 Task: Develop functionality to enroll accepted students in specific academic programs.
Action: Mouse moved to (669, 52)
Screenshot: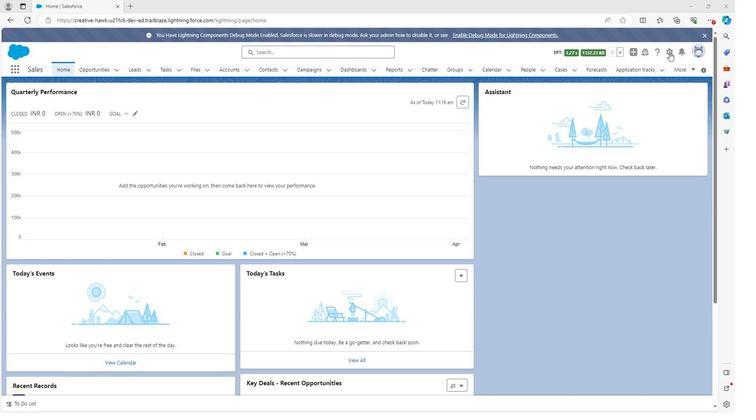 
Action: Mouse pressed left at (669, 52)
Screenshot: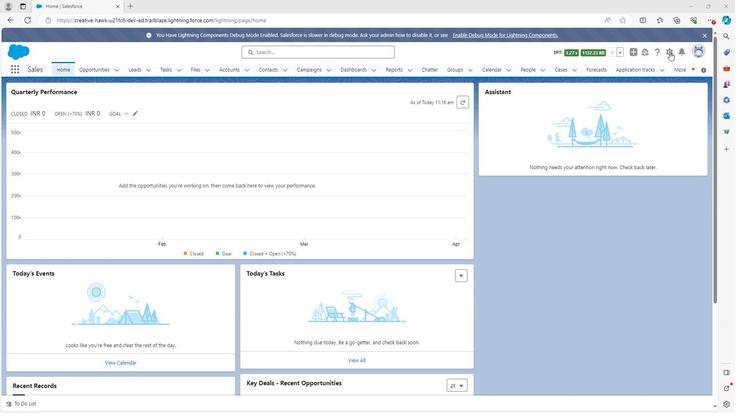 
Action: Mouse moved to (632, 72)
Screenshot: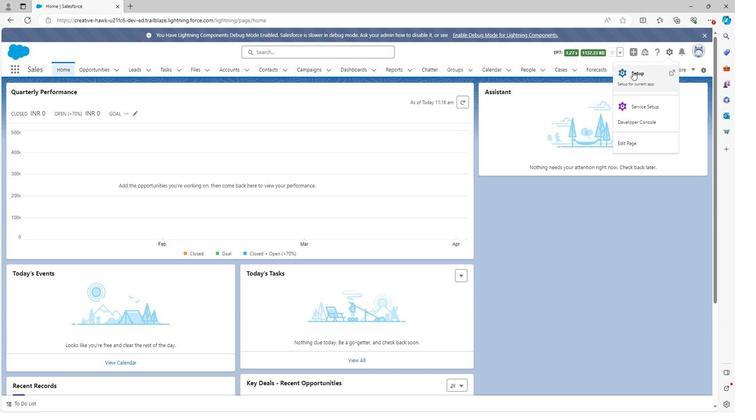 
Action: Mouse pressed left at (632, 72)
Screenshot: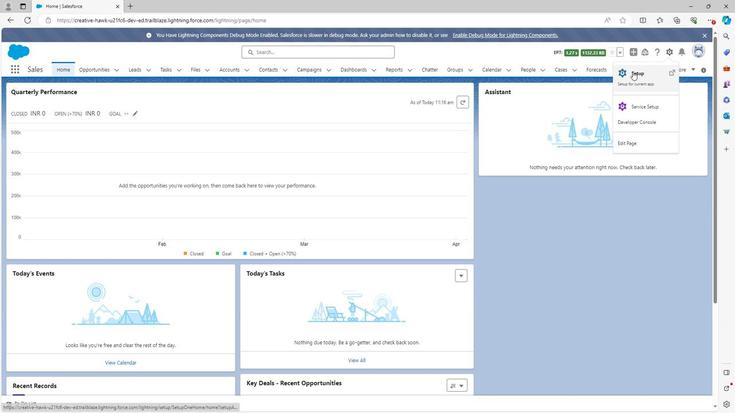 
Action: Mouse moved to (52, 91)
Screenshot: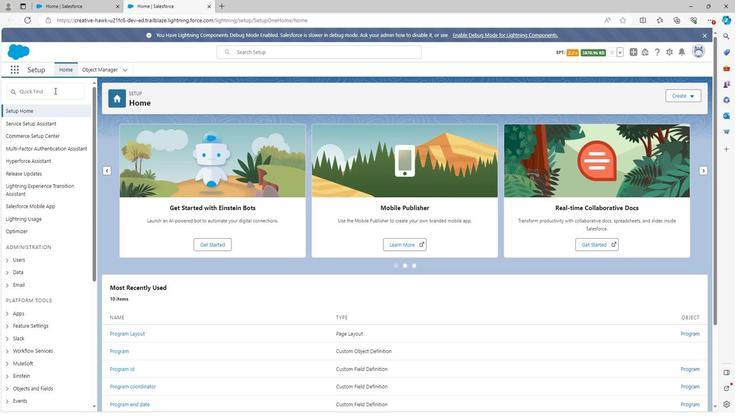 
Action: Mouse pressed left at (52, 91)
Screenshot: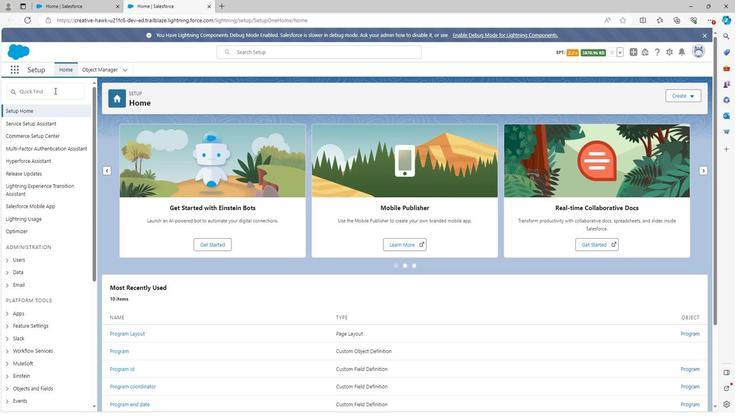 
Action: Mouse moved to (90, 71)
Screenshot: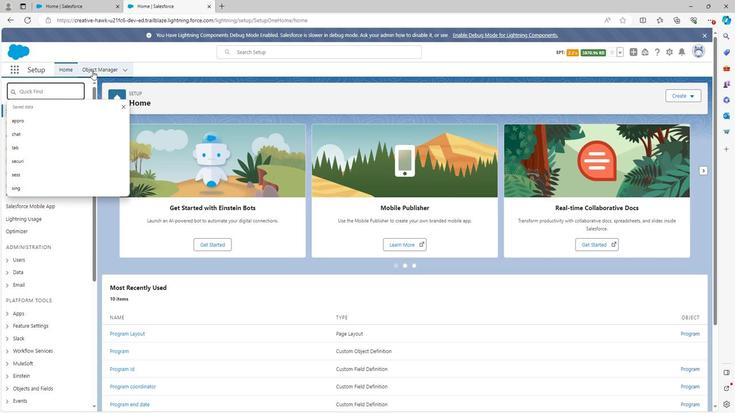 
Action: Mouse pressed left at (90, 71)
Screenshot: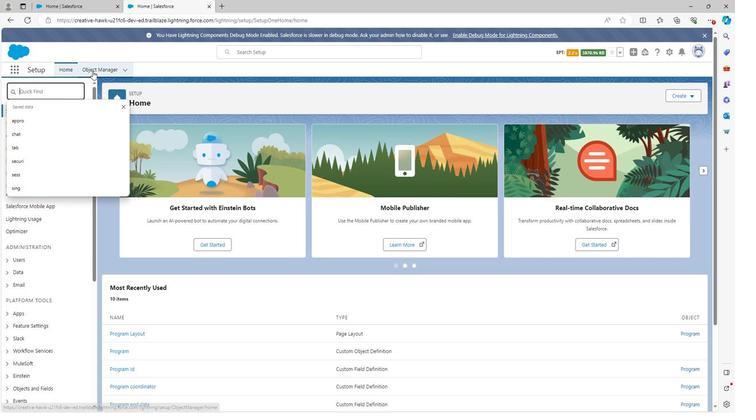 
Action: Mouse moved to (692, 96)
Screenshot: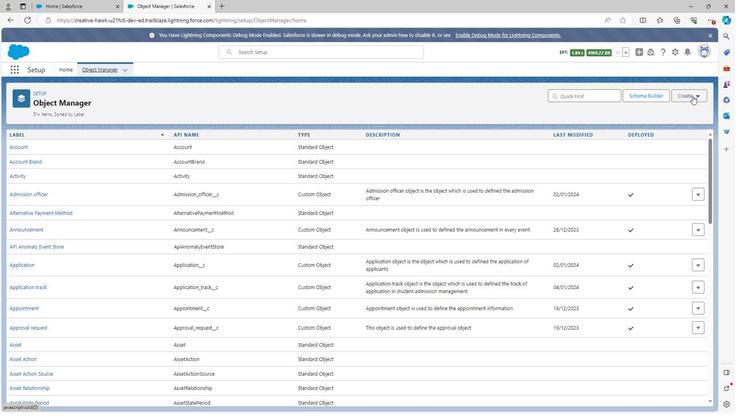 
Action: Mouse pressed left at (692, 96)
Screenshot: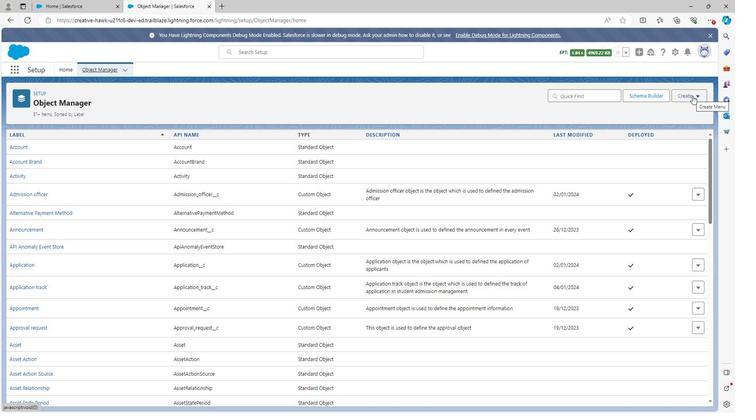 
Action: Mouse moved to (654, 115)
Screenshot: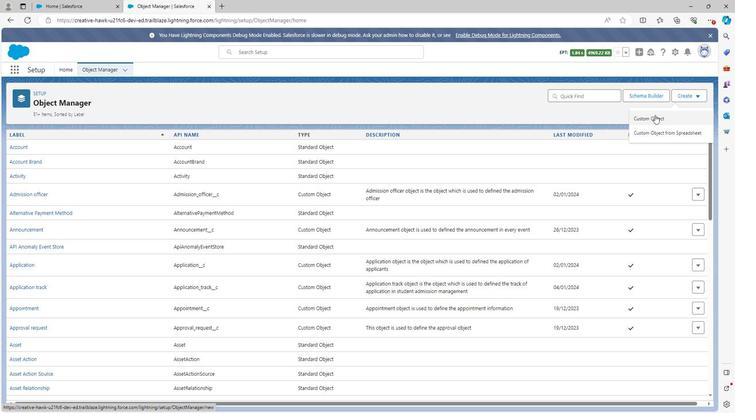 
Action: Mouse pressed left at (654, 115)
Screenshot: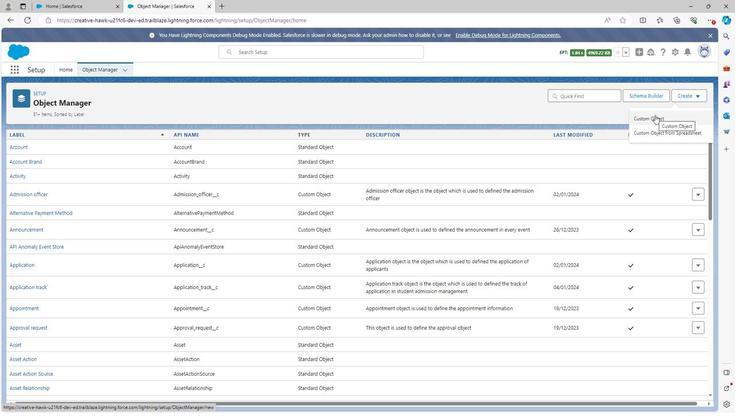 
Action: Mouse moved to (172, 198)
Screenshot: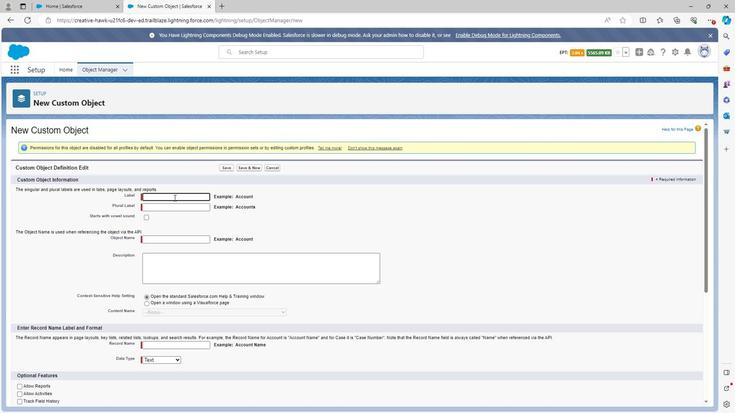 
Action: Key pressed <Key.shift>Enrollment
Screenshot: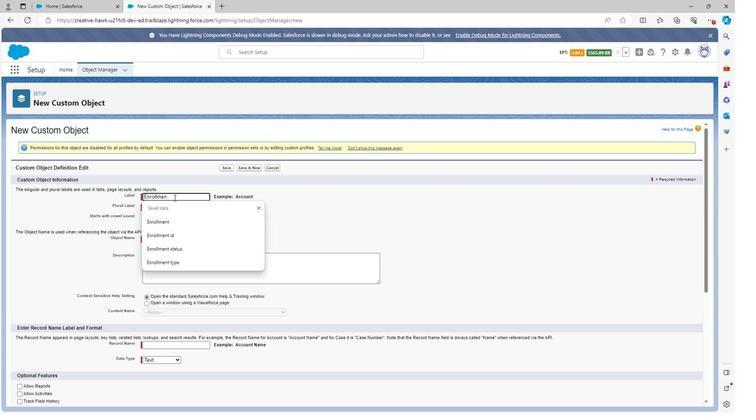 
Action: Mouse moved to (295, 197)
Screenshot: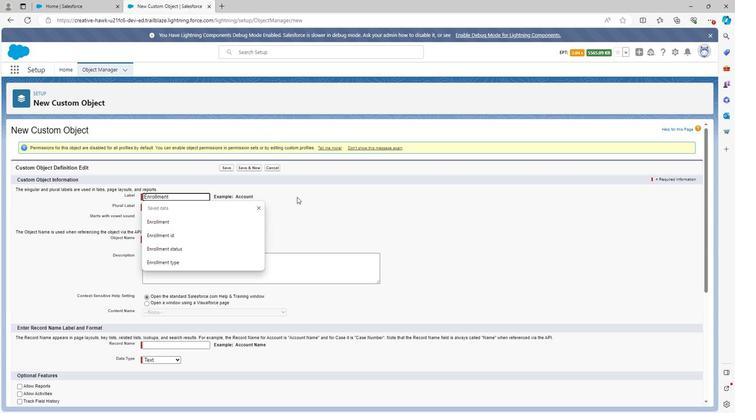 
Action: Mouse pressed left at (295, 197)
Screenshot: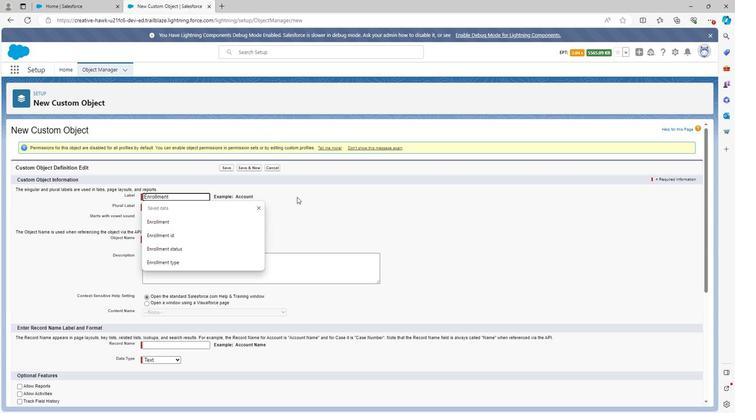 
Action: Mouse moved to (159, 207)
Screenshot: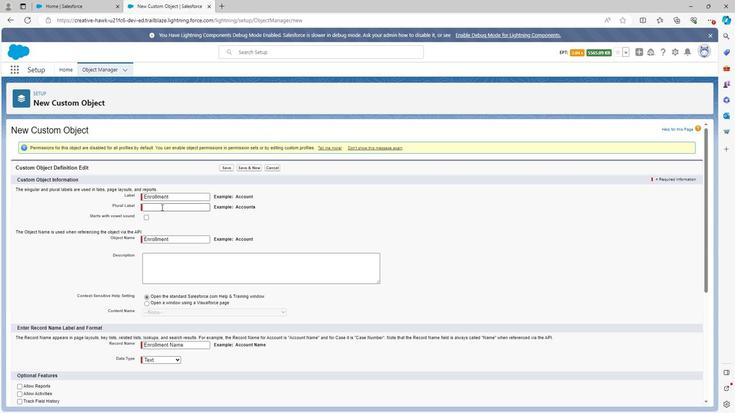 
Action: Mouse pressed left at (159, 207)
Screenshot: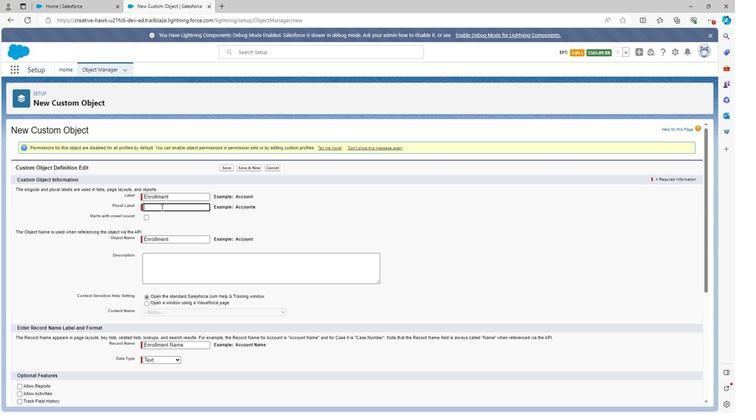 
Action: Mouse moved to (160, 206)
Screenshot: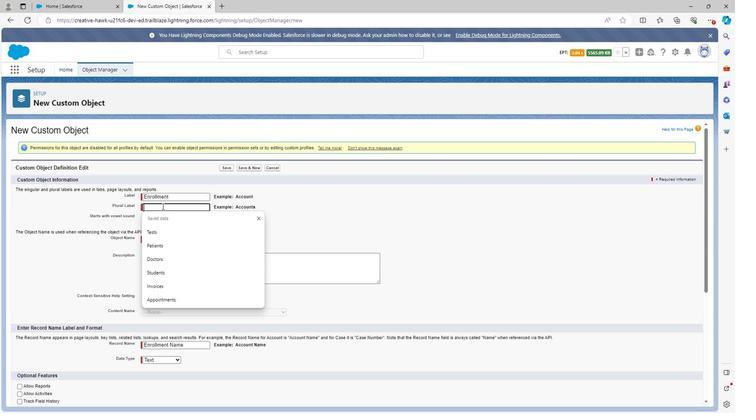 
Action: Key pressed <Key.shift>Enrollments
Screenshot: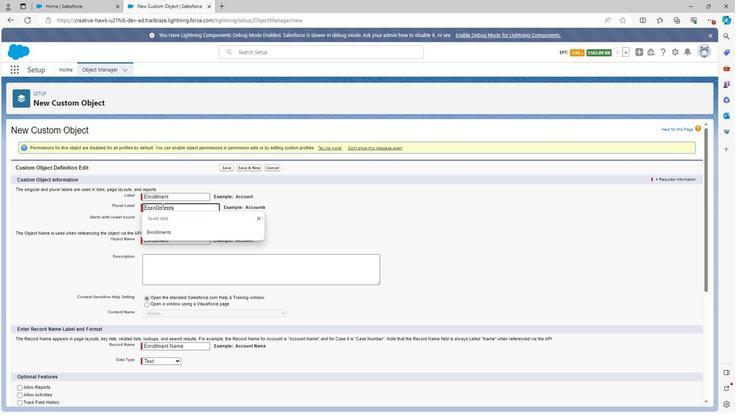 
Action: Mouse moved to (159, 264)
Screenshot: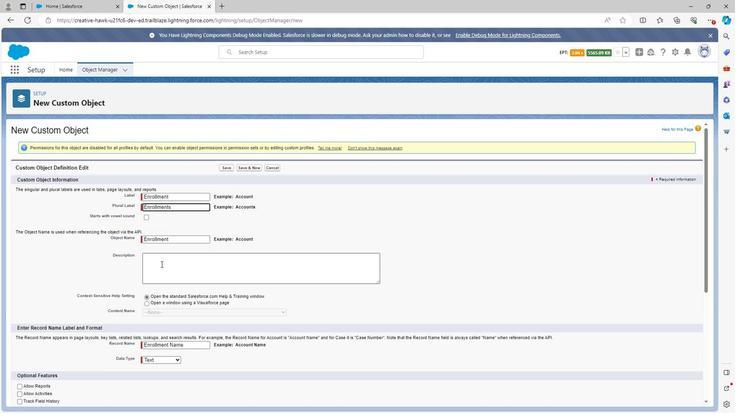 
Action: Mouse pressed left at (159, 264)
Screenshot: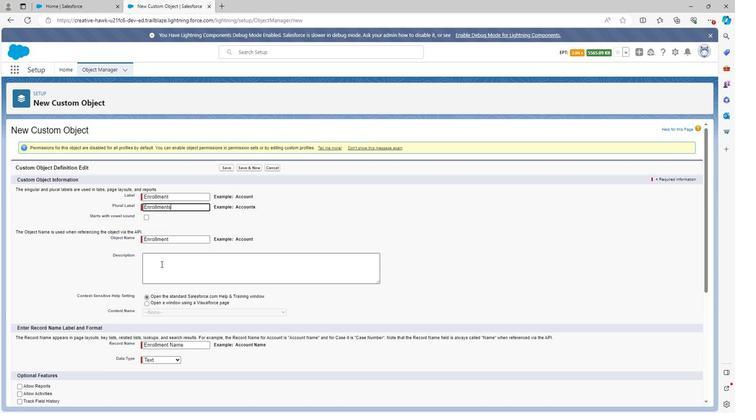 
Action: Mouse moved to (160, 261)
Screenshot: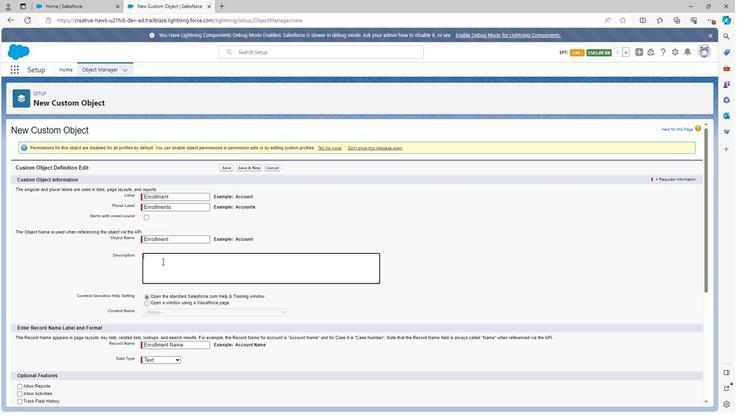 
Action: Key pressed <Key.shift>Enro
Screenshot: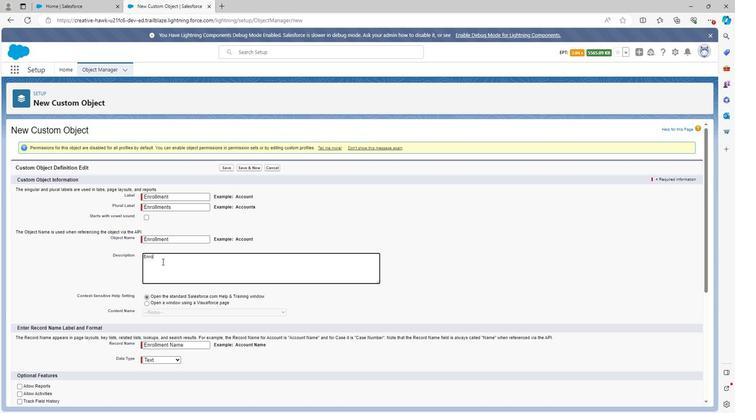 
Action: Mouse moved to (160, 261)
Screenshot: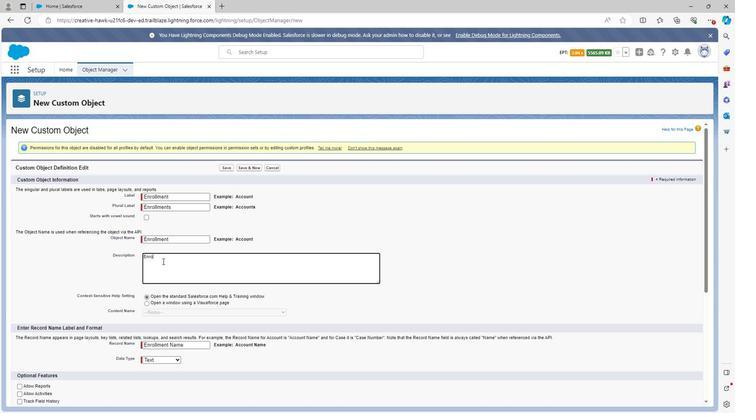 
Action: Key pressed llment<Key.space>object
Screenshot: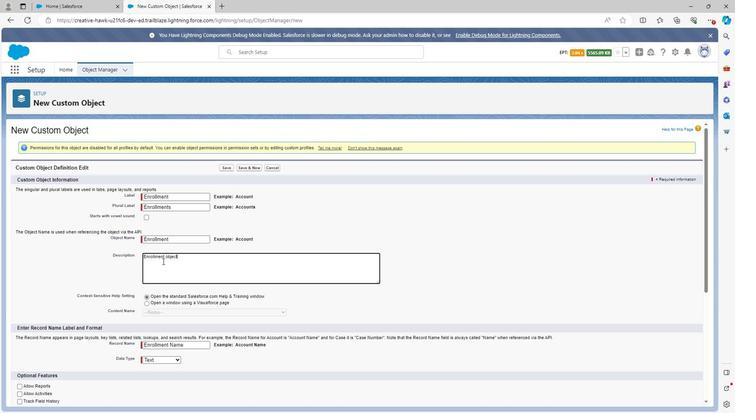 
Action: Mouse moved to (177, 277)
Screenshot: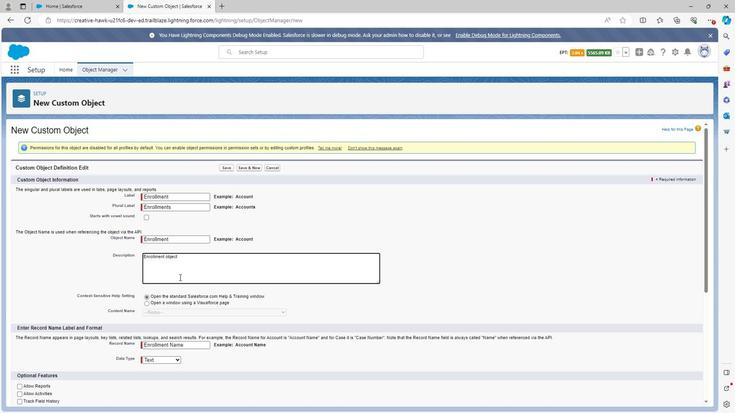 
Action: Key pressed <Key.space>
Screenshot: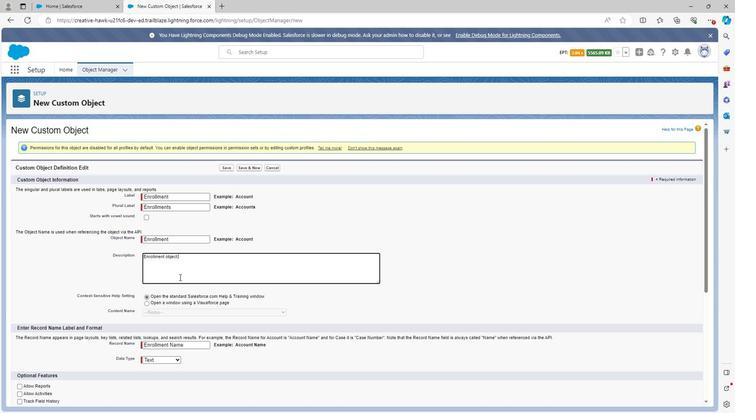 
Action: Mouse moved to (177, 277)
Screenshot: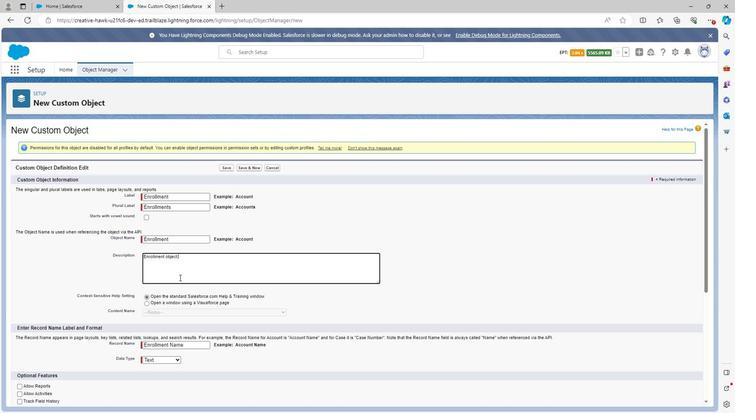 
Action: Key pressed i
Screenshot: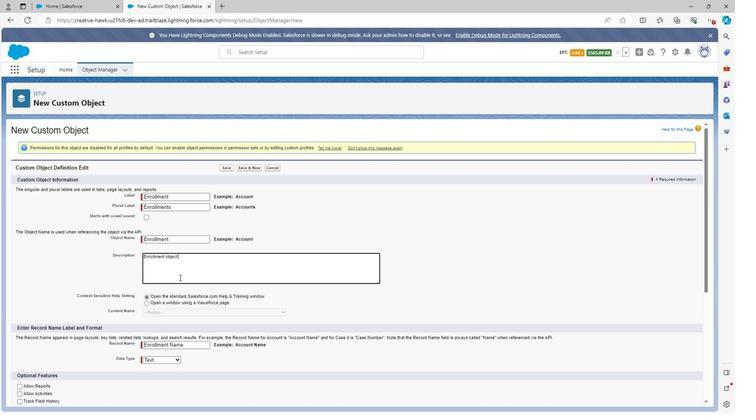 
Action: Mouse moved to (177, 277)
Screenshot: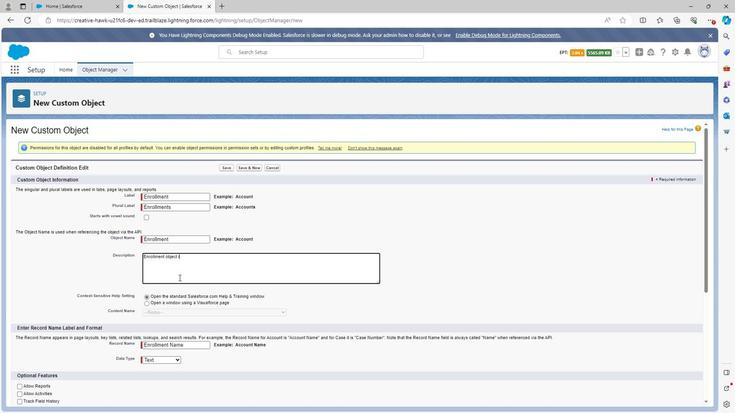 
Action: Key pressed s
Screenshot: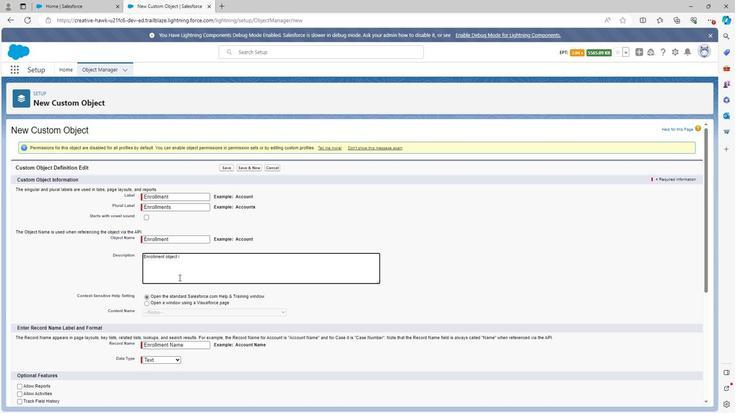 
Action: Mouse moved to (176, 278)
Screenshot: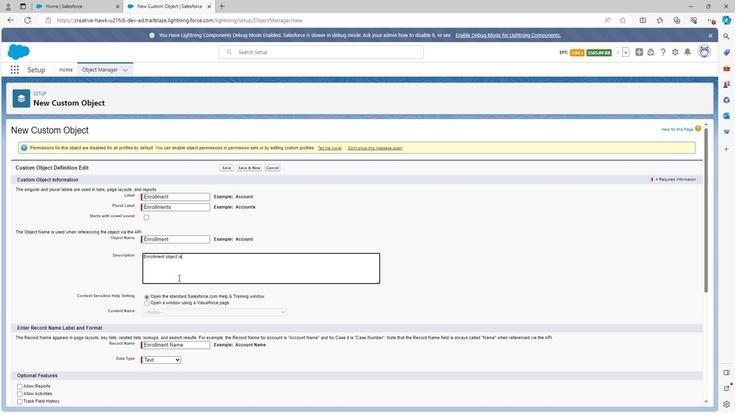 
Action: Key pressed <Key.space>th
Screenshot: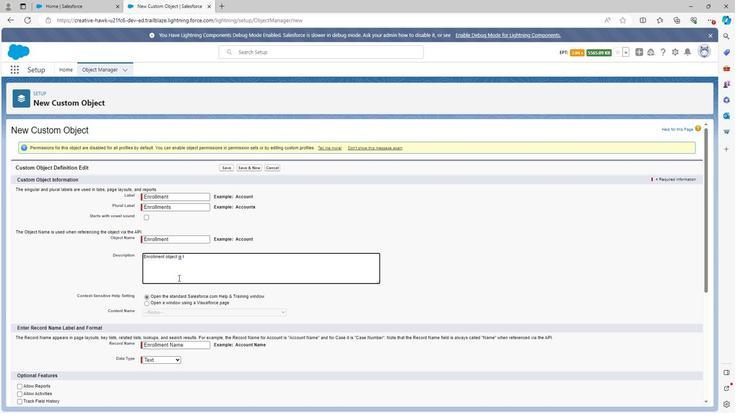 
Action: Mouse moved to (176, 278)
Screenshot: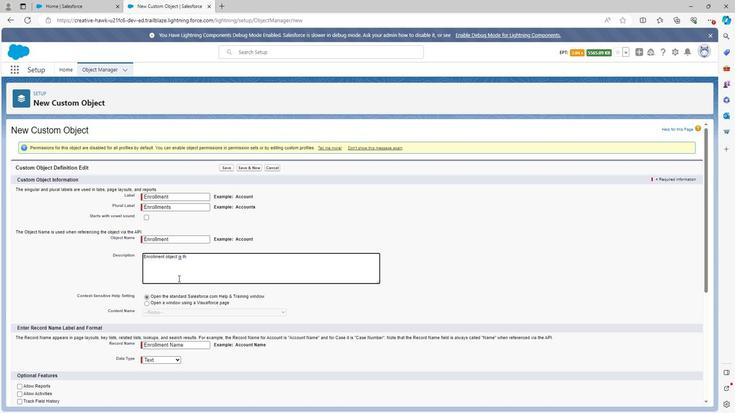 
Action: Key pressed e<Key.space>
Screenshot: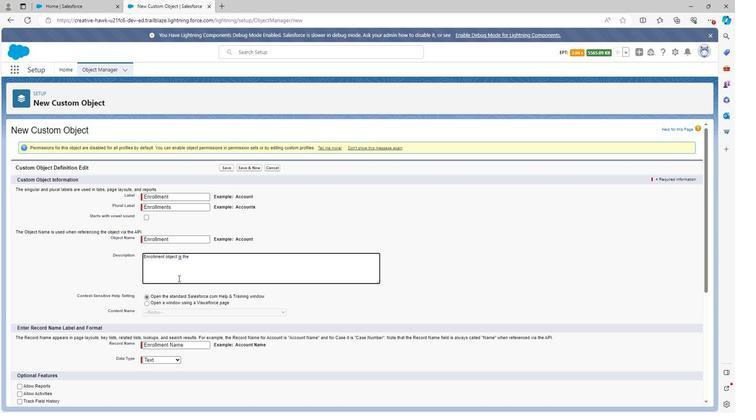 
Action: Mouse moved to (174, 279)
Screenshot: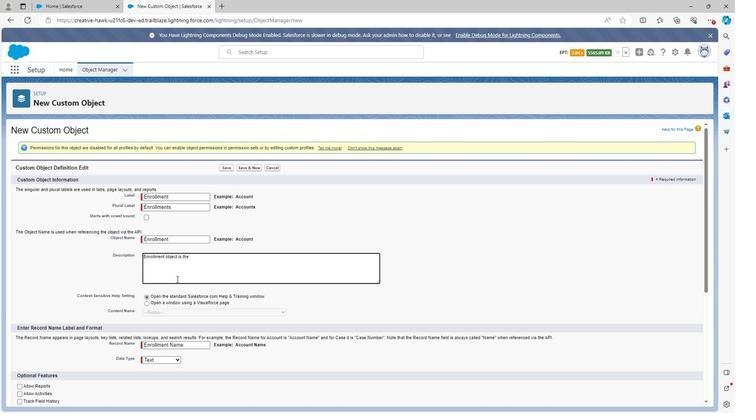 
Action: Key pressed object<Key.space>which<Key.space>is<Key.space>used
Screenshot: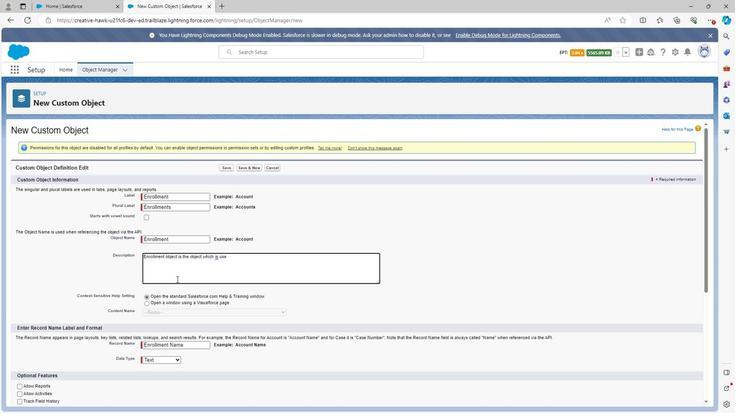 
Action: Mouse moved to (173, 279)
Screenshot: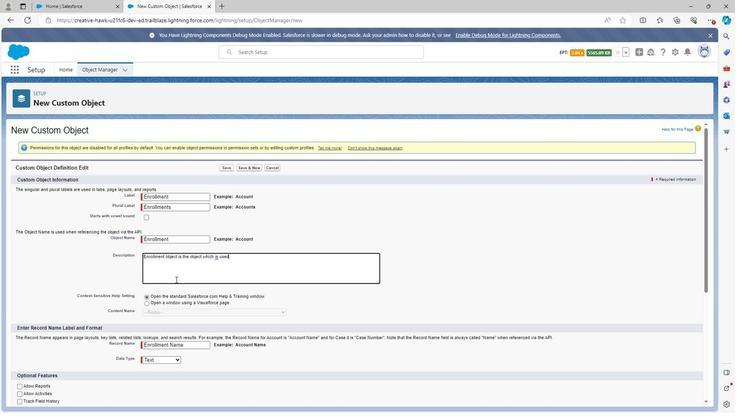 
Action: Key pressed <Key.space>to<Key.space>defined
Screenshot: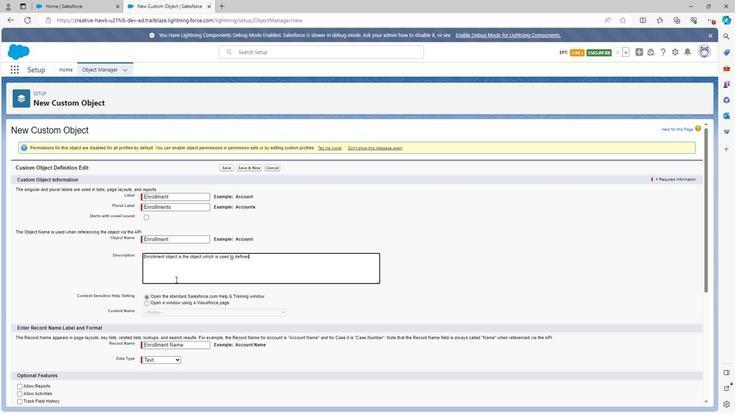 
Action: Mouse moved to (173, 280)
Screenshot: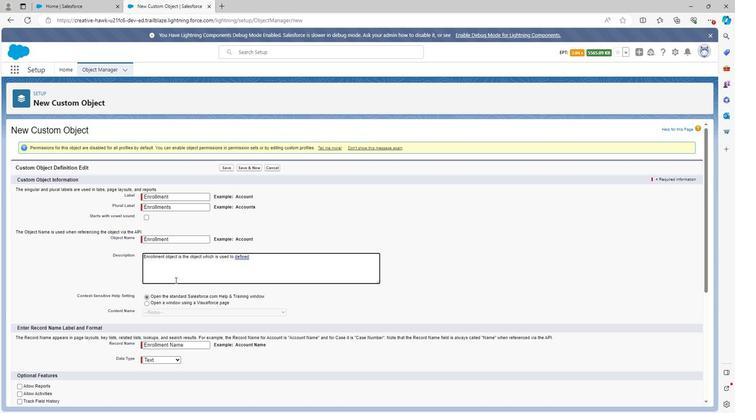 
Action: Key pressed <Key.space>the<Key.space>enrollment<Key.space>in<Key.space>student<Key.space>admission<Key.space>management
Screenshot: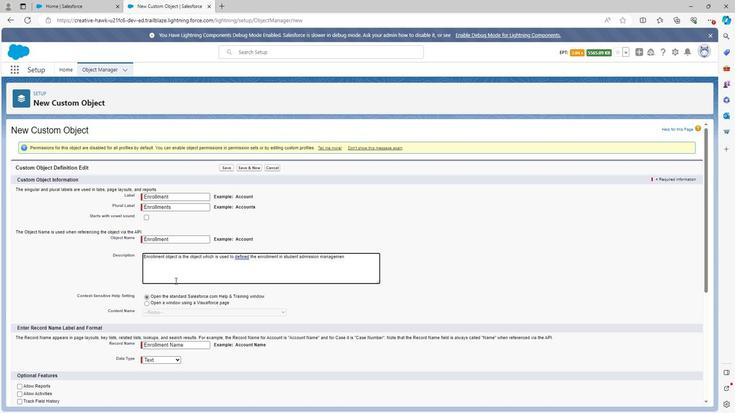 
Action: Mouse scrolled (173, 280) with delta (0, 0)
Screenshot: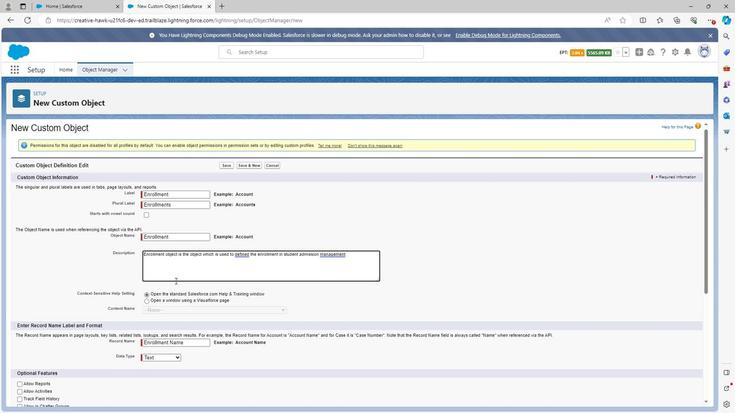 
Action: Mouse scrolled (173, 280) with delta (0, 0)
Screenshot: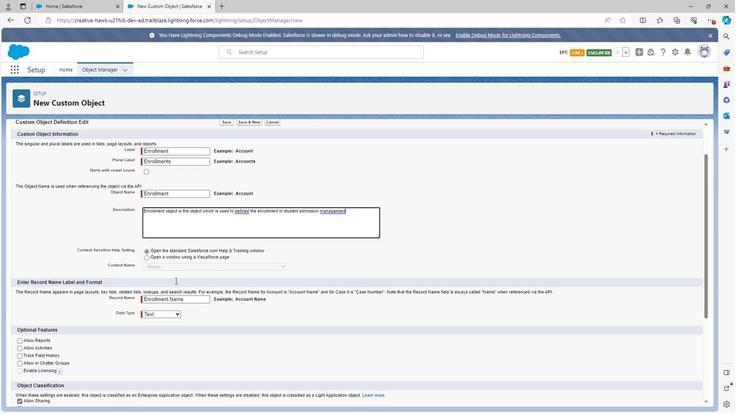 
Action: Mouse scrolled (173, 281) with delta (0, 0)
Screenshot: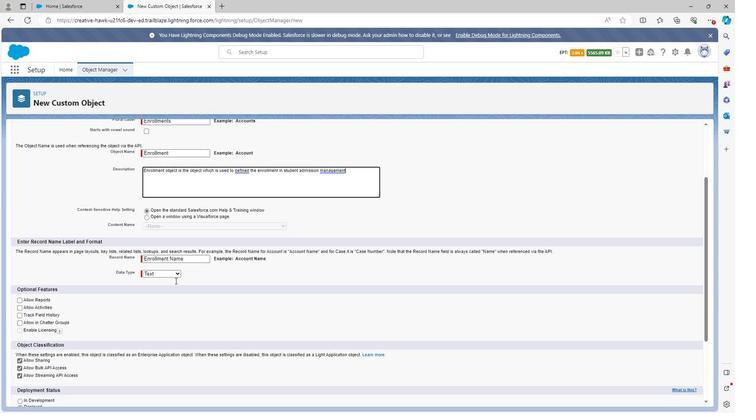 
Action: Mouse scrolled (173, 281) with delta (0, 0)
Screenshot: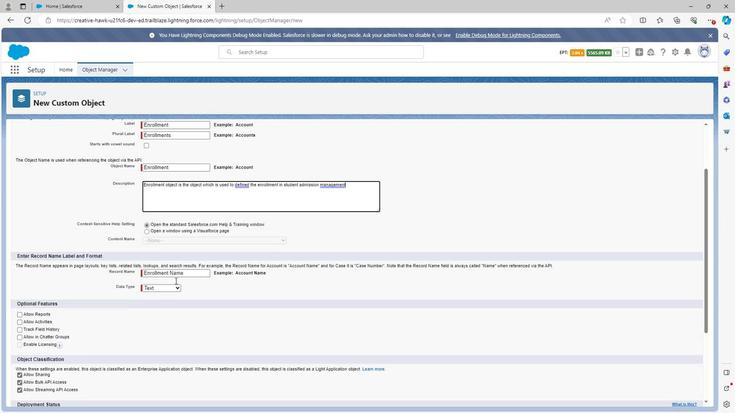 
Action: Mouse scrolled (173, 281) with delta (0, 0)
Screenshot: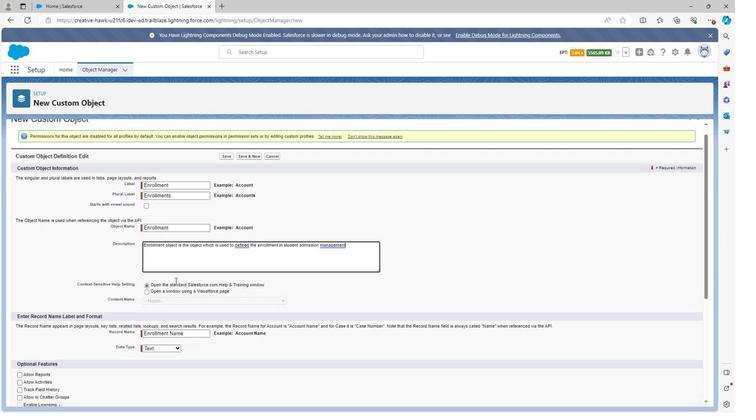 
Action: Mouse scrolled (173, 280) with delta (0, 0)
Screenshot: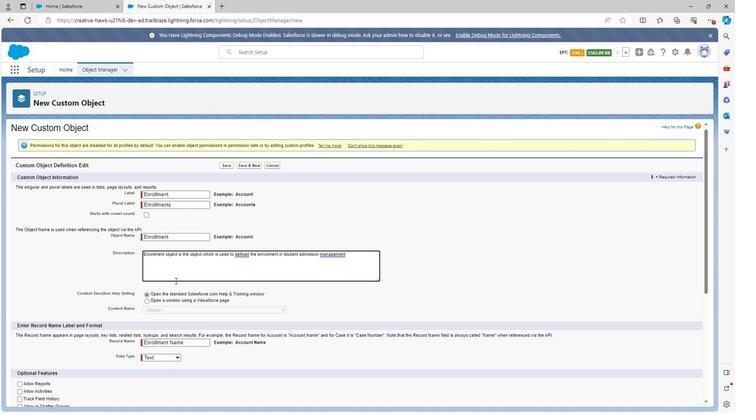 
Action: Mouse scrolled (173, 280) with delta (0, 0)
Screenshot: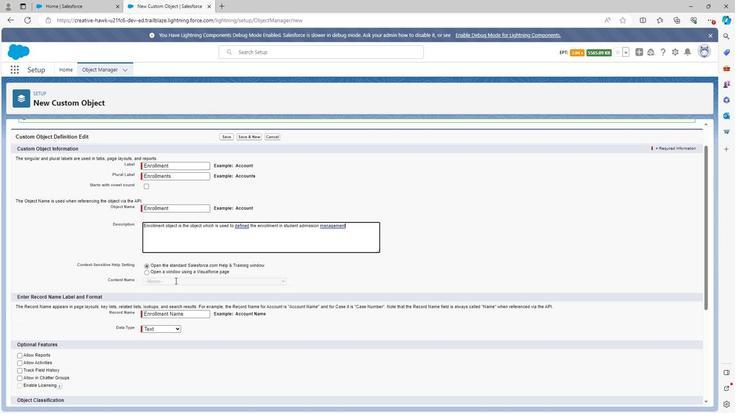
Action: Mouse scrolled (173, 280) with delta (0, 0)
Screenshot: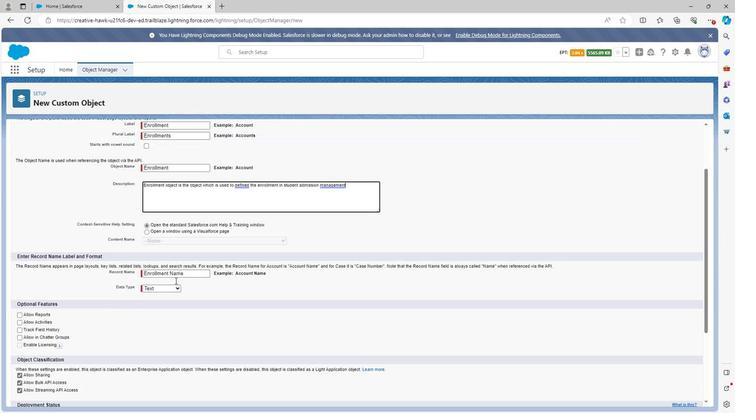 
Action: Mouse moved to (17, 257)
Screenshot: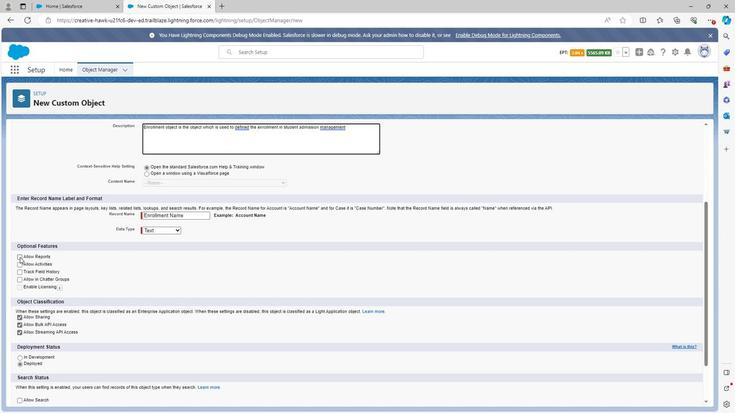 
Action: Mouse pressed left at (17, 257)
Screenshot: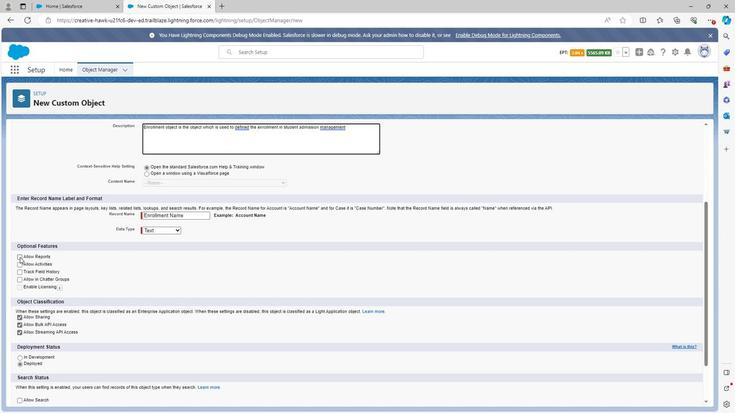 
Action: Mouse moved to (18, 265)
Screenshot: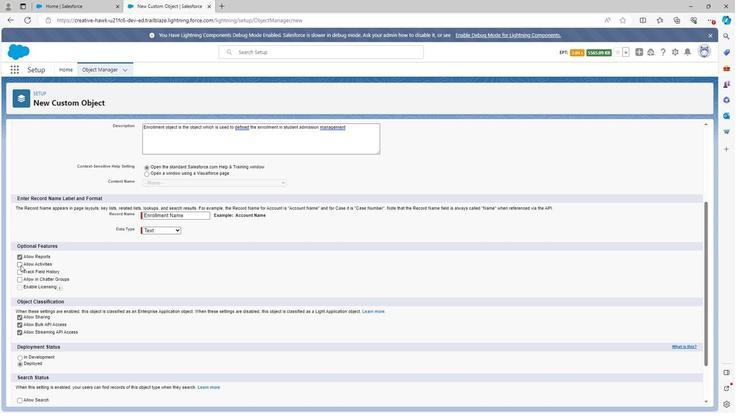 
Action: Mouse pressed left at (18, 265)
Screenshot: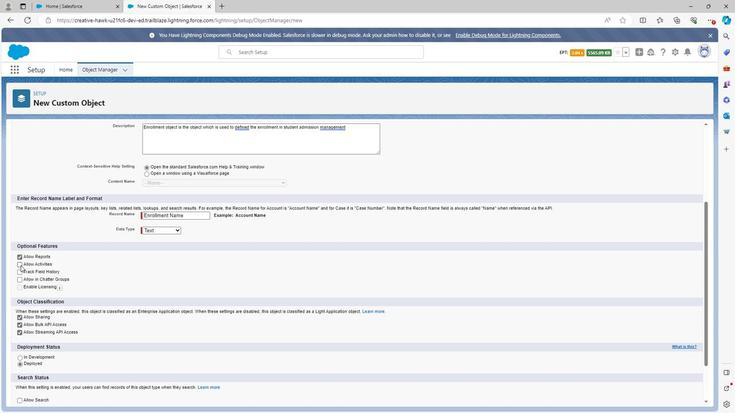 
Action: Mouse moved to (17, 271)
Screenshot: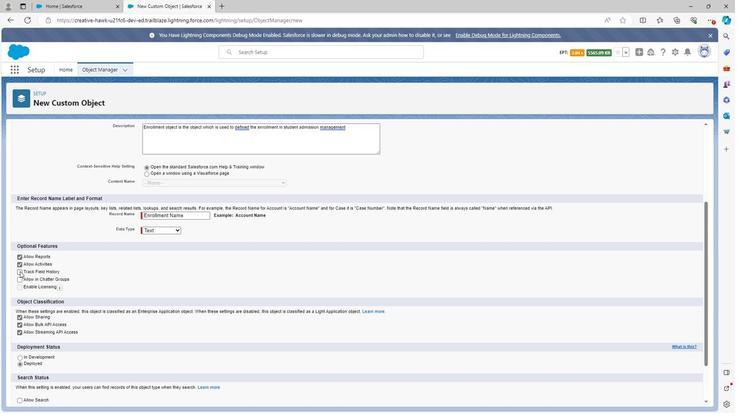 
Action: Mouse pressed left at (17, 271)
Screenshot: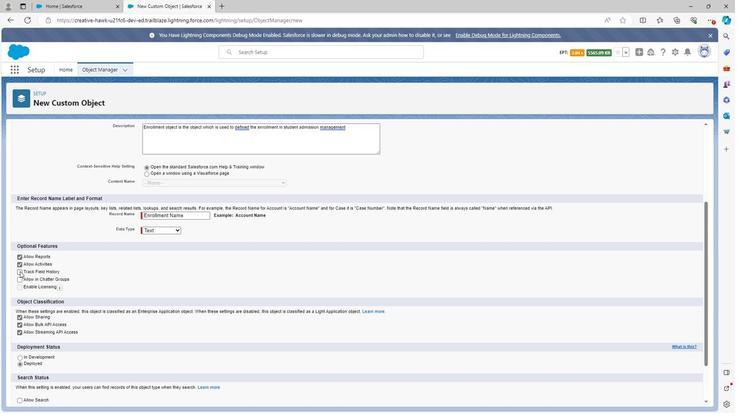 
Action: Mouse moved to (16, 278)
Screenshot: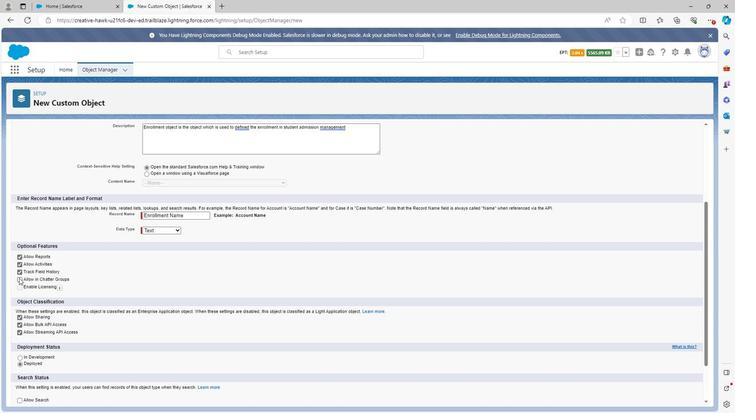 
Action: Mouse pressed left at (16, 278)
Screenshot: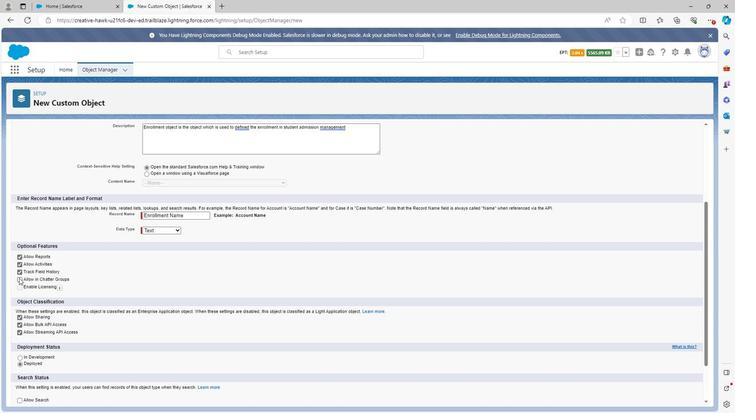 
Action: Mouse moved to (16, 278)
Screenshot: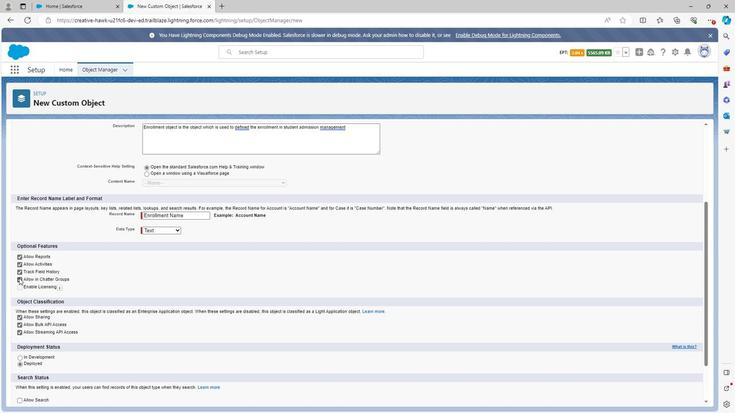 
Action: Mouse scrolled (16, 277) with delta (0, 0)
Screenshot: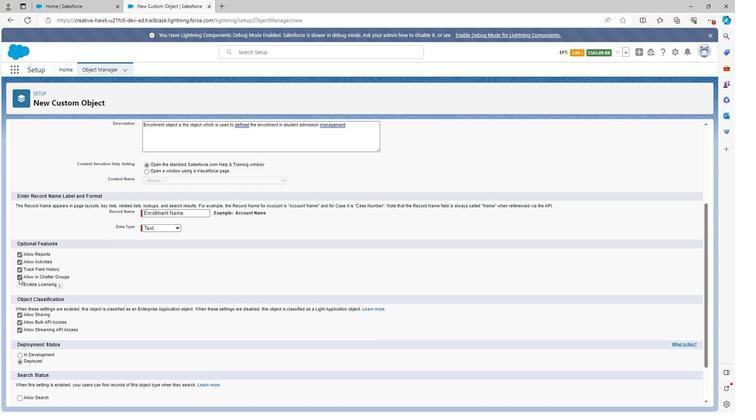 
Action: Mouse scrolled (16, 277) with delta (0, 0)
Screenshot: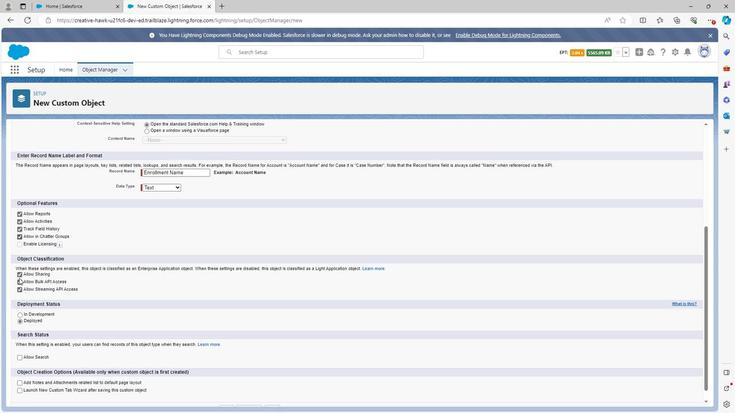 
Action: Mouse moved to (18, 344)
Screenshot: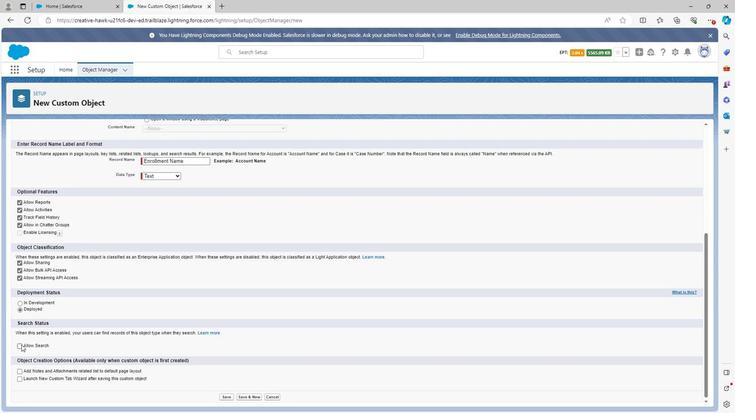 
Action: Mouse pressed left at (18, 344)
Screenshot: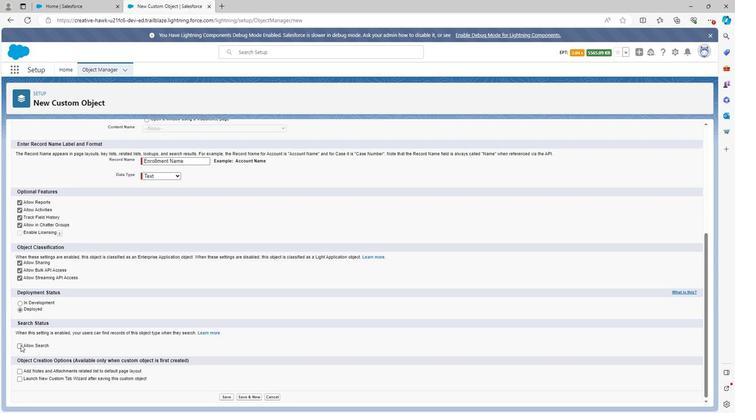 
Action: Mouse moved to (225, 397)
Screenshot: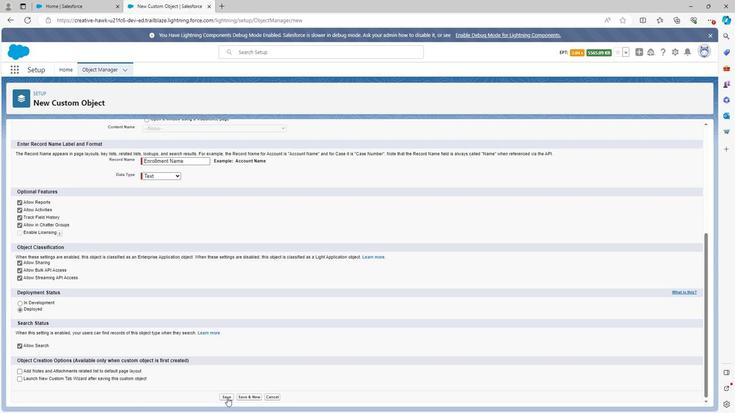 
Action: Mouse pressed left at (225, 397)
Screenshot: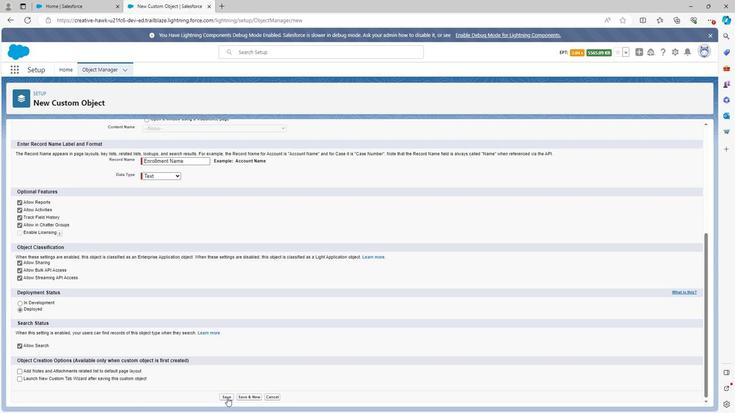 
Action: Mouse moved to (267, 211)
Screenshot: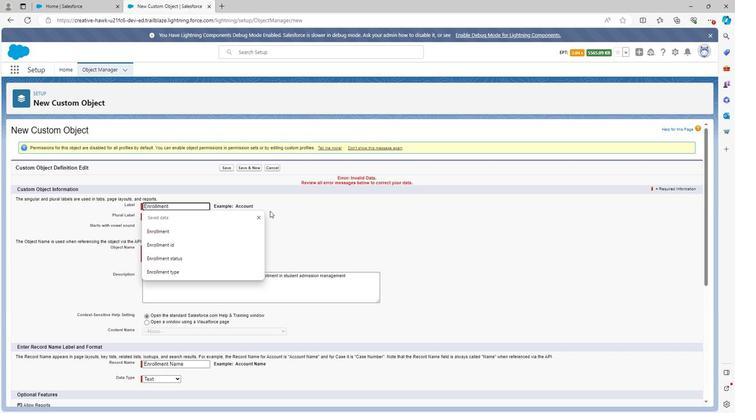 
Action: Mouse pressed left at (267, 211)
Screenshot: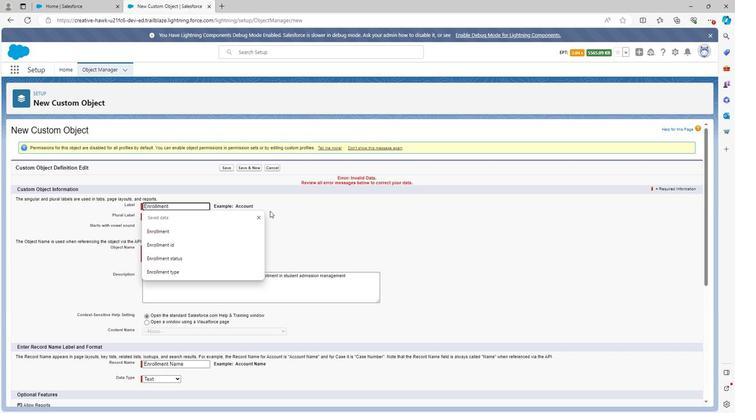 
Action: Mouse moved to (173, 206)
Screenshot: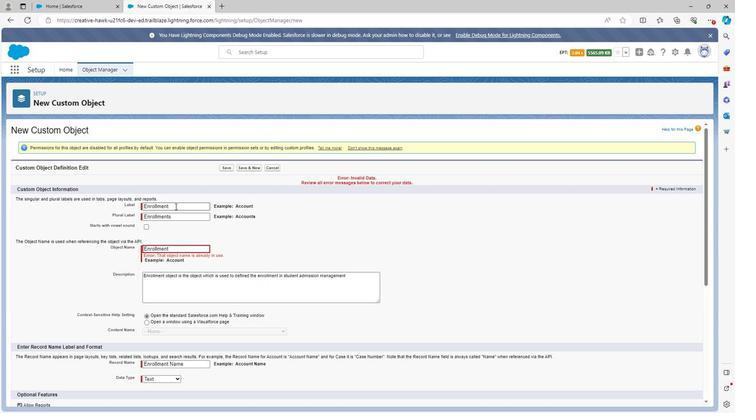 
Action: Mouse pressed left at (173, 206)
Screenshot: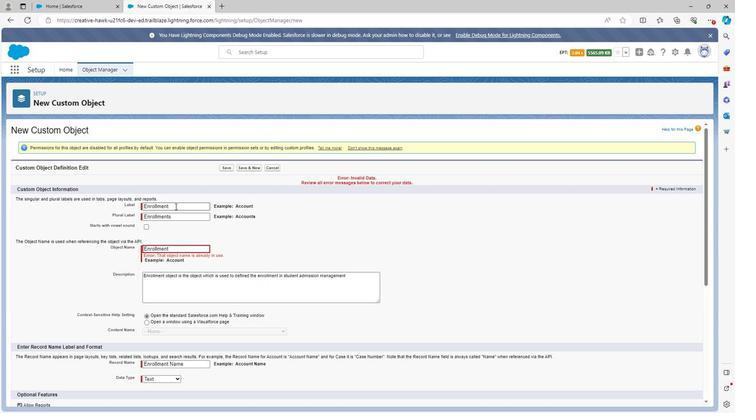 
Action: Mouse moved to (142, 205)
Screenshot: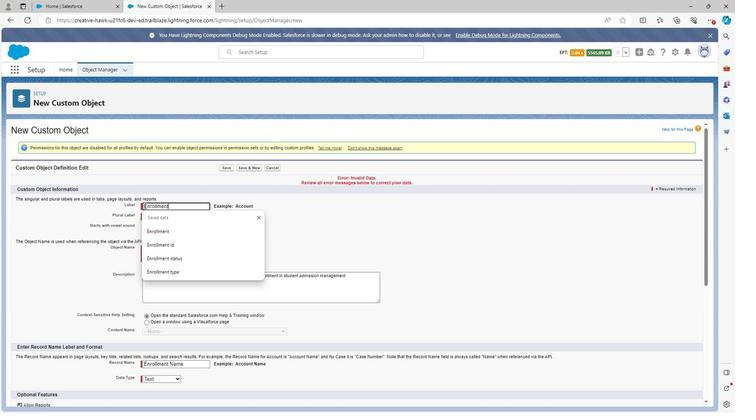 
Action: Mouse pressed left at (142, 205)
Screenshot: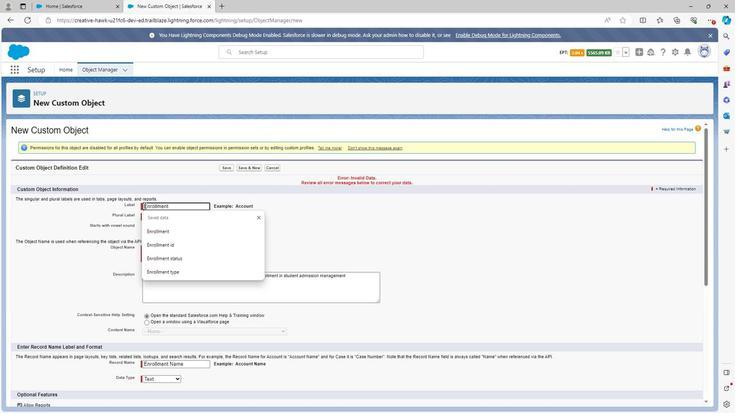 
Action: Mouse moved to (160, 213)
Screenshot: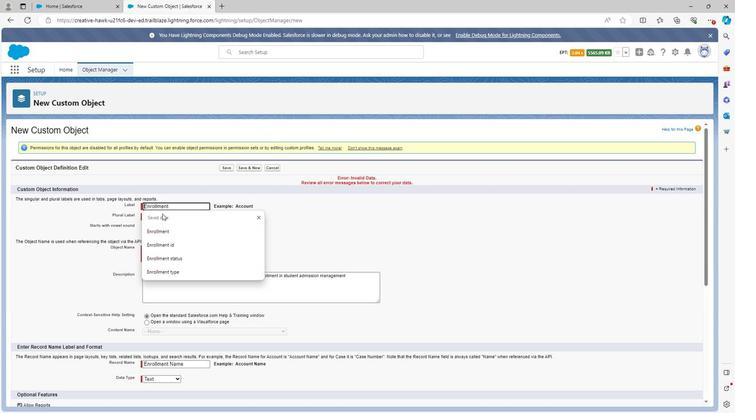 
Action: Key pressed <Key.shift>St
Screenshot: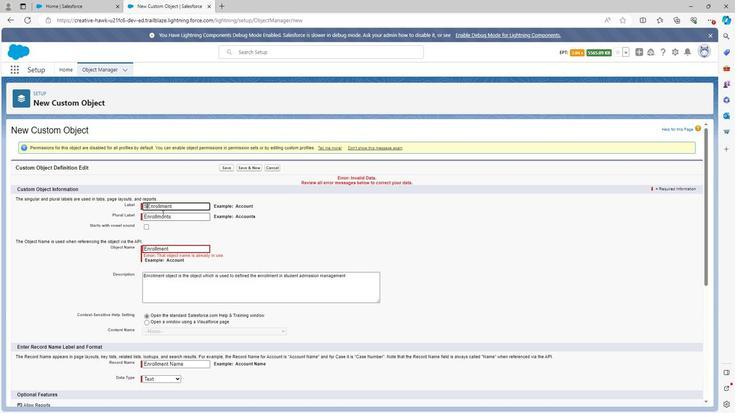 
Action: Mouse moved to (160, 213)
Screenshot: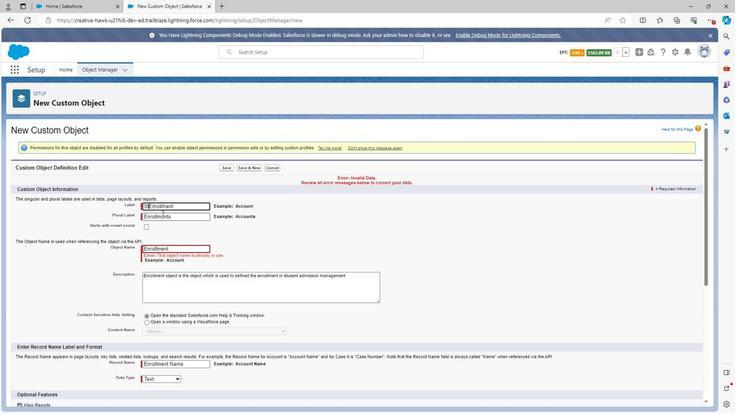 
Action: Key pressed udent
Screenshot: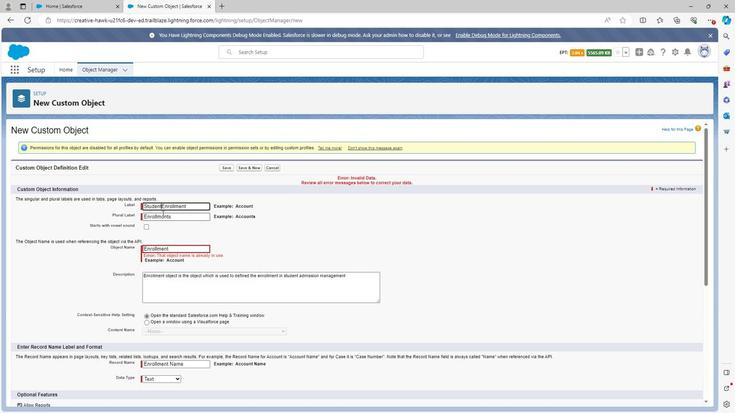 
Action: Mouse moved to (161, 214)
Screenshot: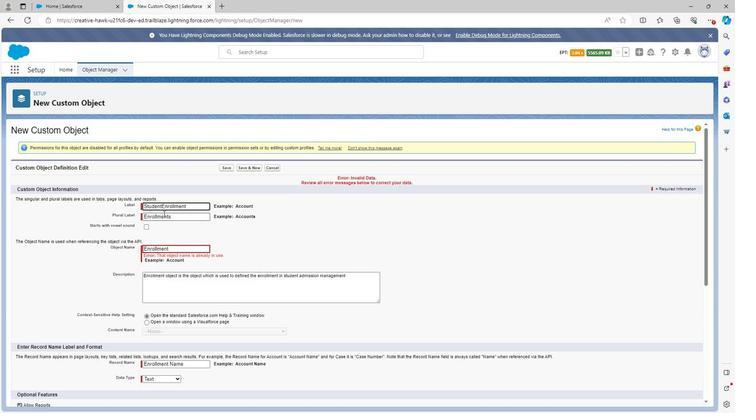 
Action: Key pressed <Key.space>
Screenshot: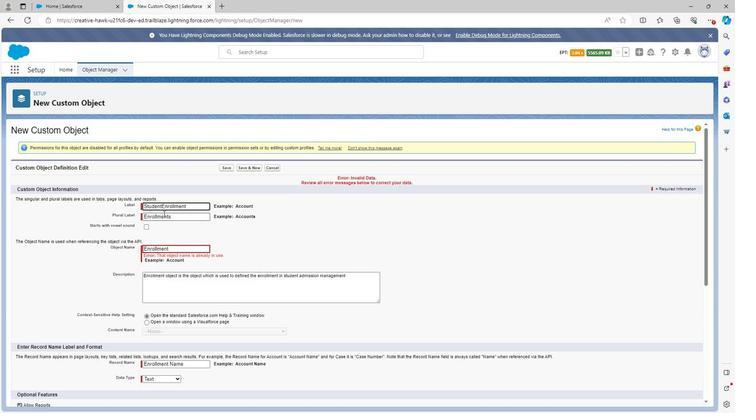 
Action: Mouse moved to (142, 248)
Screenshot: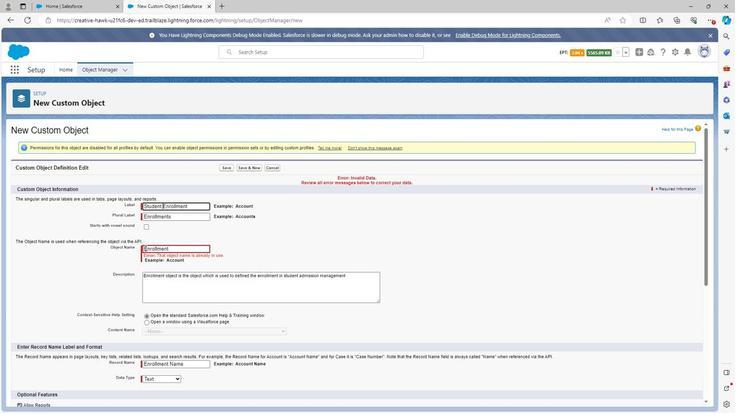 
Action: Mouse pressed left at (142, 248)
Screenshot: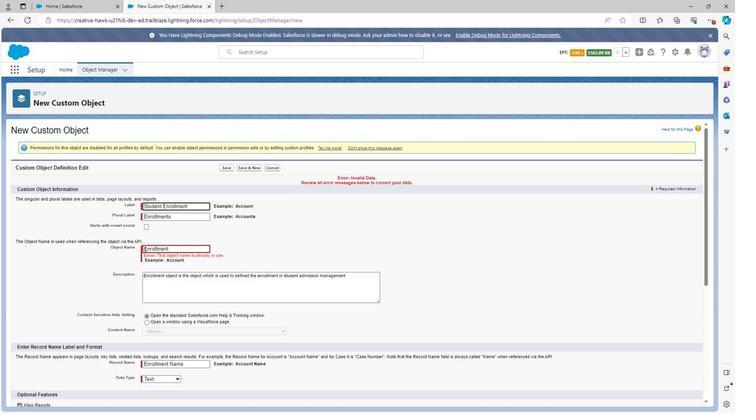 
Action: Key pressed <Key.shift>St
Screenshot: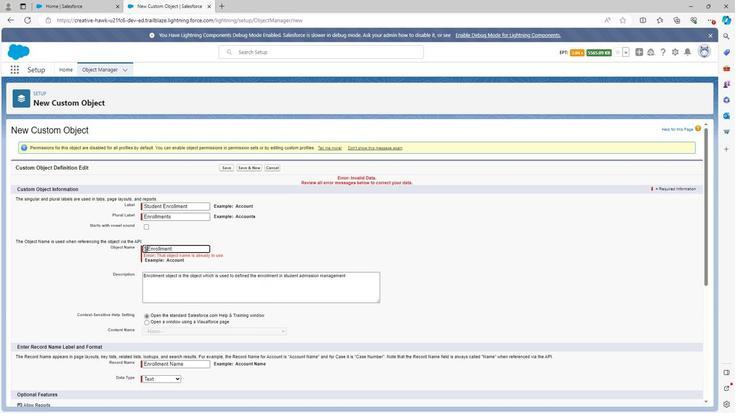 
Action: Mouse moved to (142, 248)
Screenshot: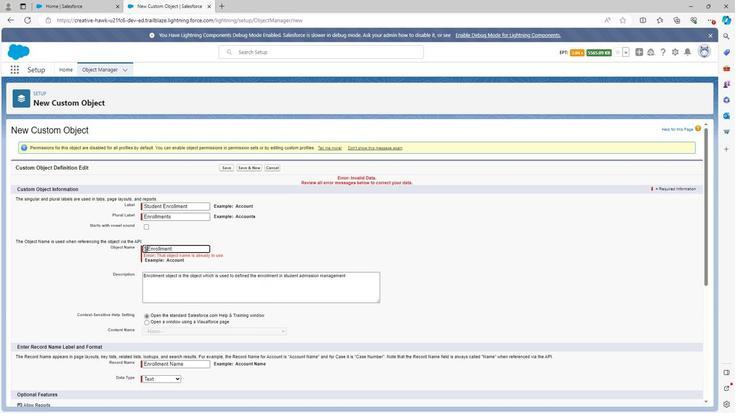 
Action: Key pressed u
Screenshot: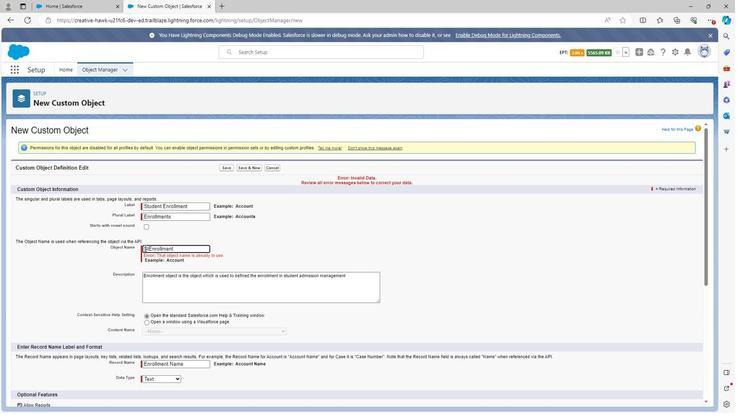 
Action: Mouse moved to (143, 246)
Screenshot: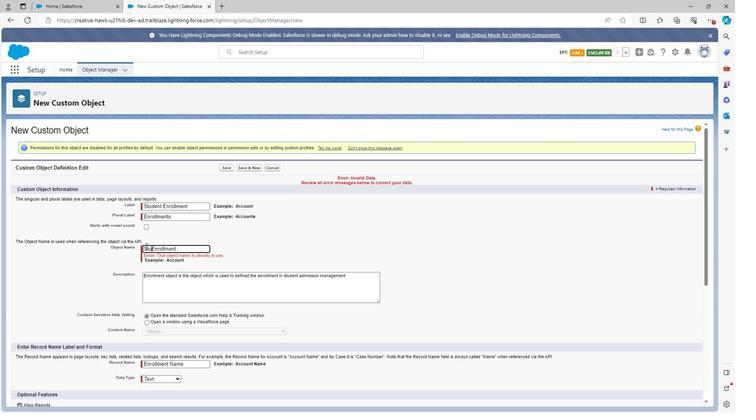 
Action: Key pressed dent<Key.space>
Screenshot: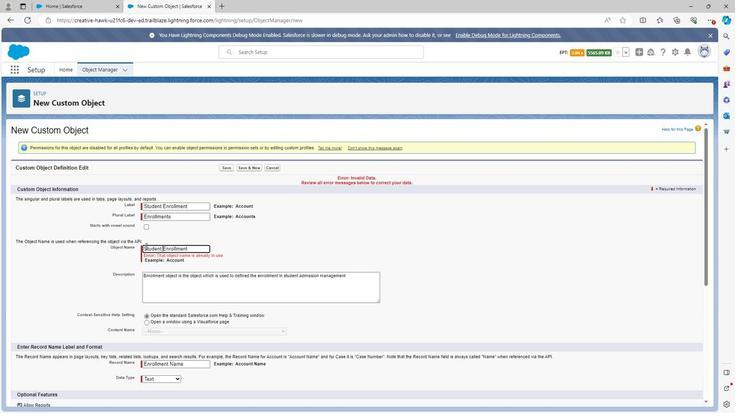 
Action: Mouse moved to (148, 362)
Screenshot: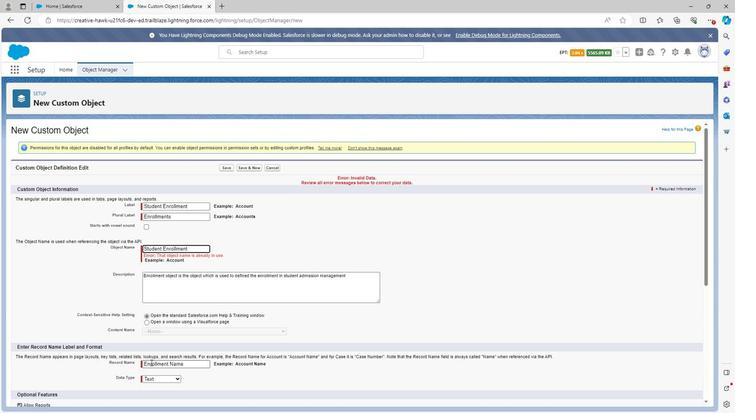 
Action: Mouse scrolled (148, 362) with delta (0, 0)
Screenshot: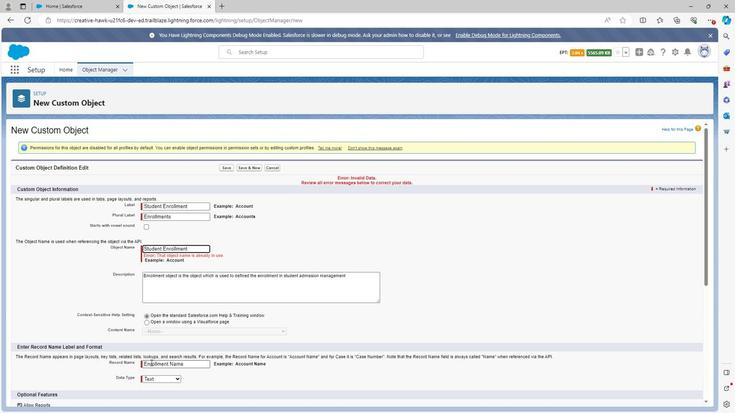 
Action: Mouse scrolled (148, 362) with delta (0, 0)
Screenshot: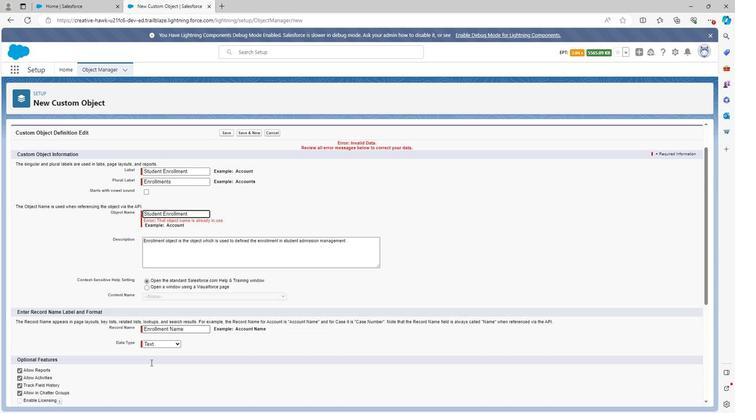 
Action: Mouse moved to (153, 378)
Screenshot: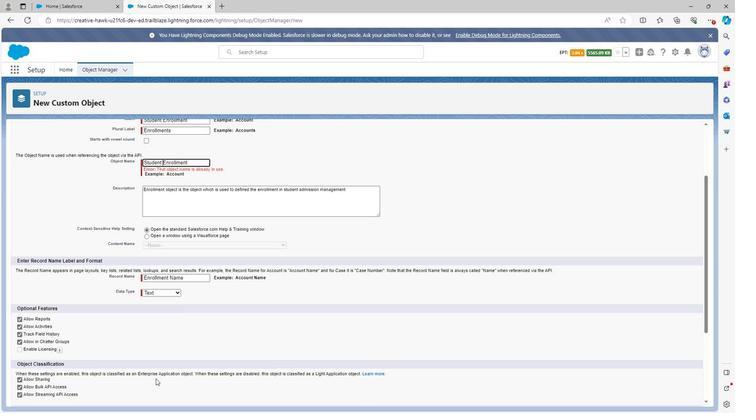
Action: Mouse scrolled (153, 377) with delta (0, 0)
Screenshot: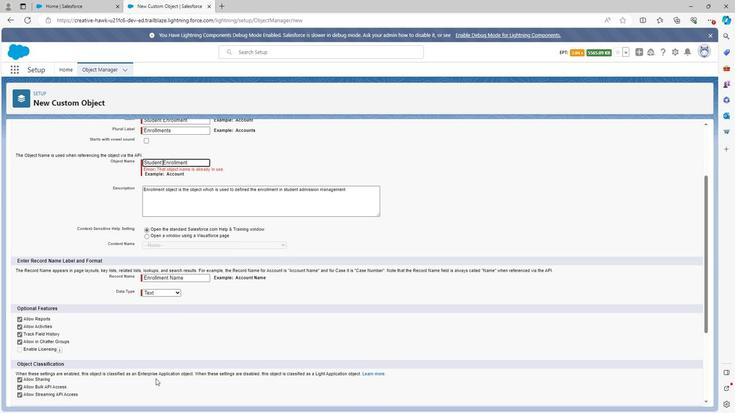 
Action: Mouse scrolled (153, 377) with delta (0, 0)
Screenshot: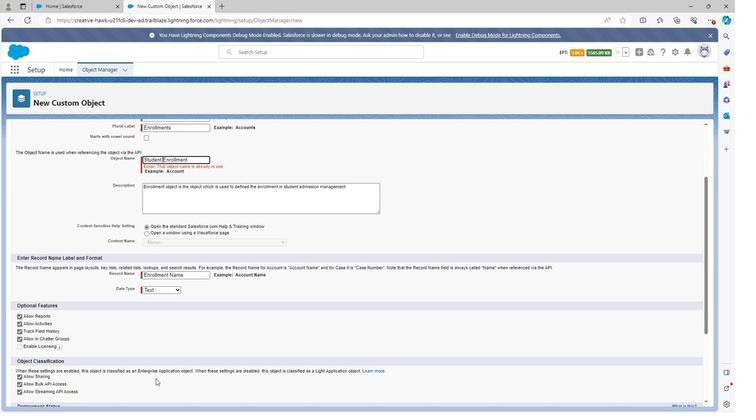 
Action: Mouse moved to (163, 381)
Screenshot: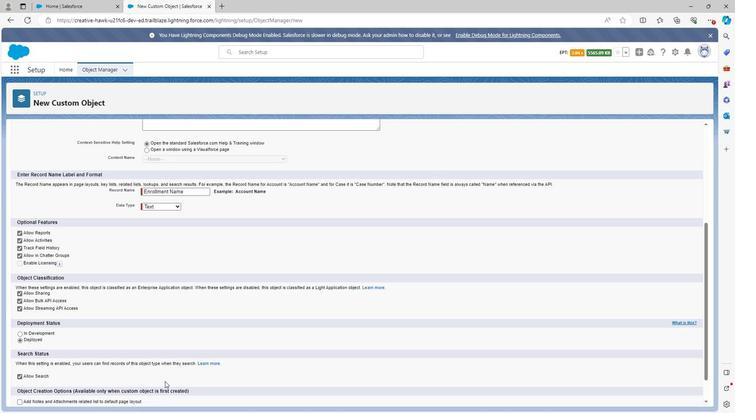 
Action: Mouse scrolled (163, 380) with delta (0, 0)
Screenshot: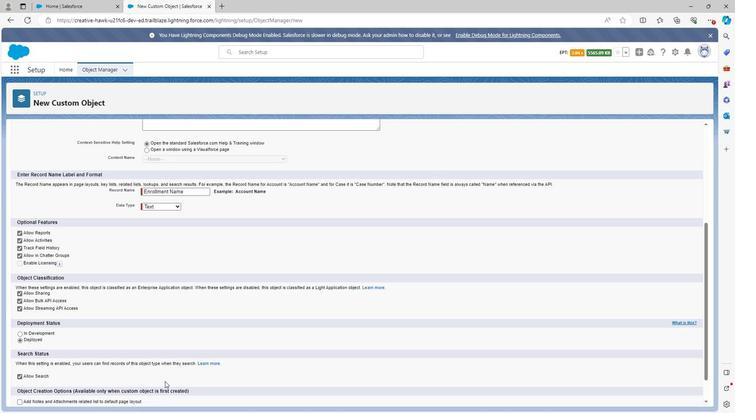 
Action: Mouse moved to (163, 381)
Screenshot: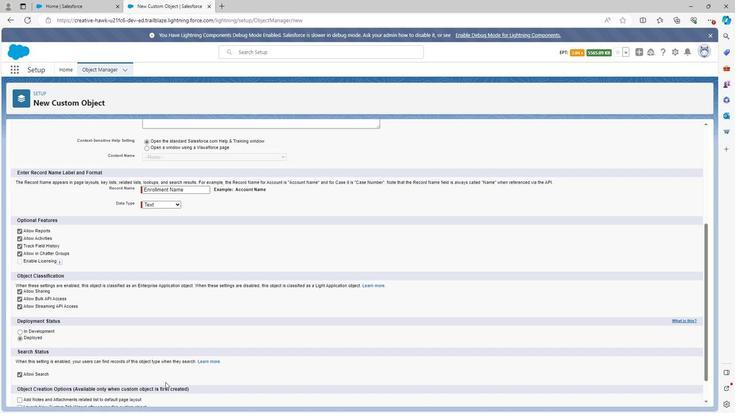 
Action: Mouse scrolled (163, 381) with delta (0, 0)
Screenshot: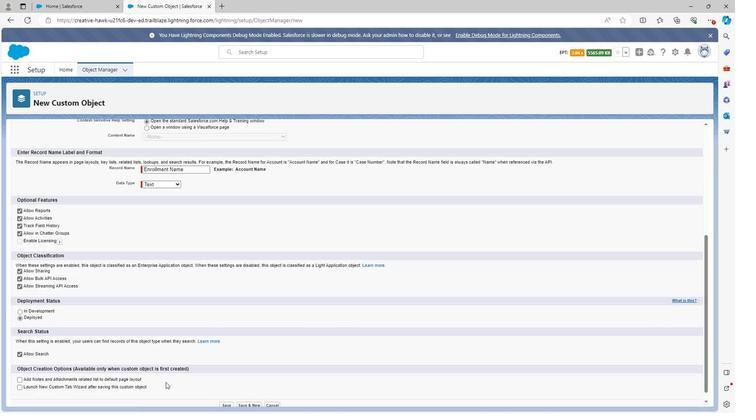 
Action: Mouse moved to (163, 381)
Screenshot: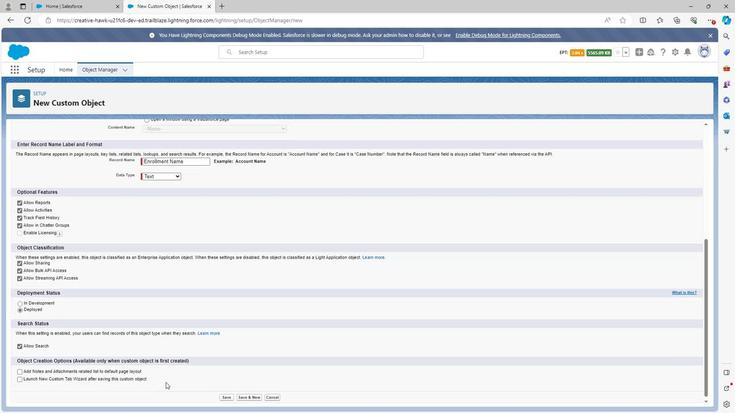 
Action: Mouse scrolled (163, 381) with delta (0, 0)
Screenshot: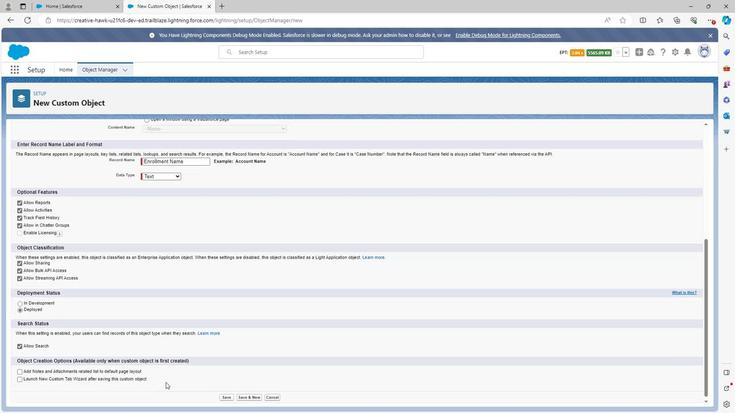 
Action: Mouse scrolled (163, 381) with delta (0, 0)
Screenshot: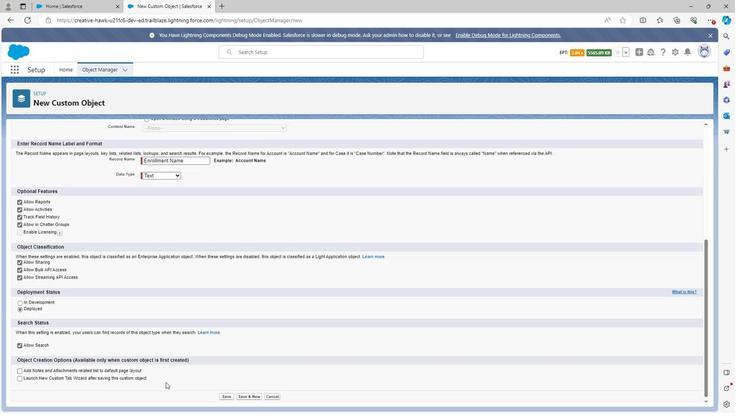
Action: Mouse moved to (223, 397)
Screenshot: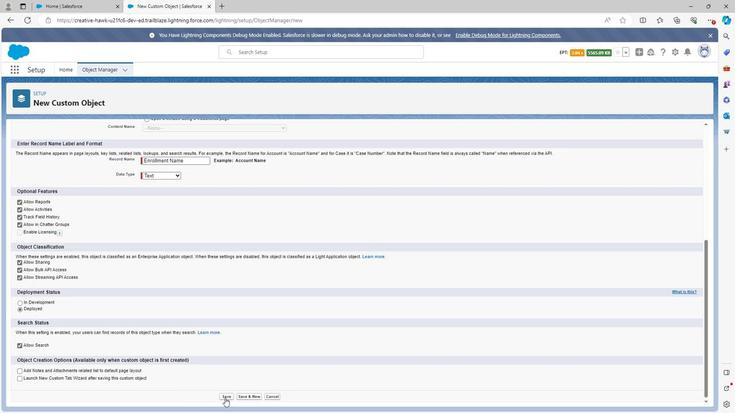 
Action: Mouse pressed left at (223, 397)
Screenshot: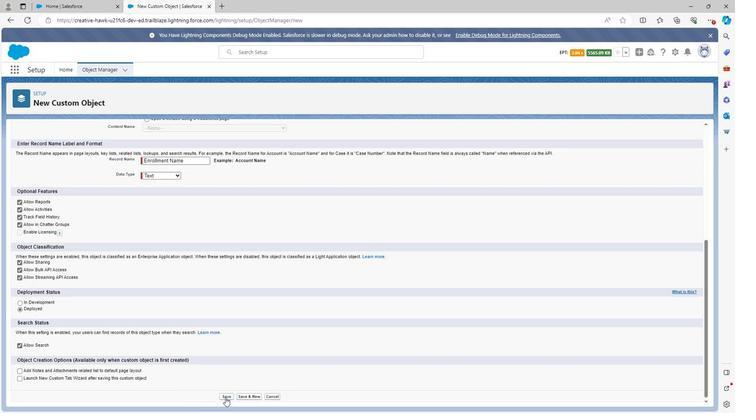 
Action: Mouse moved to (193, 262)
Screenshot: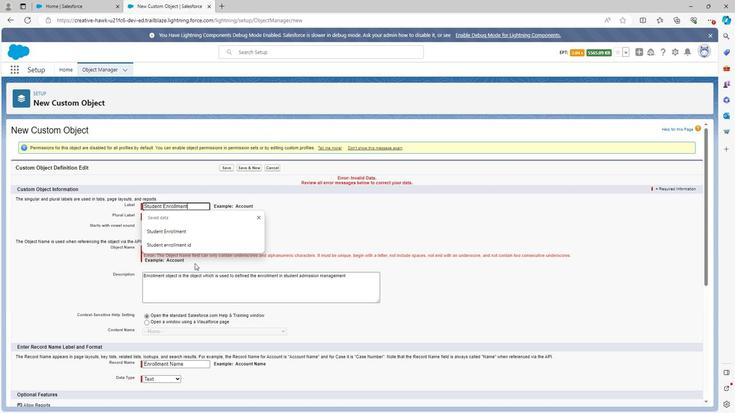 
Action: Mouse pressed left at (193, 262)
Screenshot: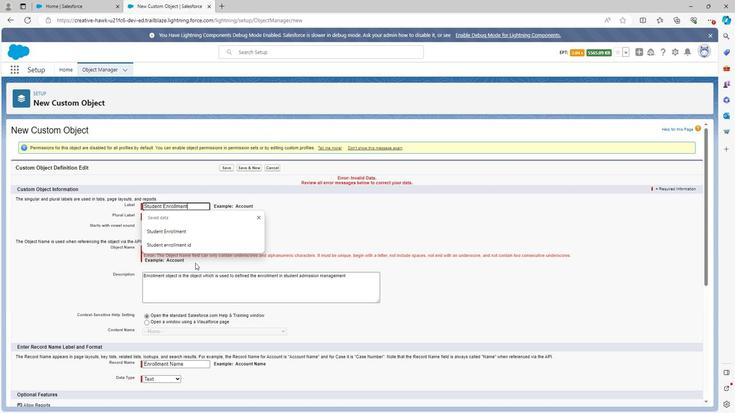
Action: Mouse moved to (162, 205)
Screenshot: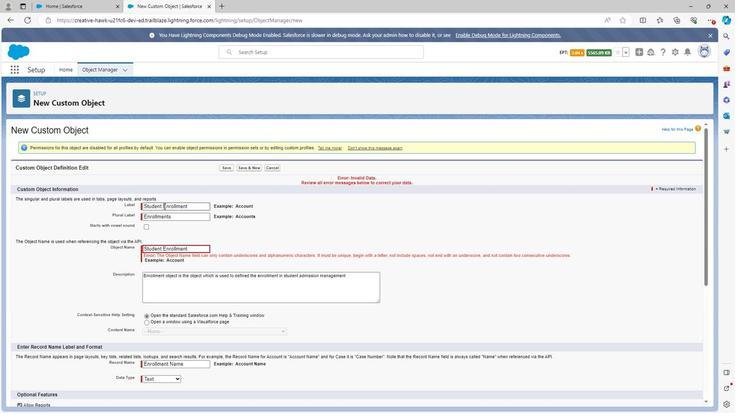 
Action: Mouse pressed left at (162, 205)
Screenshot: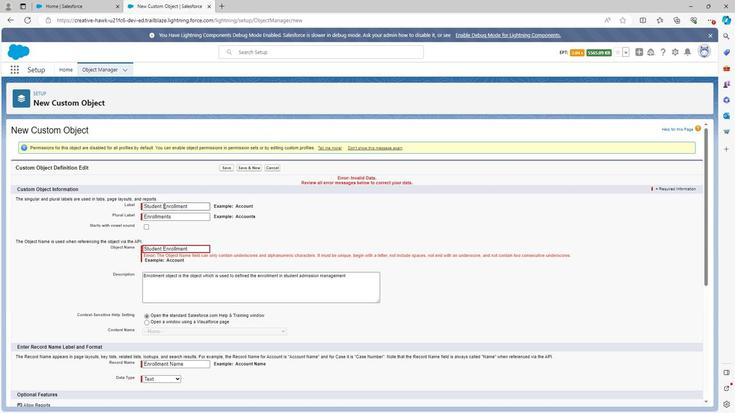 
Action: Mouse moved to (160, 205)
Screenshot: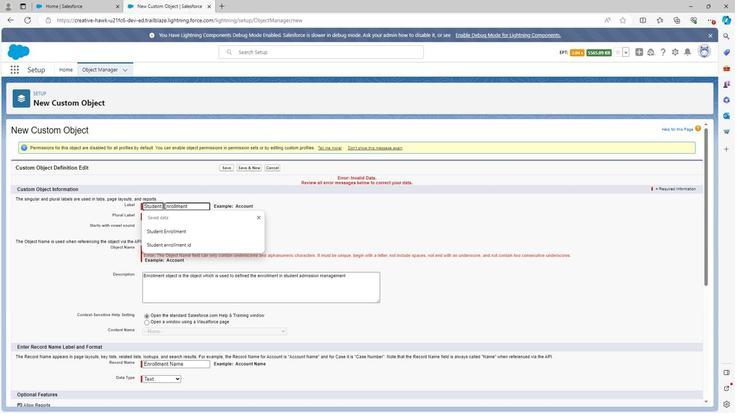 
Action: Key pressed <Key.backspace><Key.shift>_
Screenshot: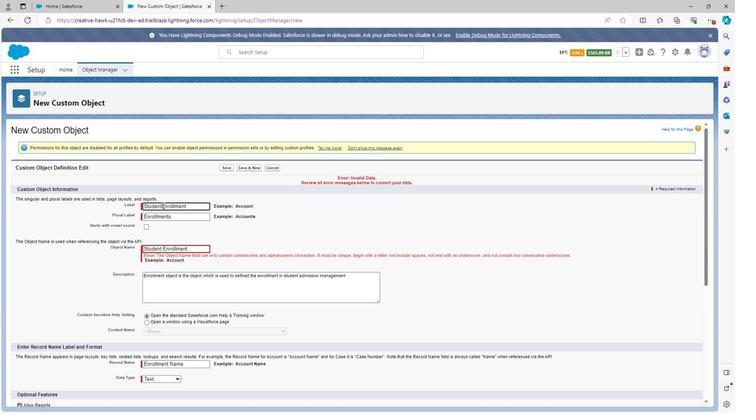 
Action: Mouse moved to (161, 248)
Screenshot: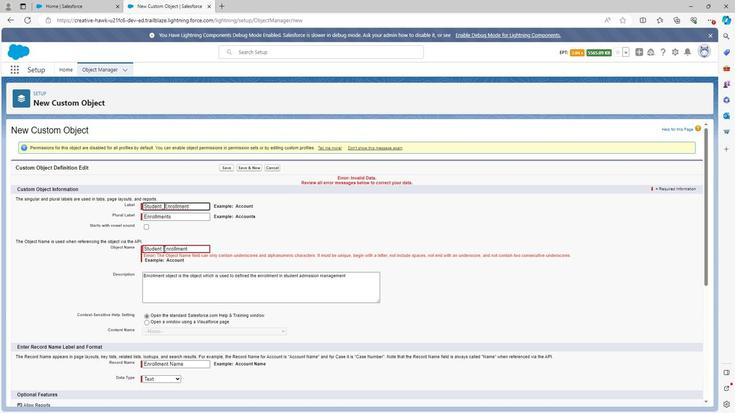 
Action: Mouse pressed left at (161, 248)
Screenshot: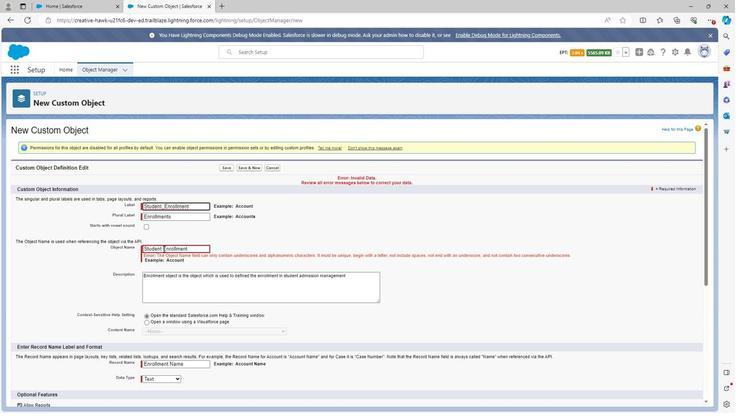 
Action: Mouse moved to (174, 273)
Screenshot: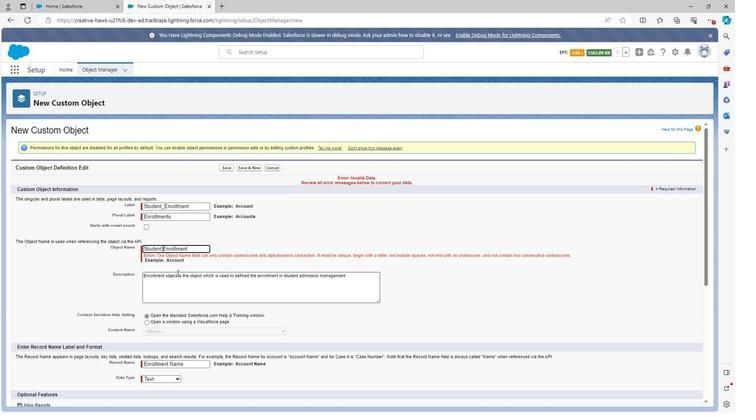 
Action: Key pressed <Key.backspace><Key.shift>_
Screenshot: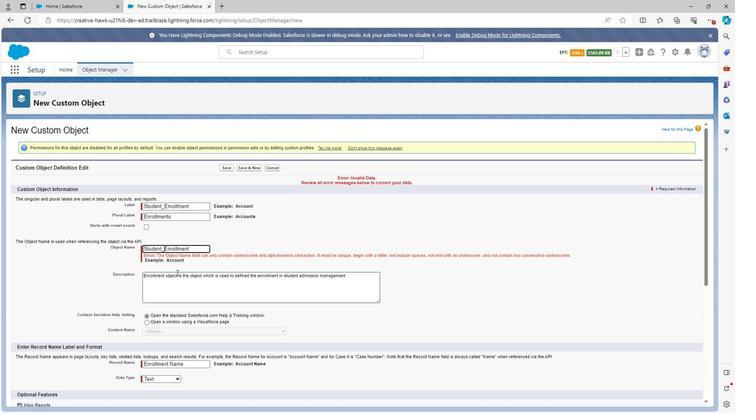 
Action: Mouse moved to (178, 403)
Screenshot: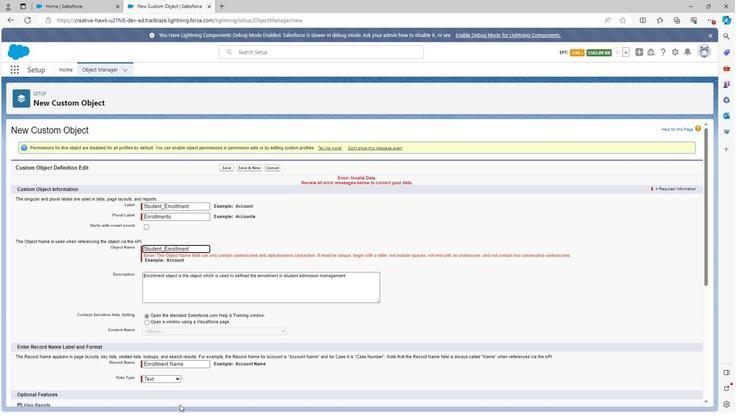 
Action: Mouse scrolled (178, 403) with delta (0, 0)
Screenshot: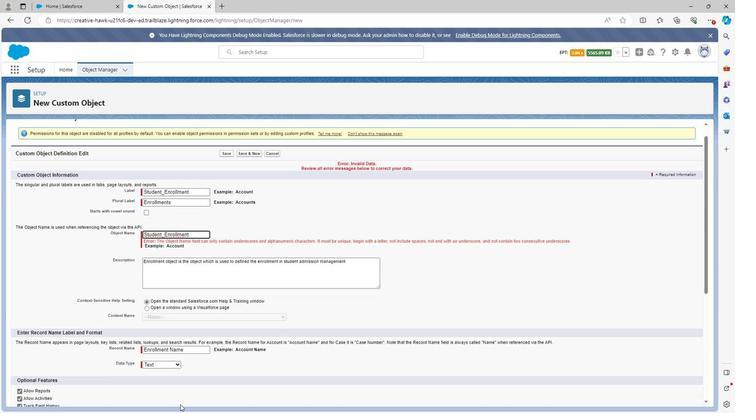 
Action: Mouse scrolled (178, 403) with delta (0, 0)
Screenshot: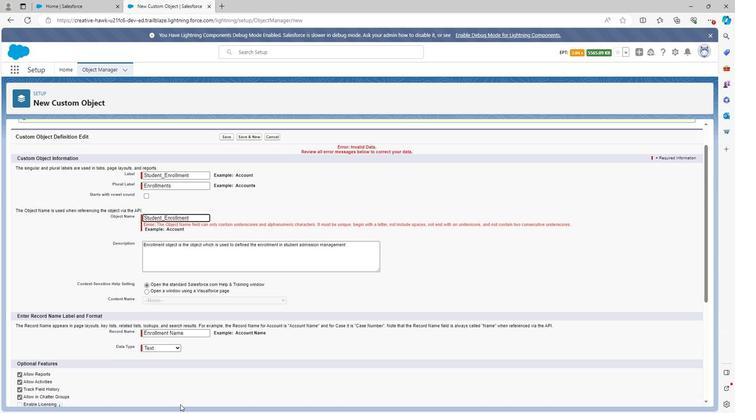 
Action: Mouse scrolled (178, 403) with delta (0, 0)
Screenshot: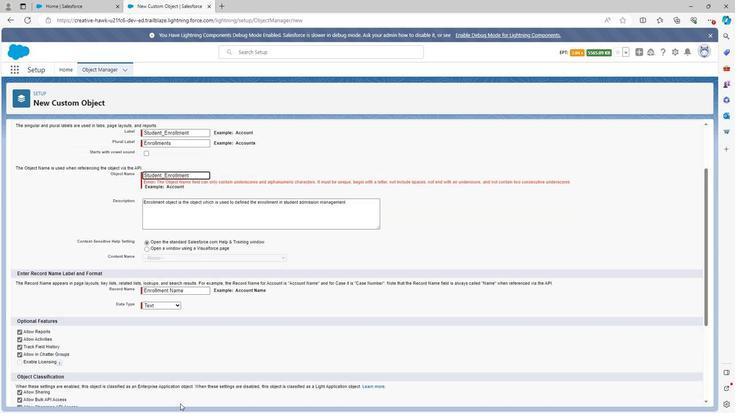 
Action: Mouse moved to (169, 390)
Screenshot: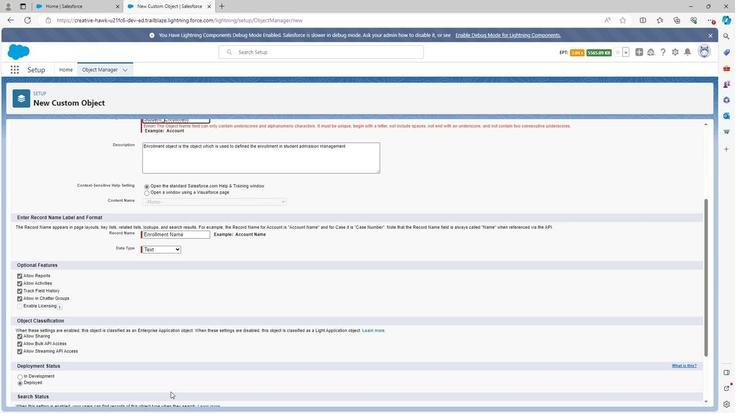 
Action: Mouse scrolled (169, 390) with delta (0, 0)
Screenshot: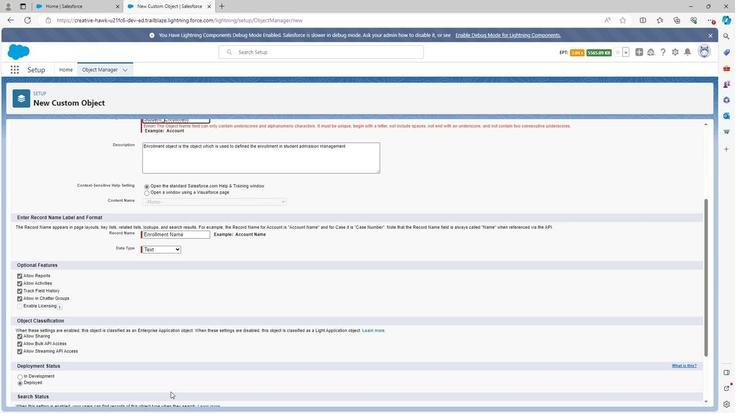 
Action: Mouse scrolled (169, 390) with delta (0, 0)
Screenshot: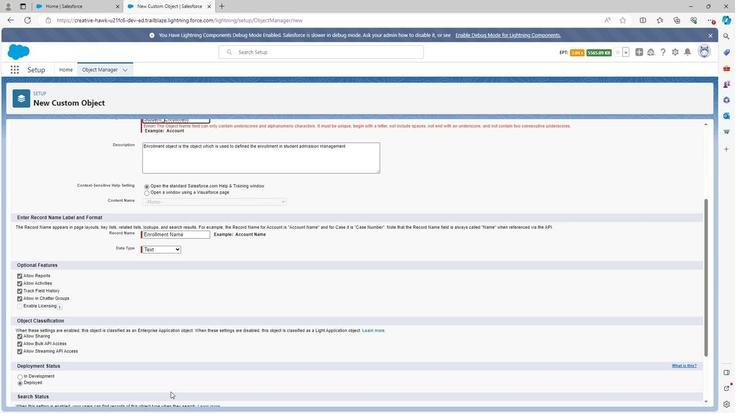 
Action: Mouse scrolled (169, 390) with delta (0, 0)
Screenshot: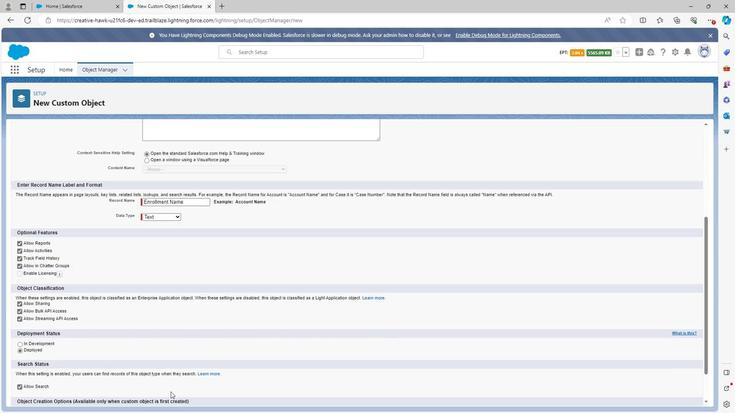 
Action: Mouse moved to (224, 397)
Screenshot: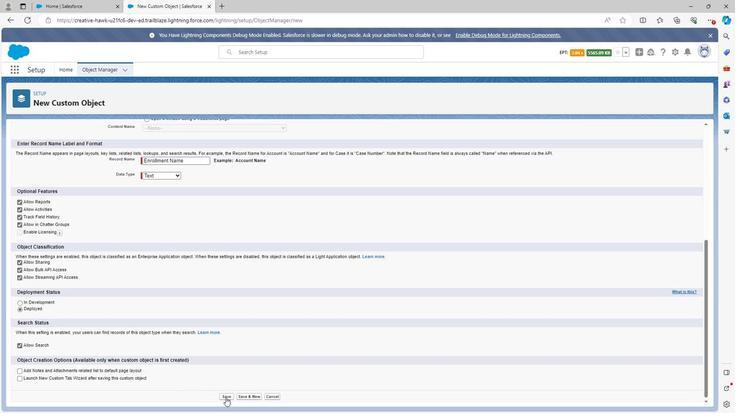 
Action: Mouse pressed left at (224, 397)
Screenshot: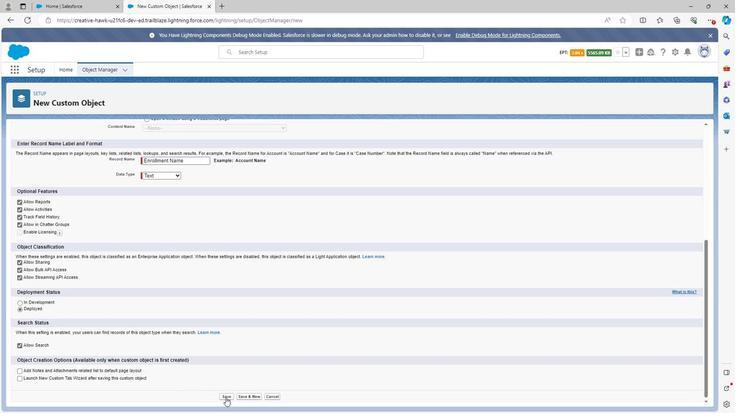 
Action: Mouse moved to (48, 152)
Screenshot: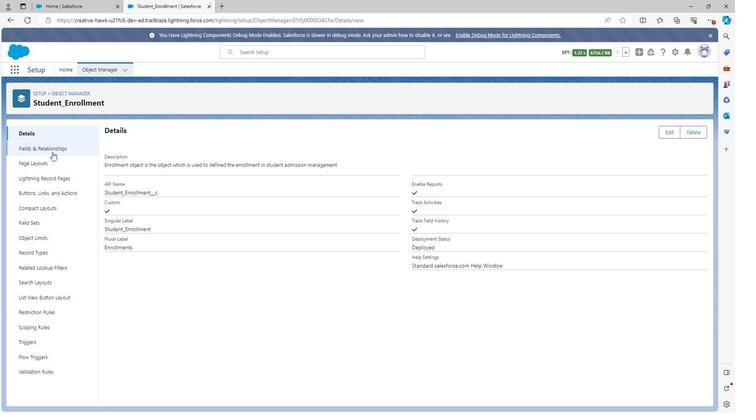 
Action: Mouse pressed left at (48, 152)
Screenshot: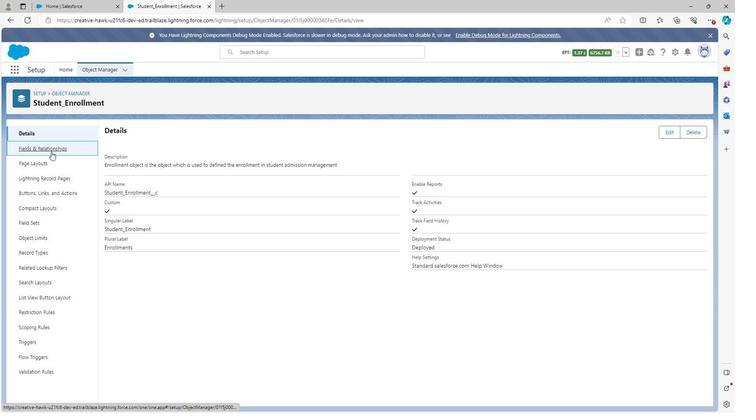 
Action: Mouse moved to (535, 133)
Screenshot: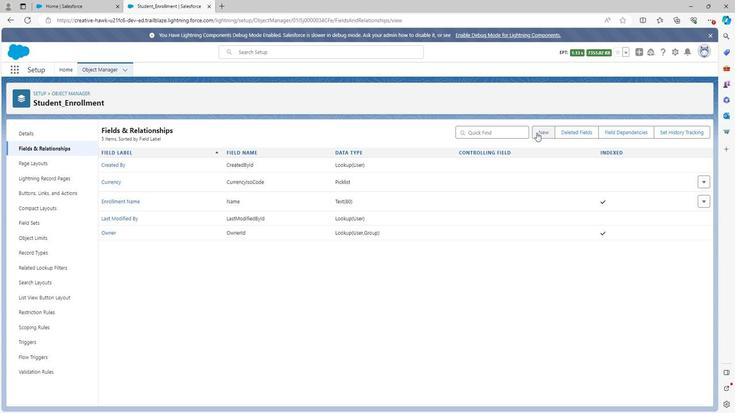 
Action: Mouse pressed left at (535, 133)
Screenshot: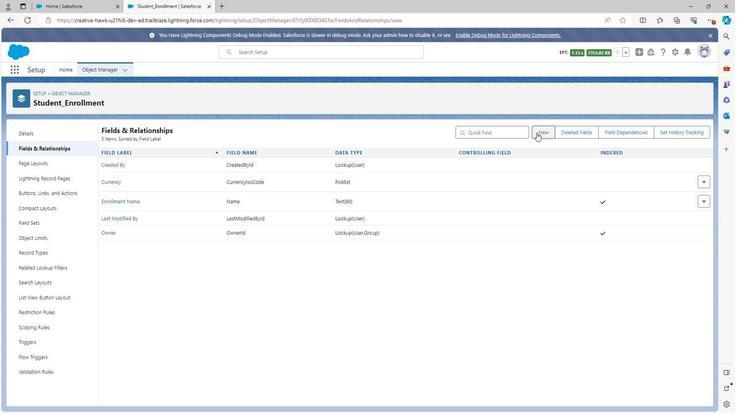 
Action: Mouse moved to (109, 273)
Screenshot: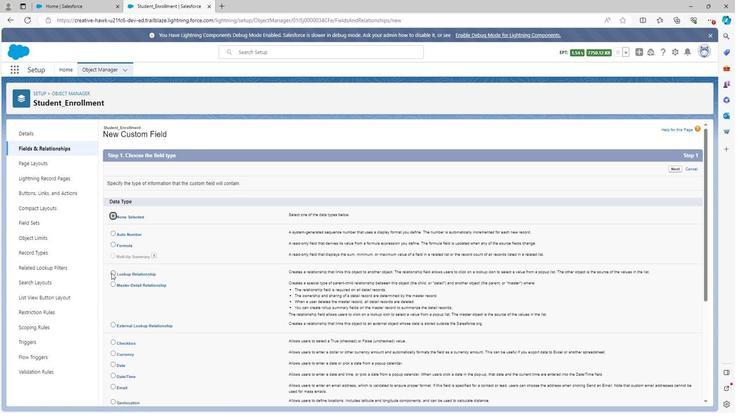 
Action: Mouse pressed left at (109, 273)
Screenshot: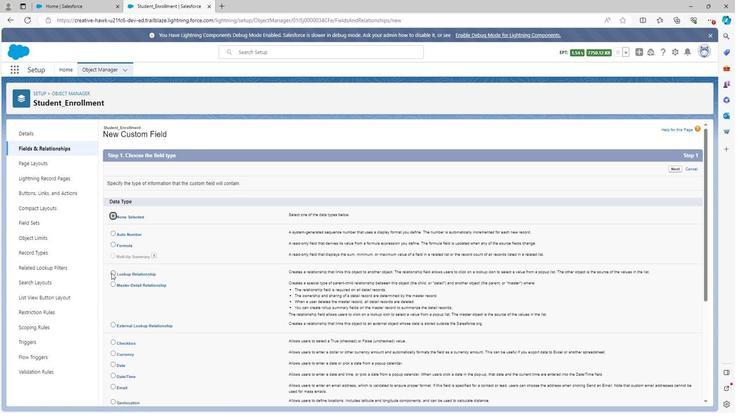 
Action: Mouse moved to (561, 367)
Screenshot: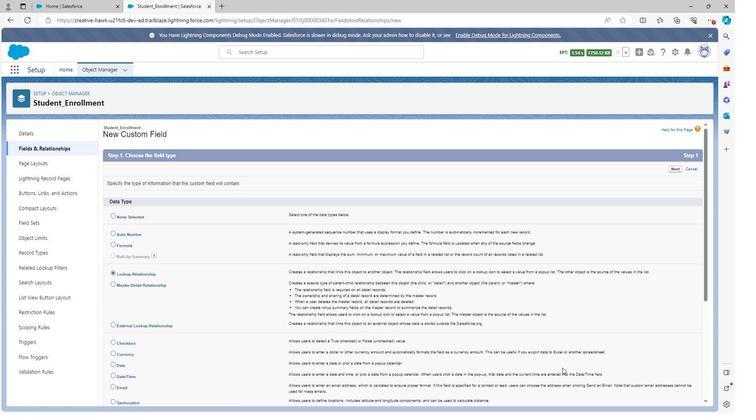
Action: Mouse scrolled (561, 366) with delta (0, 0)
Screenshot: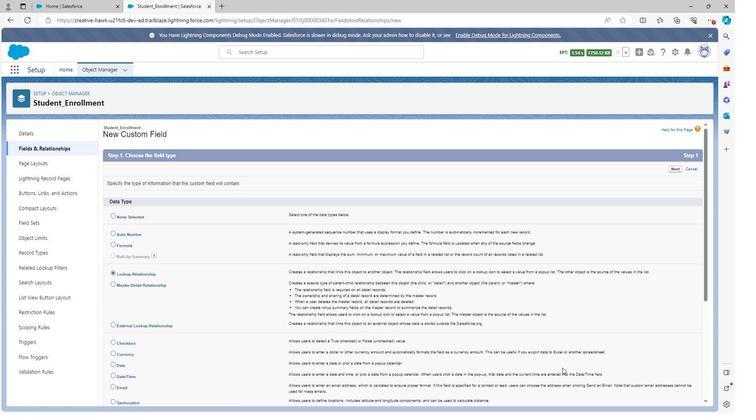 
Action: Mouse scrolled (561, 366) with delta (0, 0)
Screenshot: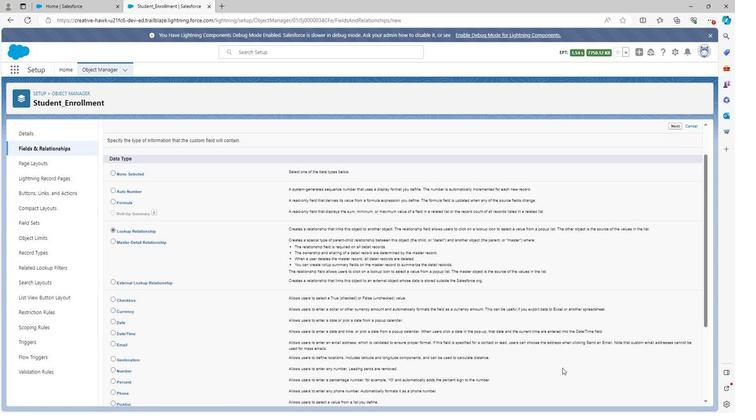 
Action: Mouse scrolled (561, 366) with delta (0, 0)
Screenshot: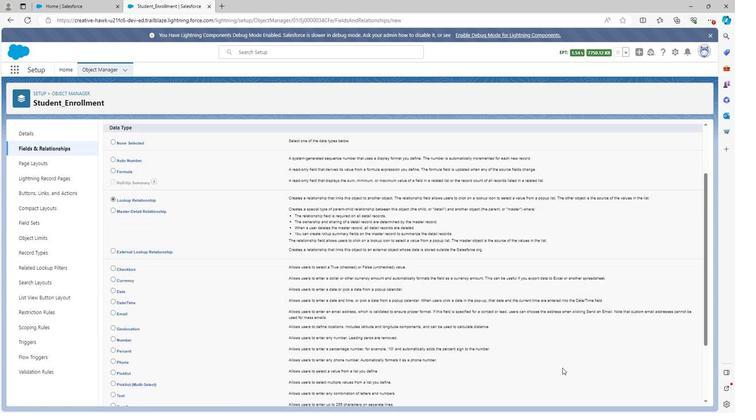 
Action: Mouse scrolled (561, 366) with delta (0, 0)
Screenshot: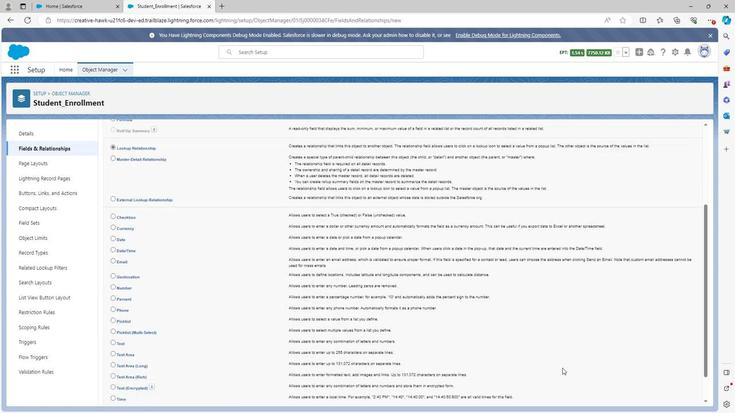 
Action: Mouse moved to (669, 393)
Screenshot: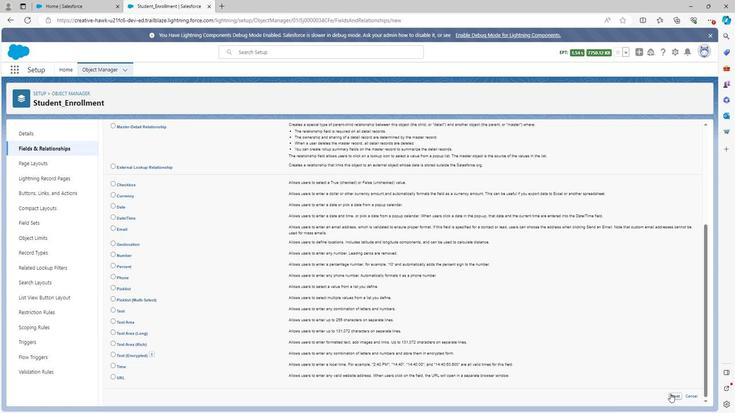 
Action: Mouse pressed left at (669, 393)
Screenshot: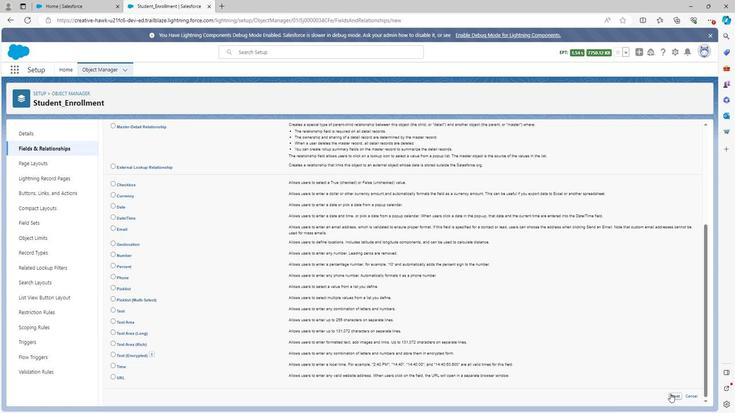 
Action: Mouse moved to (256, 198)
Screenshot: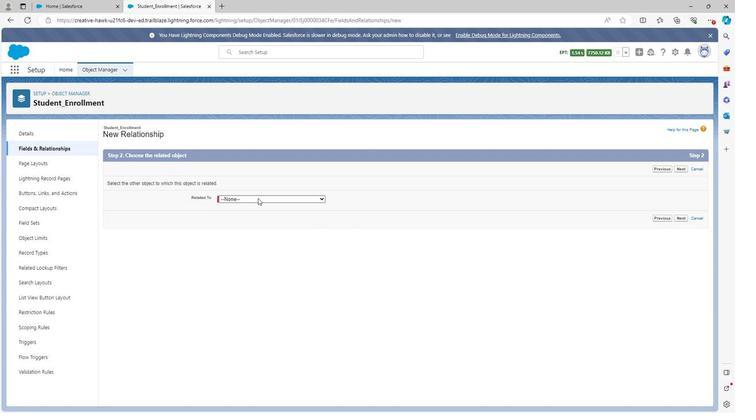 
Action: Mouse pressed left at (256, 198)
Screenshot: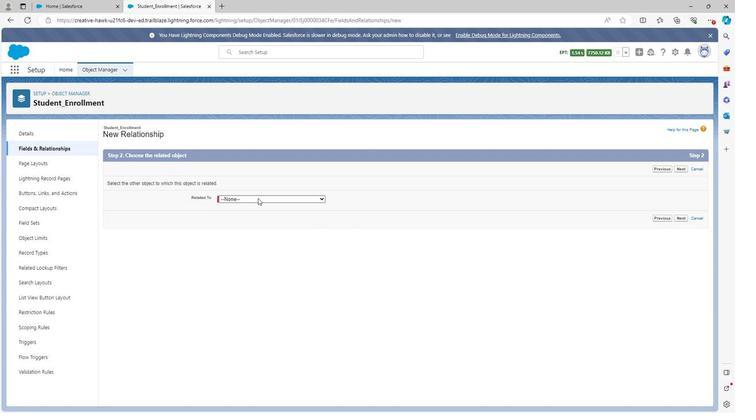 
Action: Mouse moved to (239, 281)
Screenshot: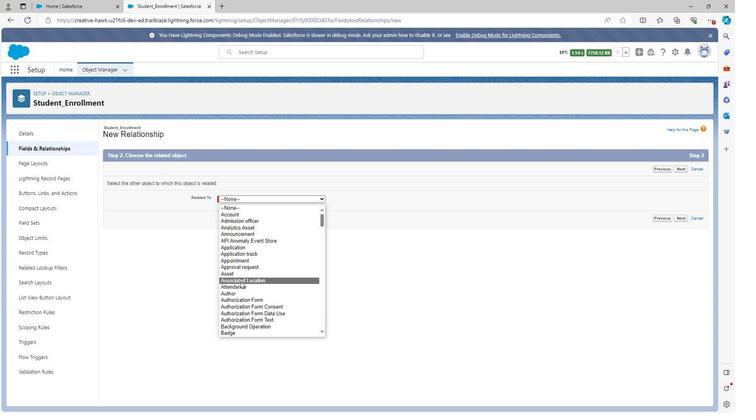 
Action: Mouse scrolled (239, 281) with delta (0, 0)
Screenshot: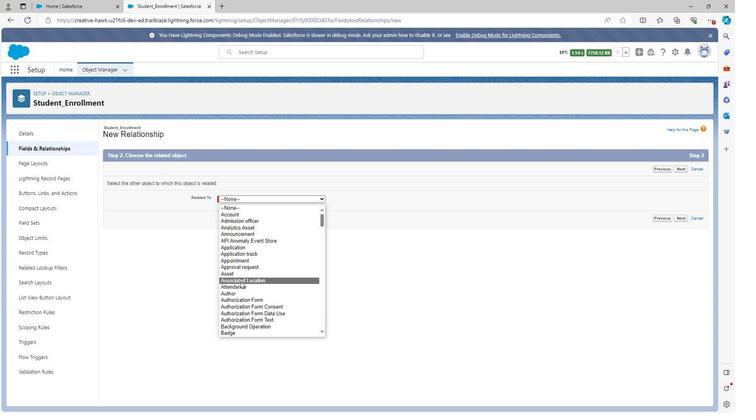 
Action: Mouse scrolled (239, 281) with delta (0, 0)
Screenshot: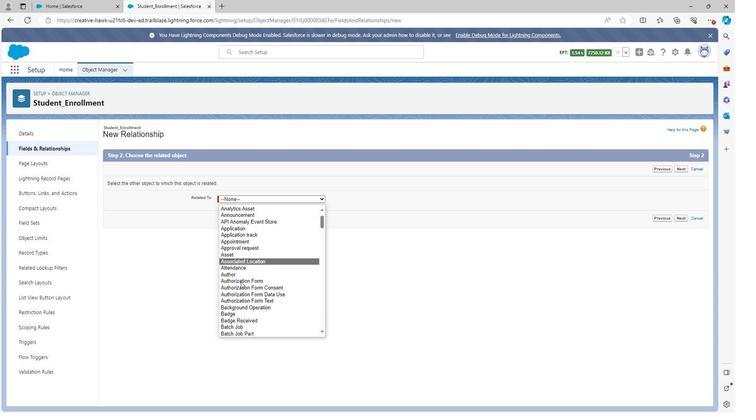 
Action: Mouse scrolled (239, 281) with delta (0, 0)
Screenshot: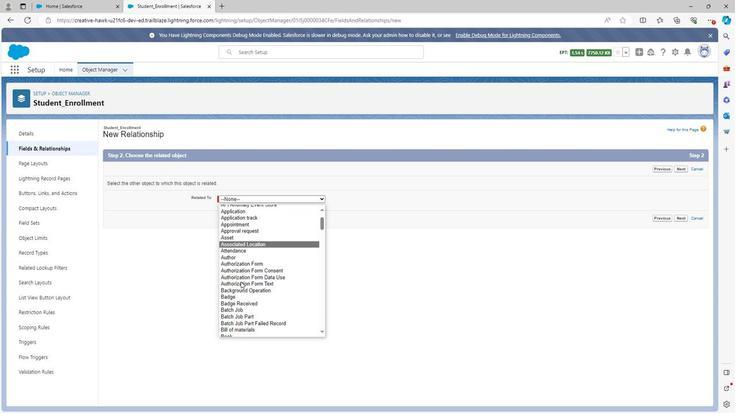 
Action: Mouse scrolled (239, 281) with delta (0, 0)
Screenshot: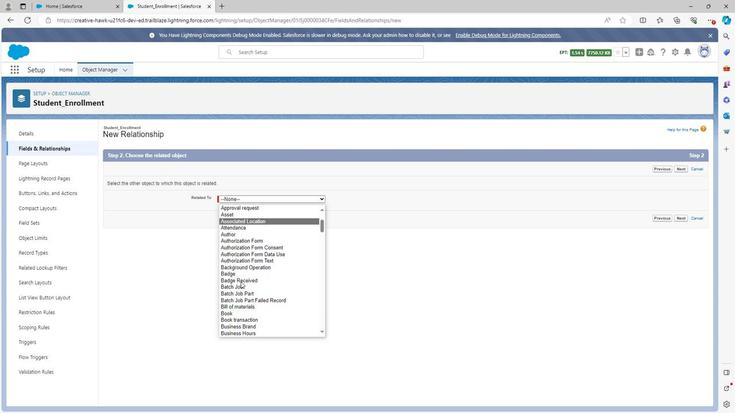 
Action: Mouse scrolled (239, 281) with delta (0, 0)
Screenshot: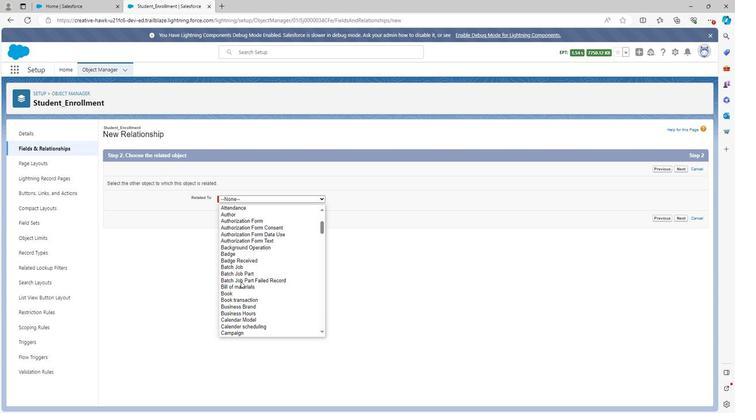 
Action: Mouse scrolled (239, 281) with delta (0, 0)
Screenshot: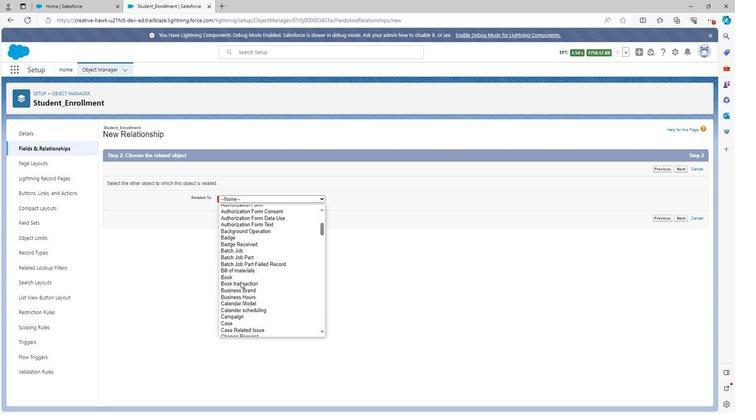 
Action: Mouse scrolled (239, 281) with delta (0, 0)
Screenshot: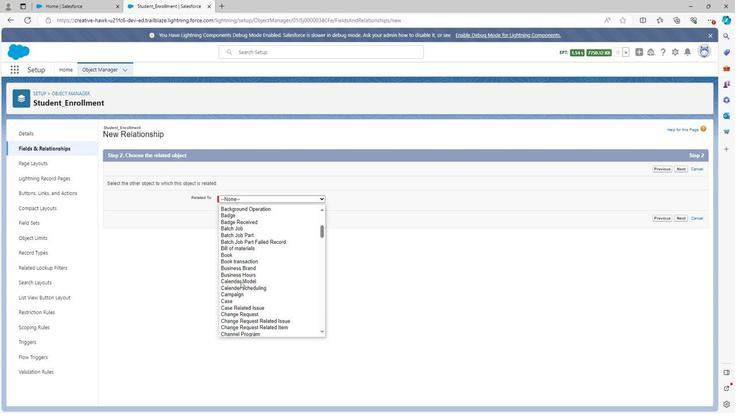 
Action: Mouse scrolled (239, 281) with delta (0, 0)
Screenshot: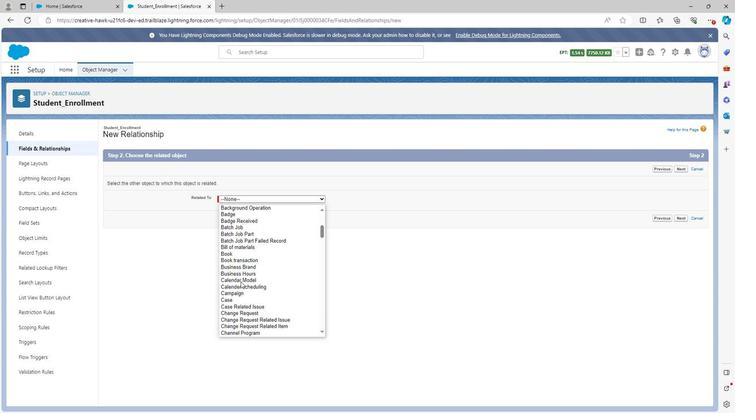 
Action: Mouse scrolled (239, 281) with delta (0, 0)
Screenshot: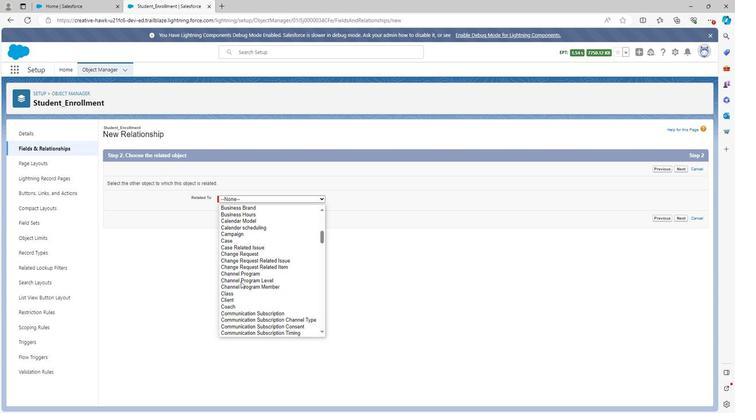 
Action: Mouse scrolled (239, 281) with delta (0, 0)
Screenshot: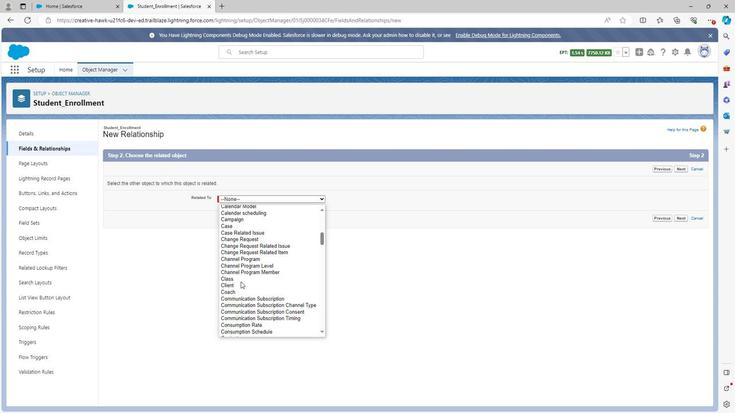 
Action: Mouse scrolled (239, 281) with delta (0, 0)
Screenshot: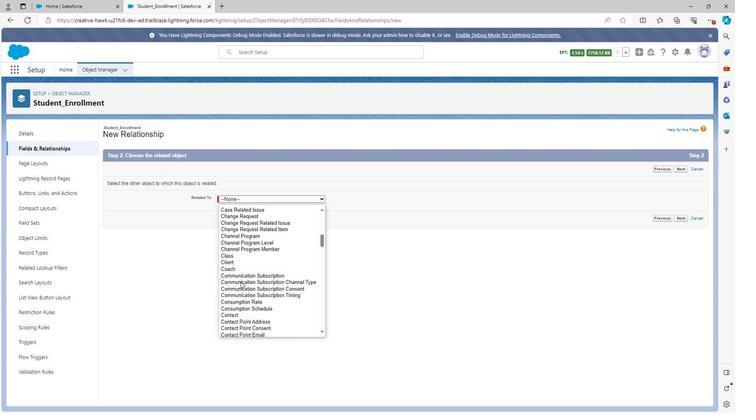 
Action: Mouse scrolled (239, 281) with delta (0, 0)
Screenshot: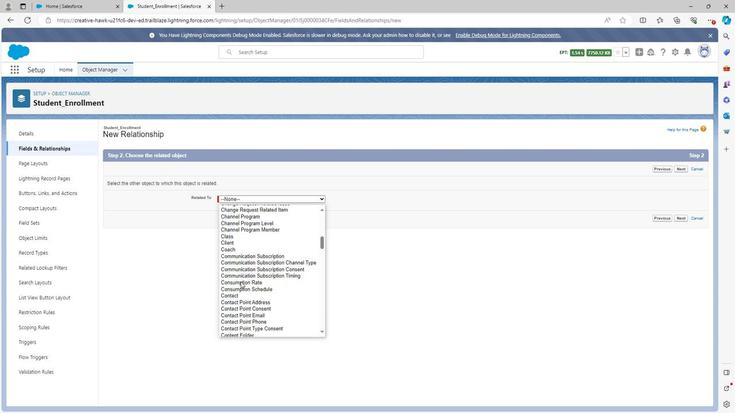 
Action: Mouse scrolled (239, 281) with delta (0, 0)
Screenshot: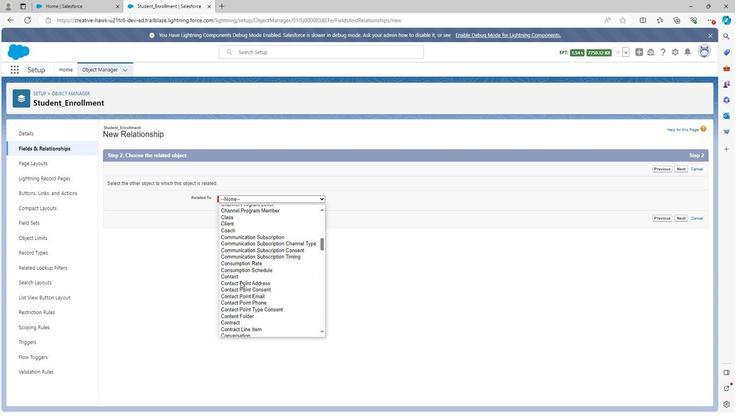 
Action: Mouse scrolled (239, 281) with delta (0, 0)
Screenshot: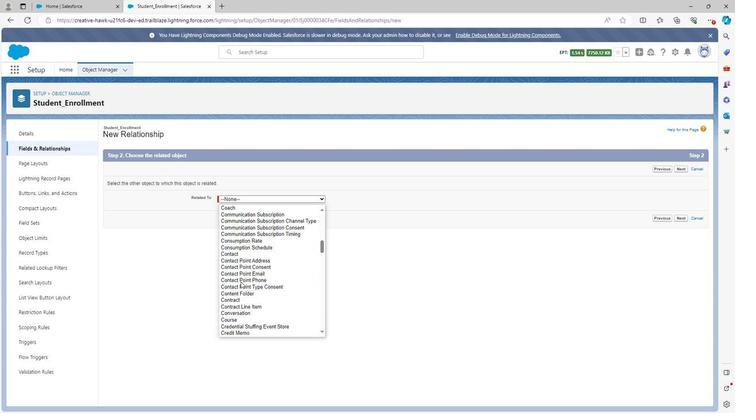 
Action: Mouse scrolled (239, 281) with delta (0, 0)
Screenshot: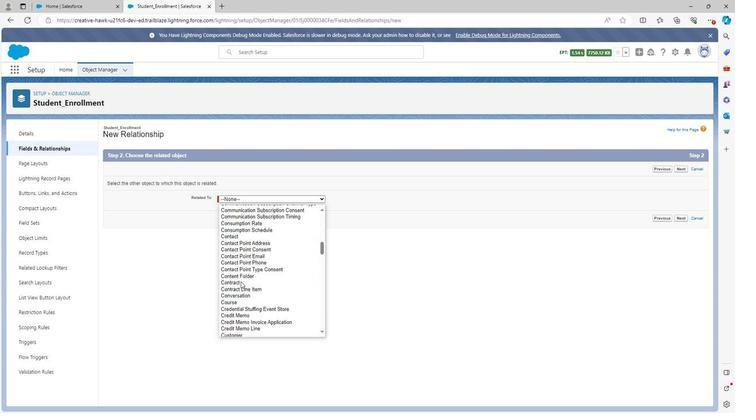 
Action: Mouse scrolled (239, 281) with delta (0, 0)
Screenshot: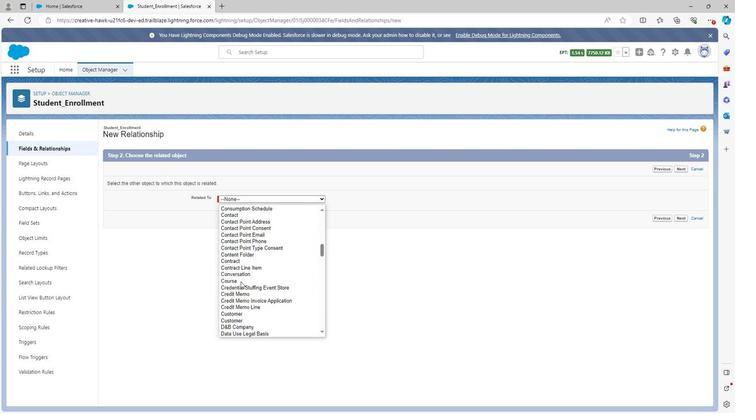 
Action: Mouse scrolled (239, 281) with delta (0, 0)
Screenshot: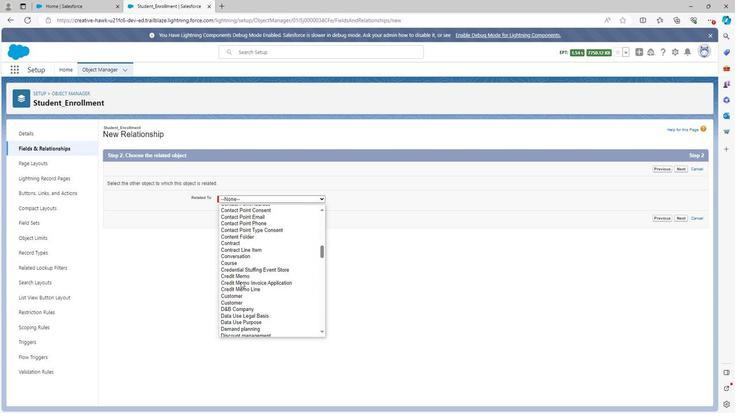 
Action: Mouse scrolled (239, 281) with delta (0, 0)
Screenshot: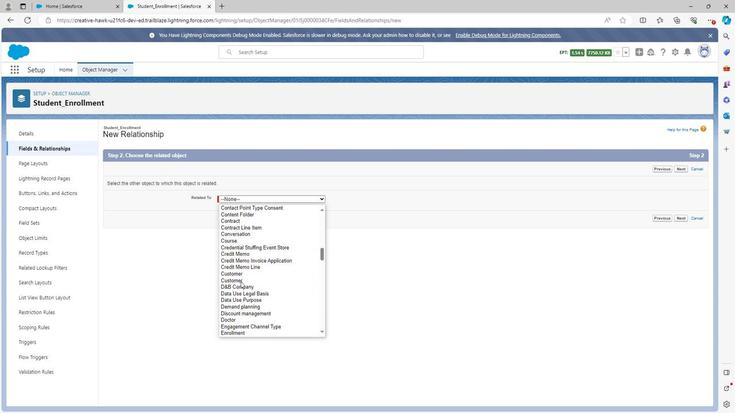 
Action: Mouse scrolled (239, 281) with delta (0, 0)
Screenshot: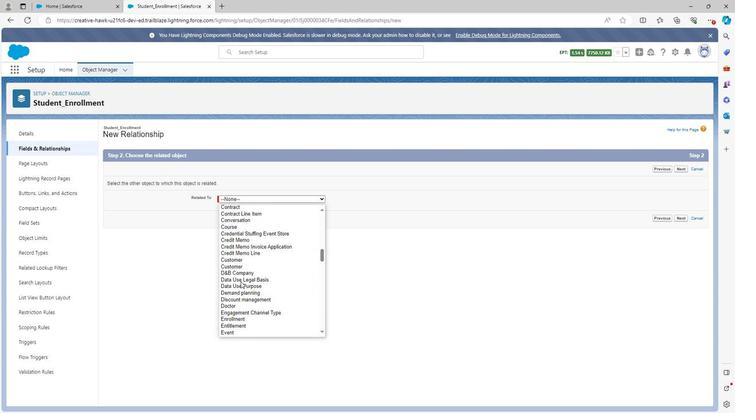 
Action: Mouse scrolled (239, 281) with delta (0, 0)
Screenshot: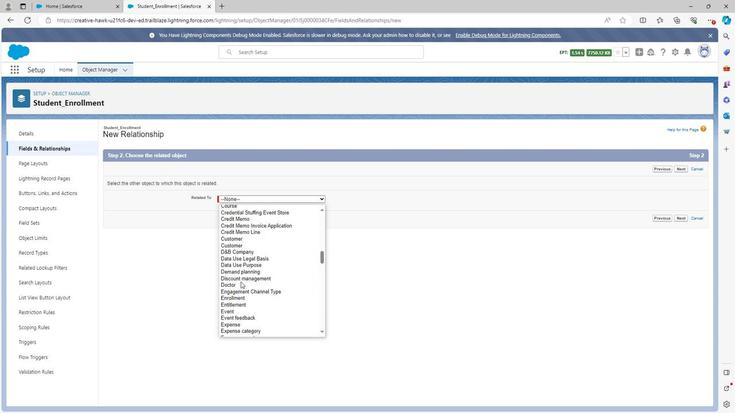 
Action: Mouse scrolled (239, 281) with delta (0, 0)
Screenshot: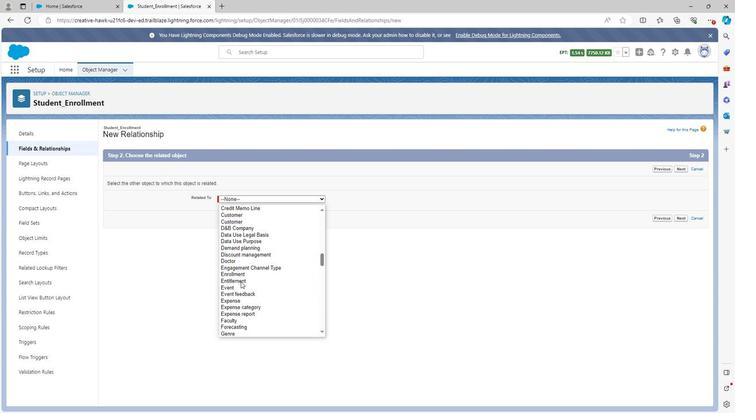 
Action: Mouse scrolled (239, 281) with delta (0, 0)
Screenshot: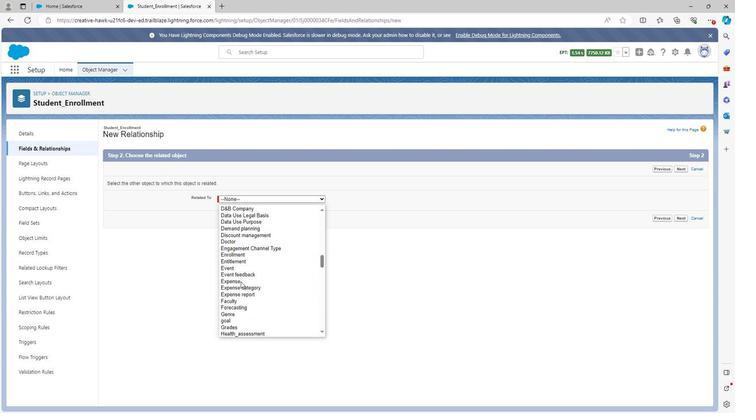 
Action: Mouse scrolled (239, 281) with delta (0, 0)
Screenshot: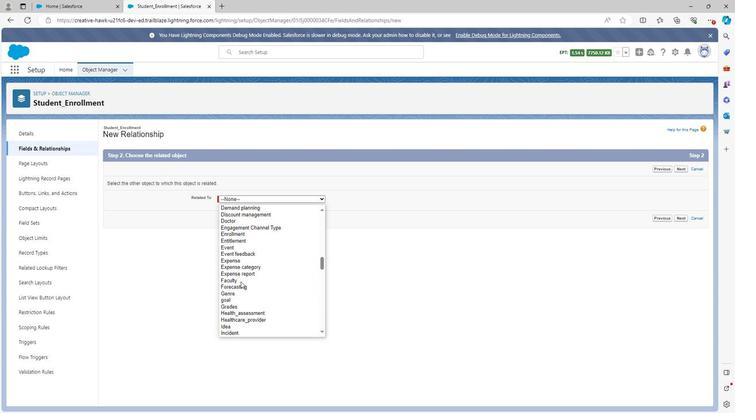 
Action: Mouse scrolled (239, 281) with delta (0, 0)
Screenshot: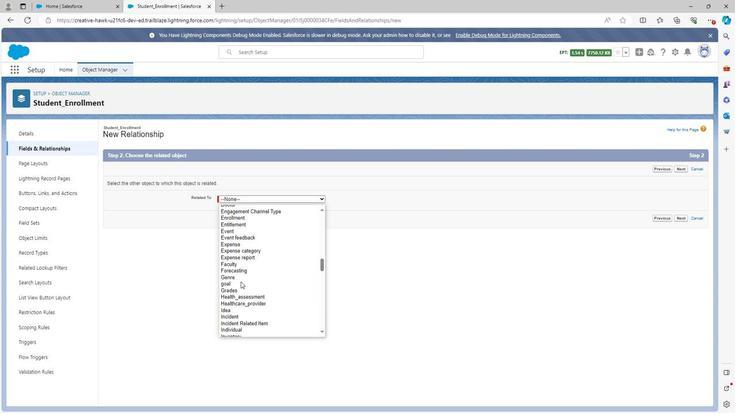 
Action: Mouse scrolled (239, 281) with delta (0, 0)
Screenshot: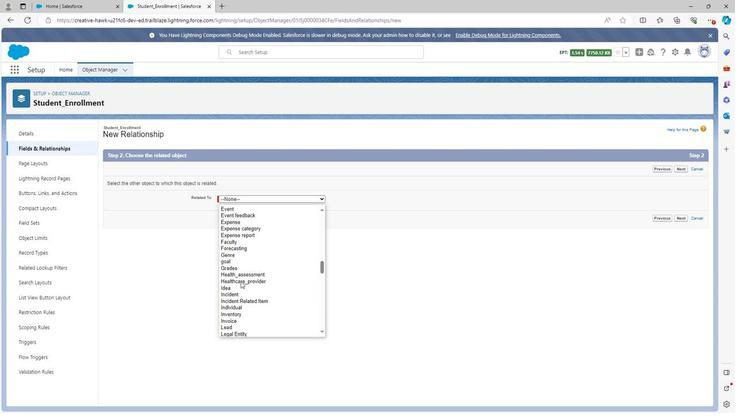 
Action: Mouse scrolled (239, 281) with delta (0, 0)
Screenshot: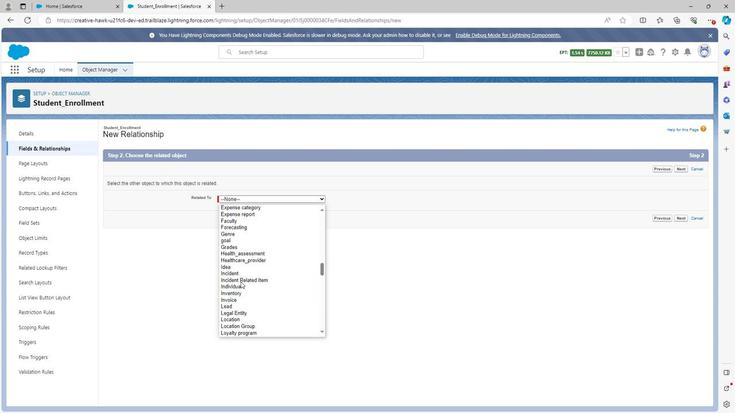 
Action: Mouse scrolled (239, 281) with delta (0, 0)
Screenshot: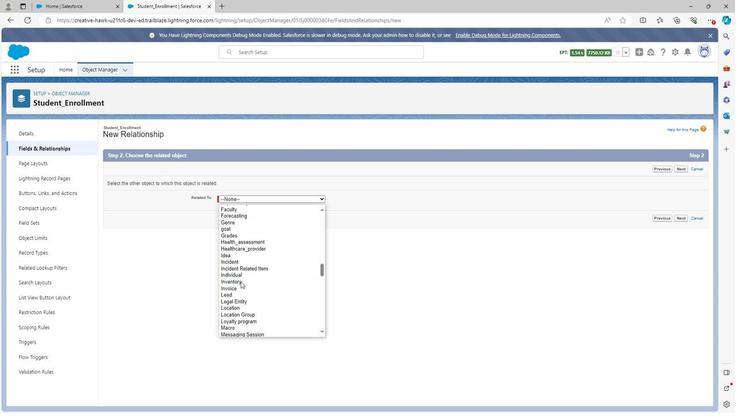 
Action: Mouse scrolled (239, 281) with delta (0, 0)
Screenshot: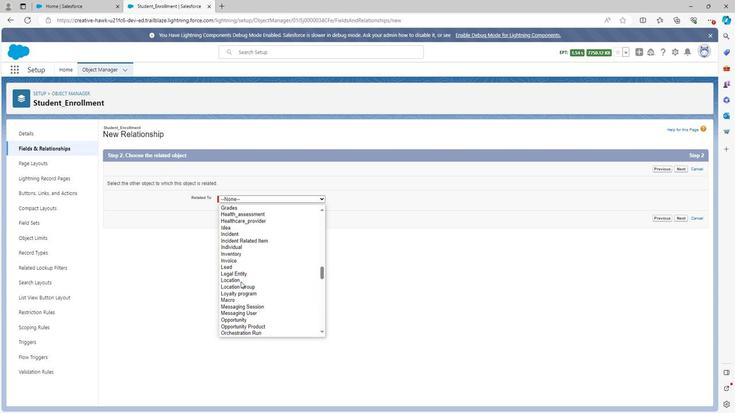 
Action: Mouse scrolled (239, 281) with delta (0, 0)
Screenshot: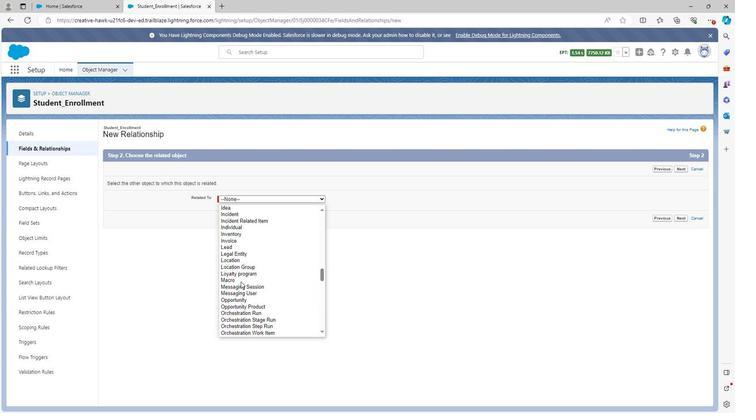 
Action: Mouse scrolled (239, 281) with delta (0, 0)
Screenshot: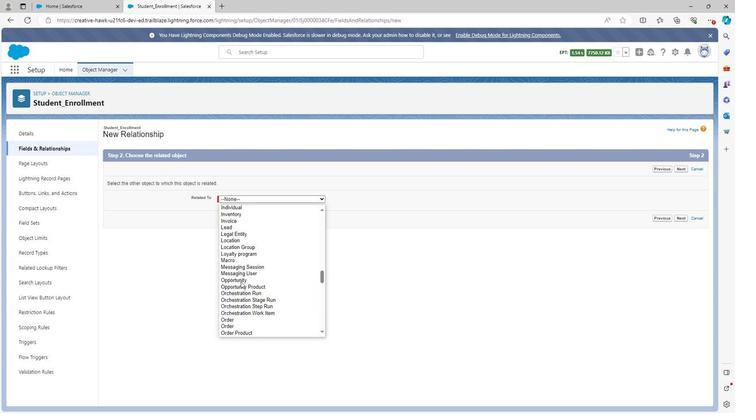 
Action: Mouse scrolled (239, 281) with delta (0, 0)
Screenshot: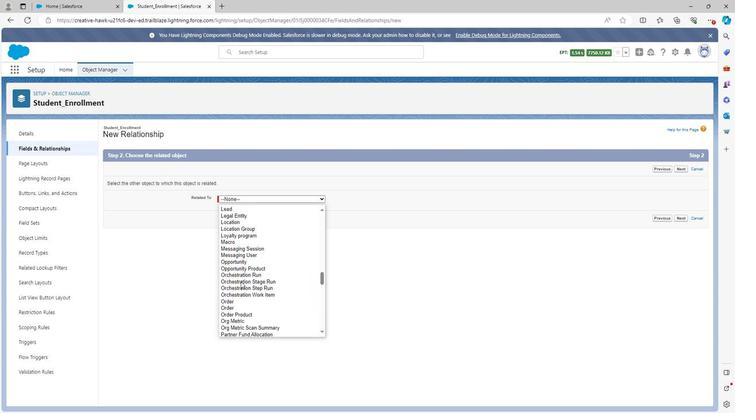 
Action: Mouse scrolled (239, 281) with delta (0, 0)
Screenshot: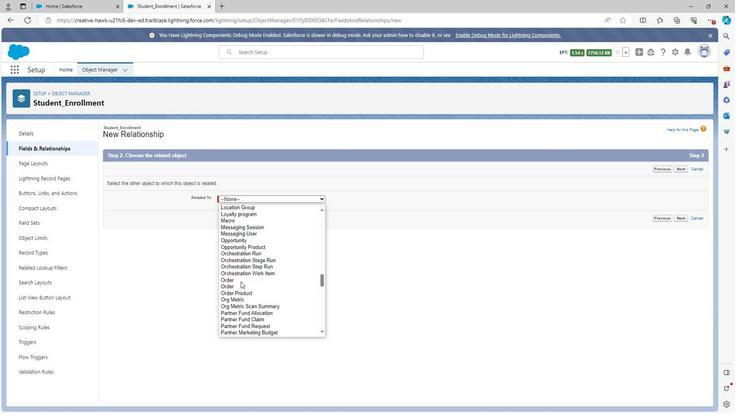 
Action: Mouse scrolled (239, 281) with delta (0, 0)
Screenshot: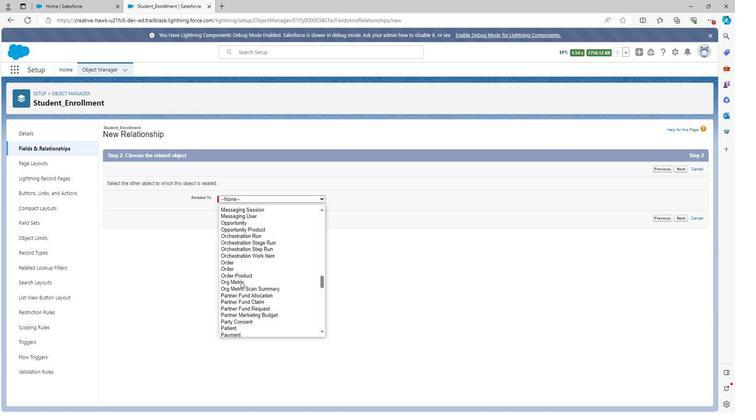 
Action: Mouse scrolled (239, 281) with delta (0, 0)
Screenshot: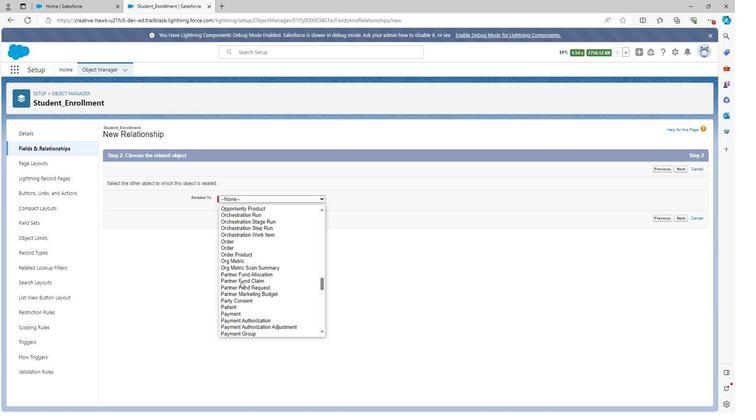 
Action: Mouse scrolled (239, 281) with delta (0, 0)
Screenshot: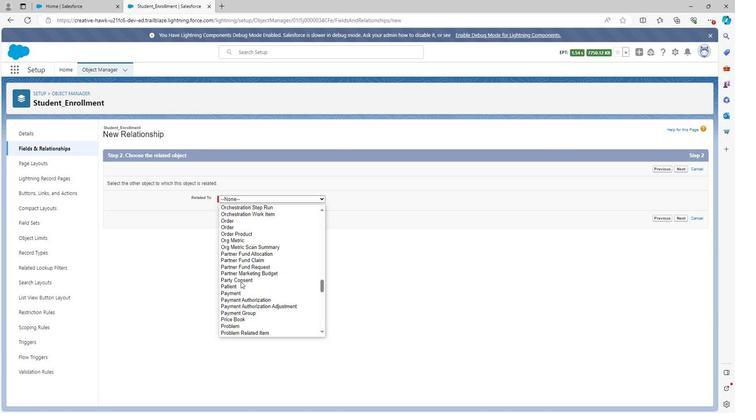 
Action: Mouse scrolled (239, 281) with delta (0, 0)
Screenshot: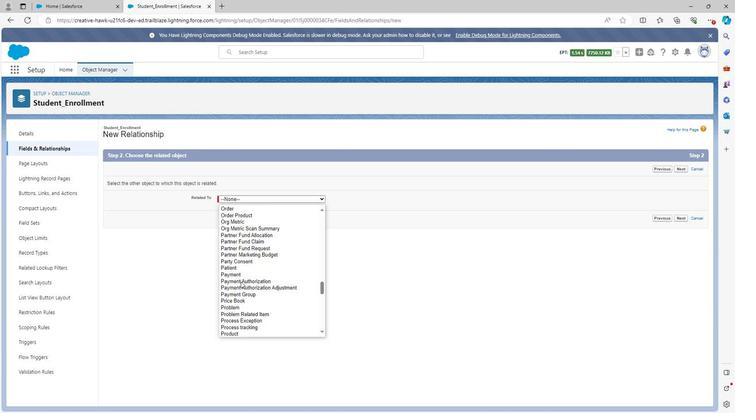 
Action: Mouse scrolled (239, 281) with delta (0, 0)
Screenshot: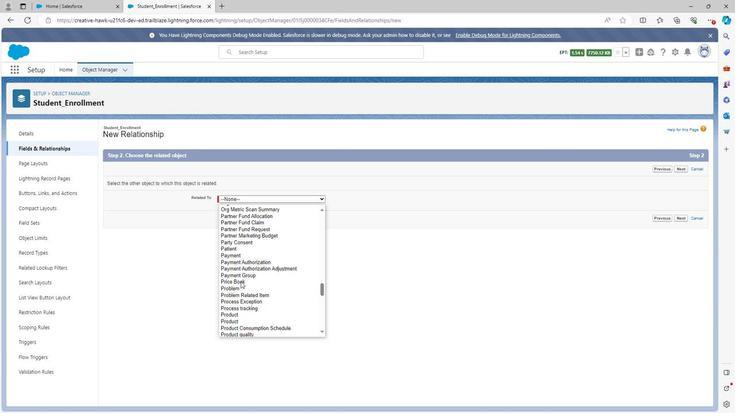 
Action: Mouse scrolled (239, 281) with delta (0, 0)
Screenshot: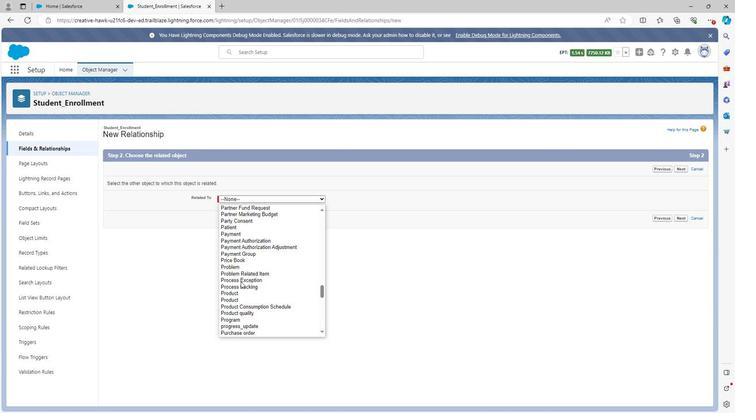 
Action: Mouse scrolled (239, 281) with delta (0, 0)
Screenshot: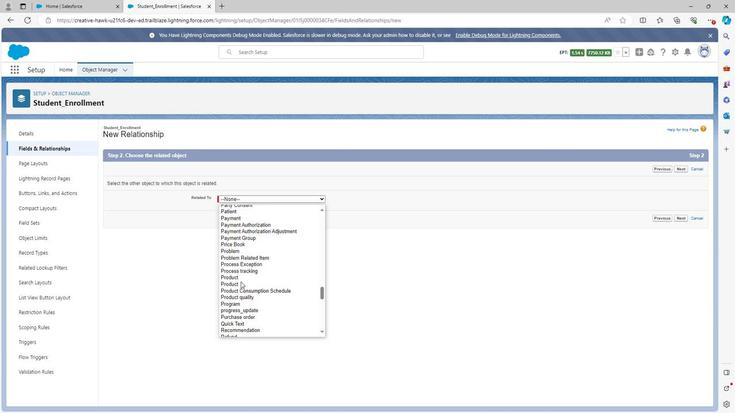 
Action: Mouse scrolled (239, 281) with delta (0, 0)
Screenshot: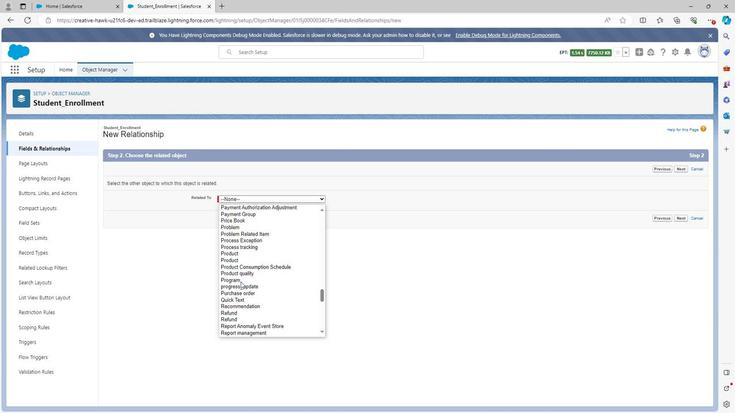 
Action: Mouse scrolled (239, 281) with delta (0, 0)
Screenshot: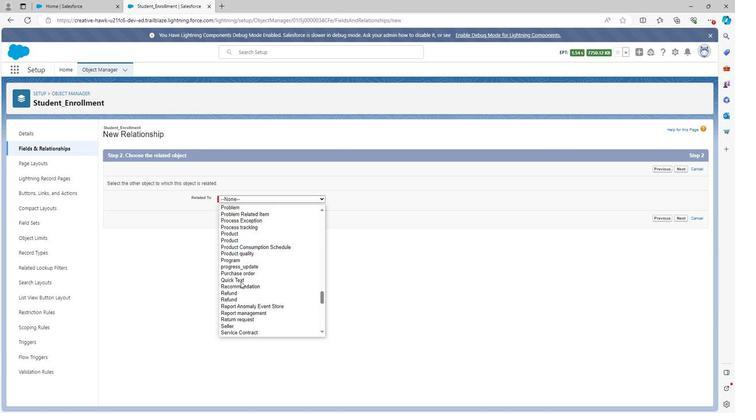 
Action: Mouse scrolled (239, 281) with delta (0, 0)
Screenshot: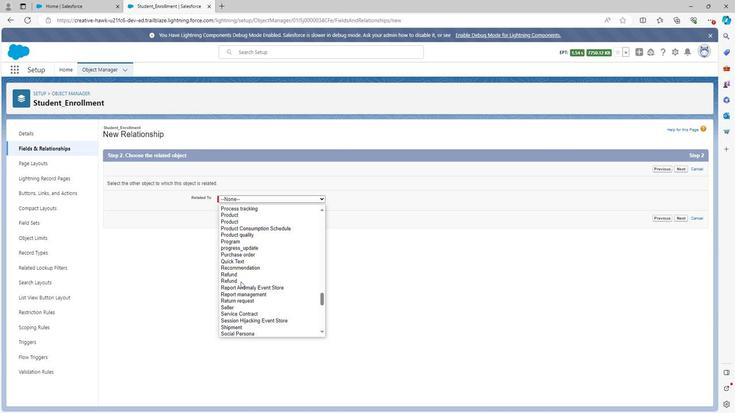 
Action: Mouse scrolled (239, 281) with delta (0, 0)
Screenshot: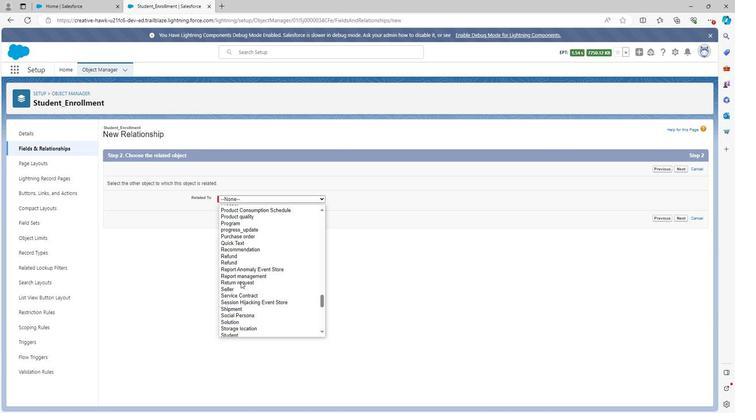 
Action: Mouse scrolled (239, 281) with delta (0, 0)
Screenshot: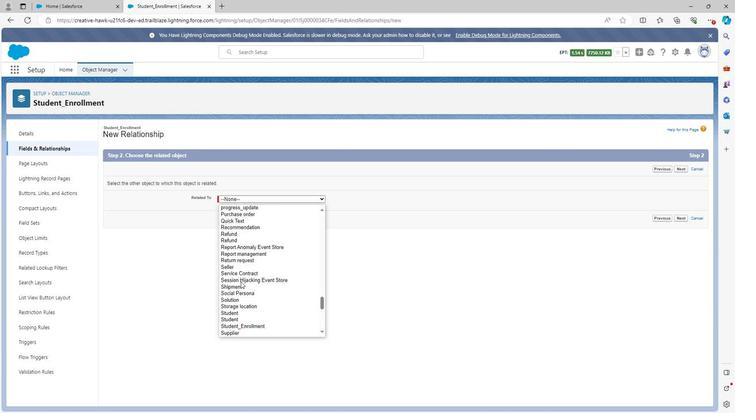 
Action: Mouse moved to (233, 291)
Screenshot: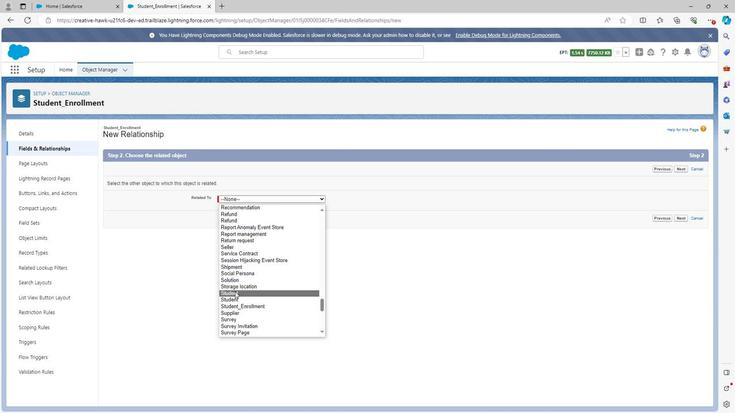 
Action: Mouse pressed left at (233, 291)
Screenshot: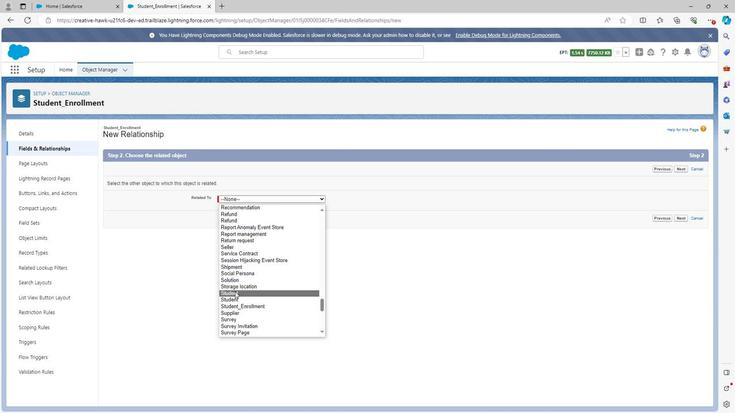 
Action: Mouse moved to (677, 218)
Screenshot: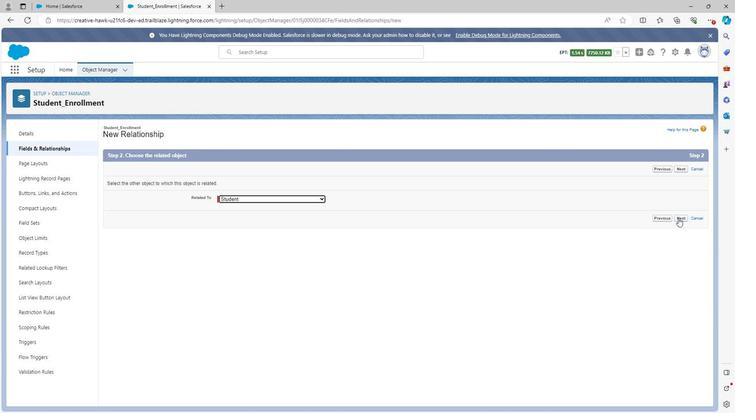 
Action: Mouse pressed left at (677, 218)
Screenshot: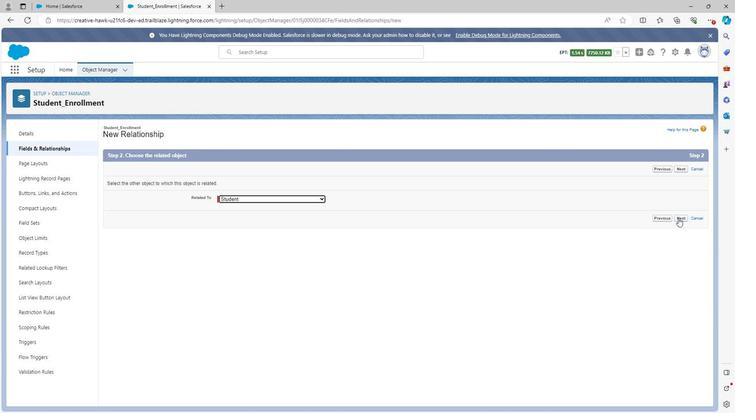 
Action: Mouse moved to (311, 178)
Screenshot: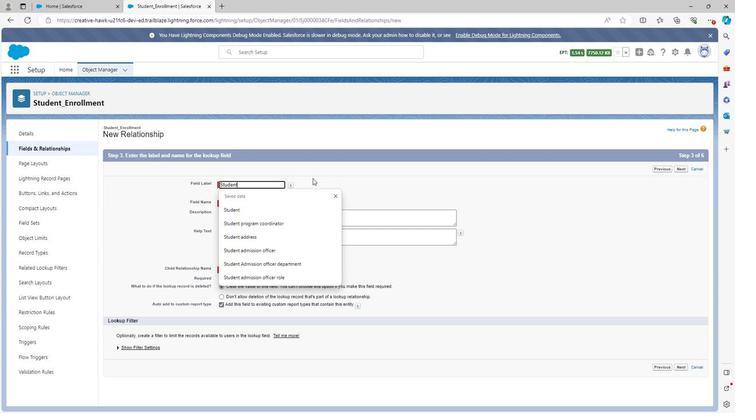 
Action: Mouse pressed left at (311, 178)
Screenshot: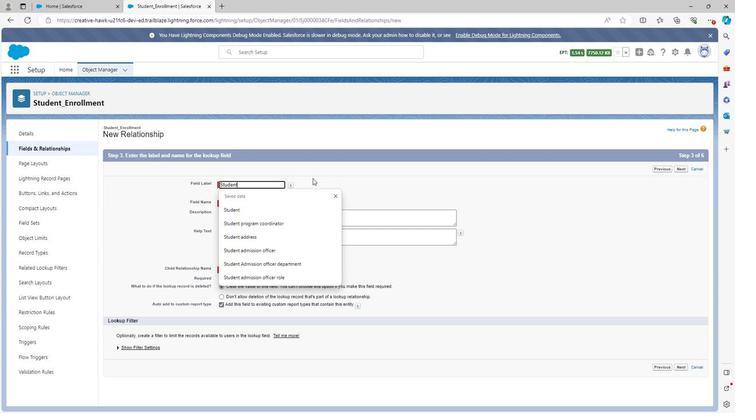
Action: Mouse moved to (238, 214)
Screenshot: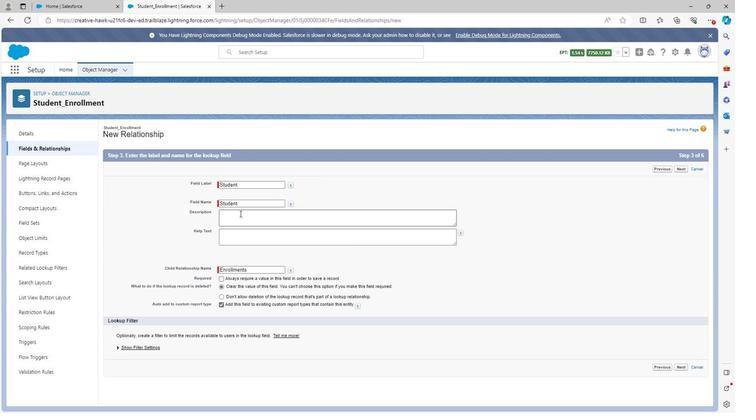 
Action: Mouse pressed left at (238, 214)
Screenshot: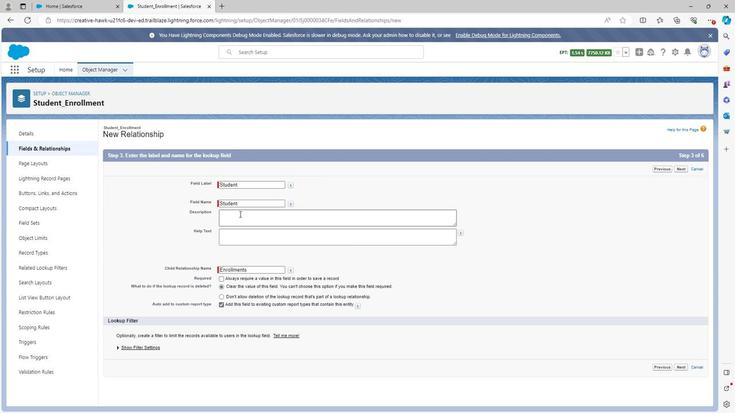 
Action: Key pressed <Key.shift>S
Screenshot: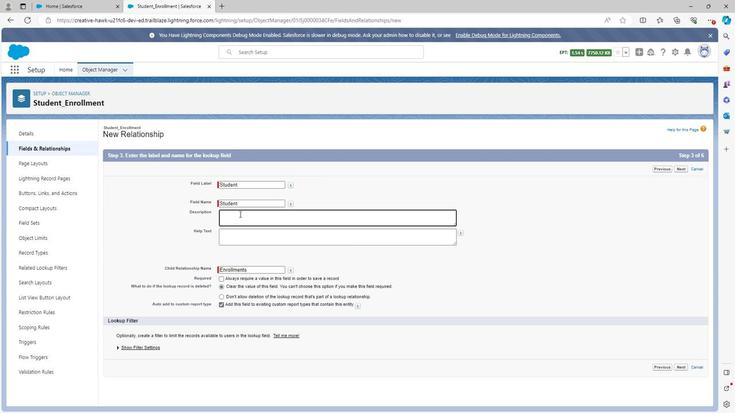 
Action: Mouse moved to (238, 214)
Screenshot: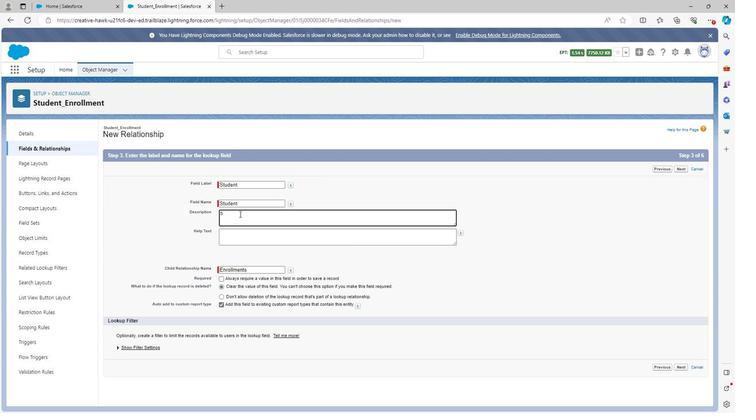 
Action: Key pressed tu
Screenshot: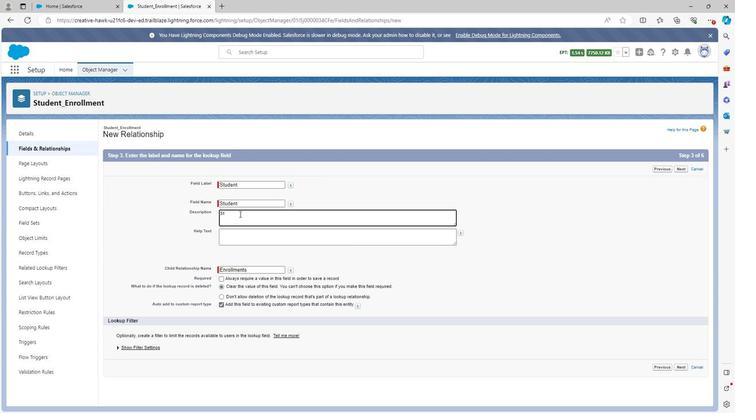 
Action: Mouse moved to (238, 213)
Screenshot: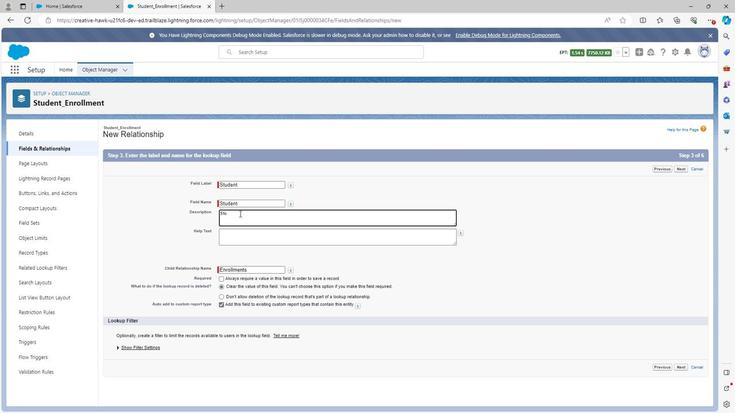
Action: Key pressed dent<Key.space>field<Key.space><Key.backspace><Key.backspace><Key.backspace><Key.backspace><Key.backspace><Key.backspace>relationship<Key.space>is<Key.space>the<Key.space>relationship<Key.space>in<Key.space>which<Key.space>we<Key.space>get<Key.space>student<Key.space>from<Key.space>student<Key.space>object<Key.space>to<Key.space>enrollment<Key.space>object
Screenshot: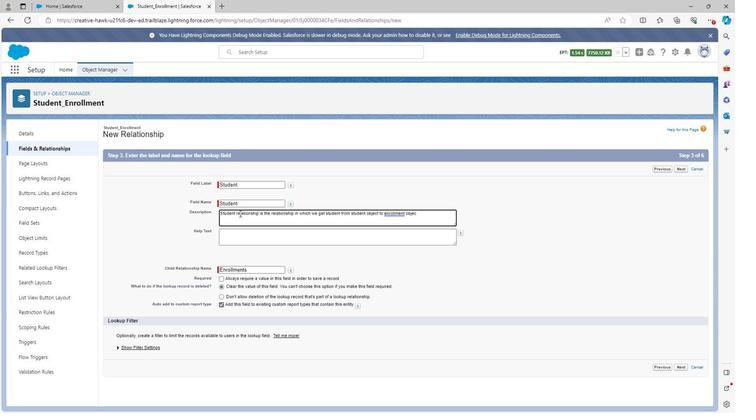 
Action: Mouse moved to (240, 231)
Screenshot: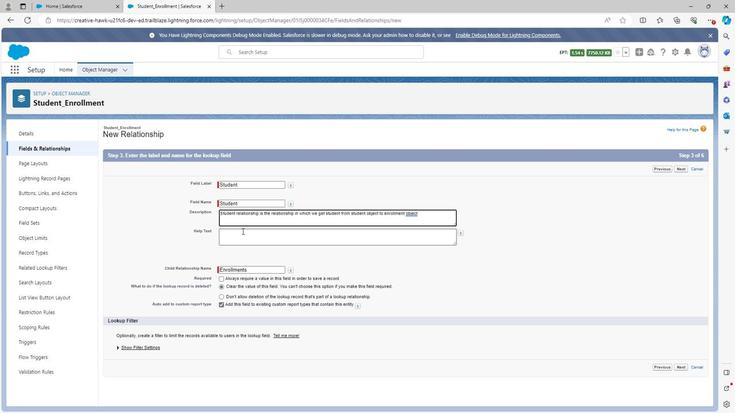 
Action: Mouse pressed left at (240, 231)
Screenshot: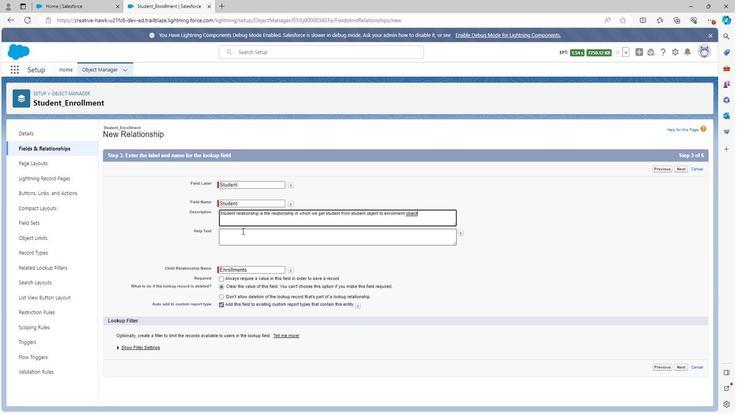 
Action: Key pressed <Key.shift>Student<Key.space>relationship
Screenshot: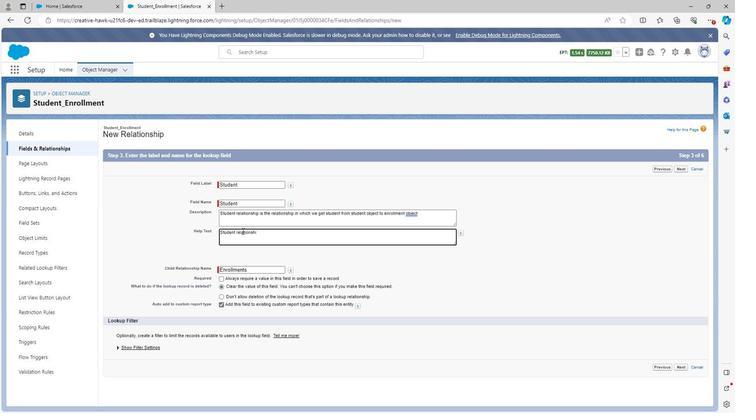 
Action: Mouse moved to (678, 367)
Screenshot: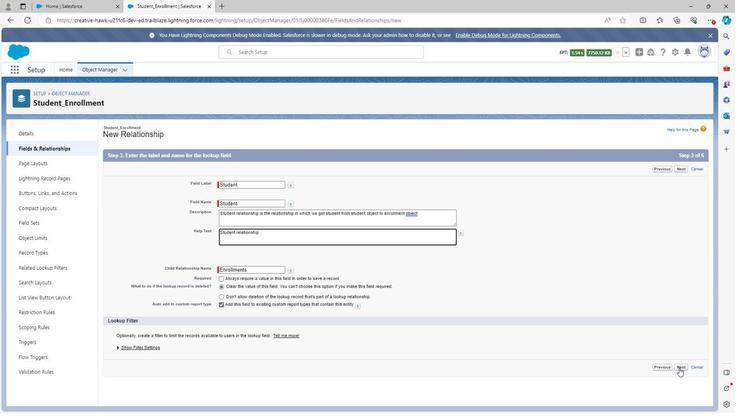 
Action: Mouse pressed left at (678, 367)
Screenshot: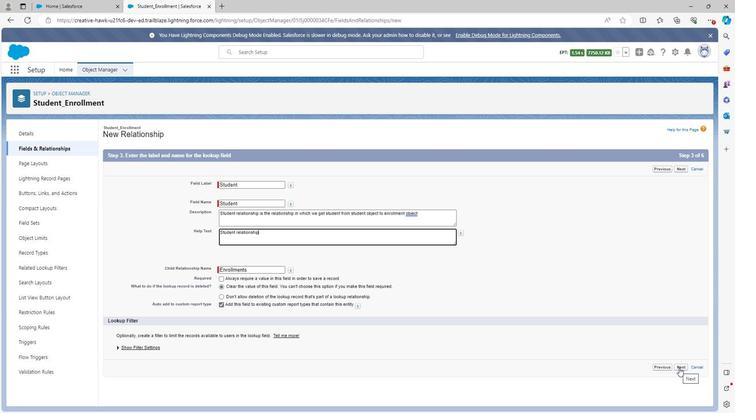 
Action: Mouse moved to (506, 232)
Screenshot: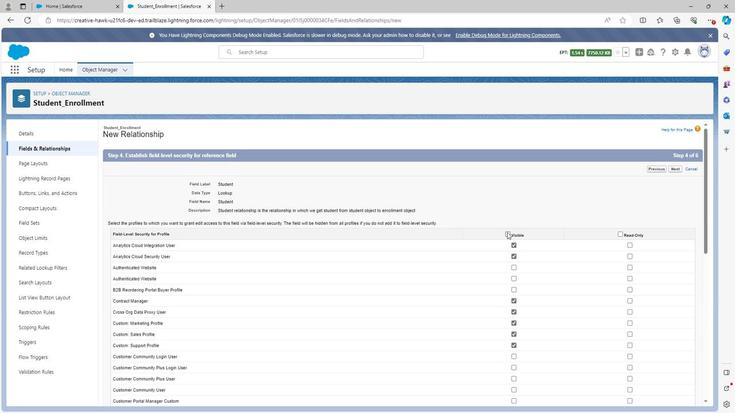 
Action: Mouse pressed left at (506, 232)
Screenshot: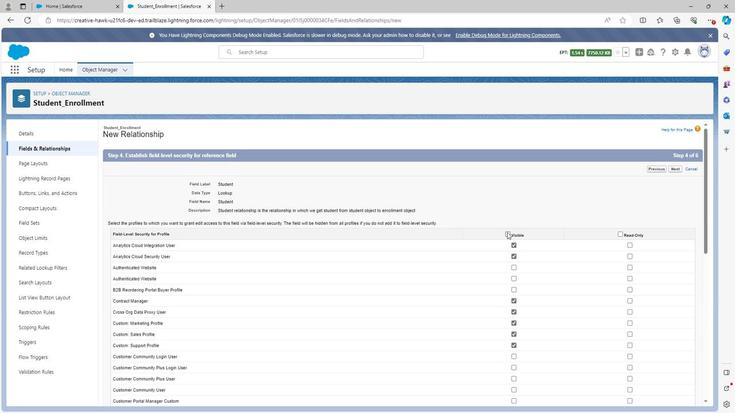 
Action: Mouse moved to (619, 233)
Screenshot: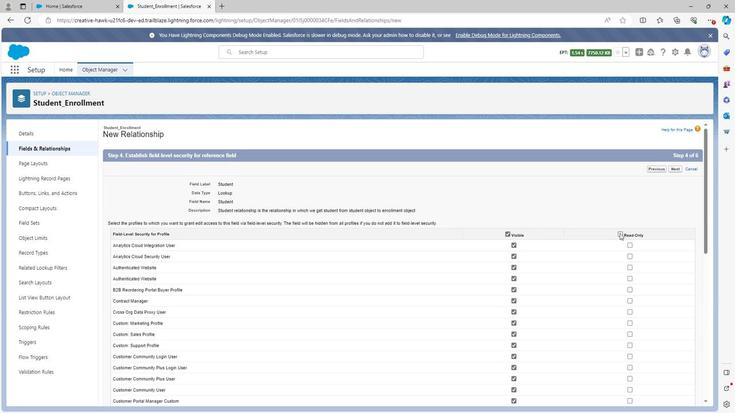 
Action: Mouse pressed left at (619, 233)
Screenshot: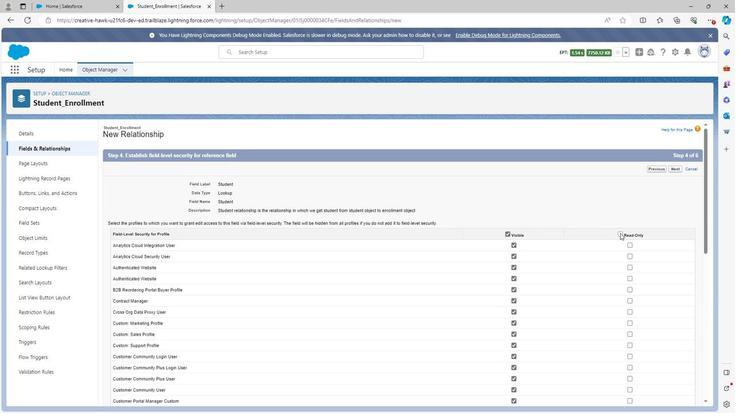 
Action: Mouse moved to (576, 238)
Screenshot: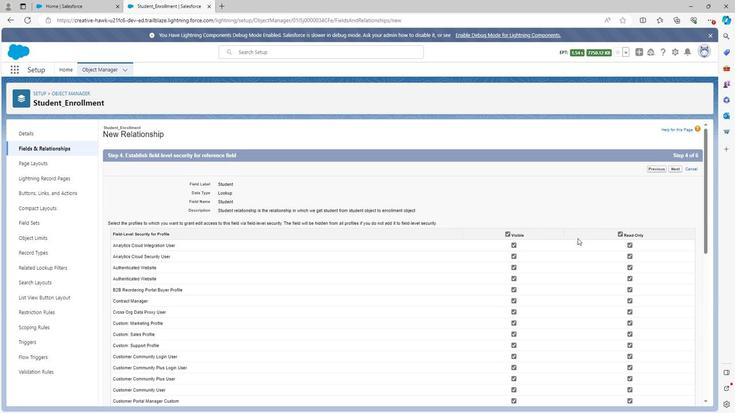 
Action: Mouse scrolled (576, 238) with delta (0, 0)
Screenshot: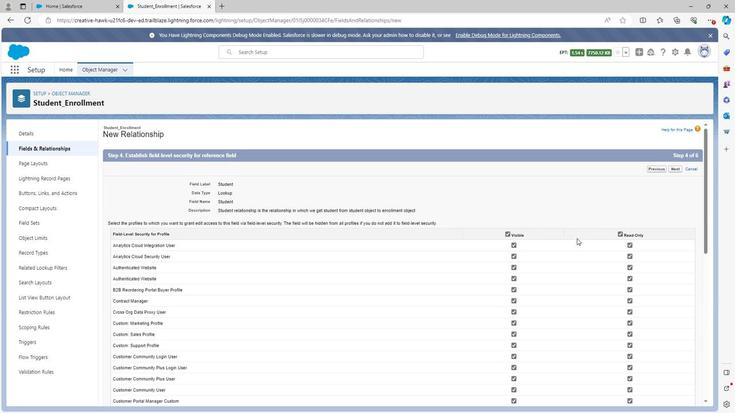 
Action: Mouse scrolled (576, 238) with delta (0, 0)
Screenshot: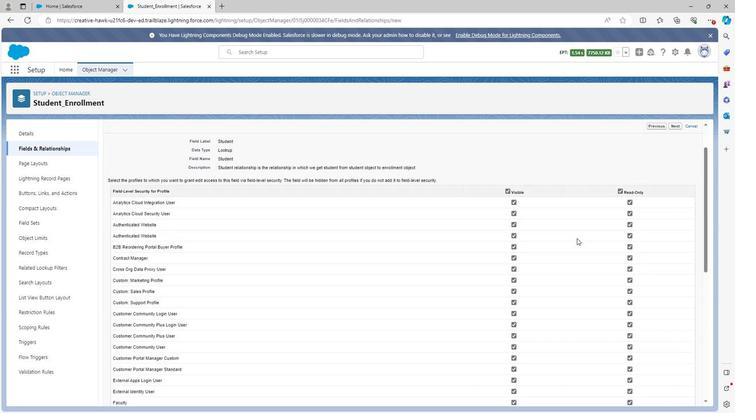 
Action: Mouse moved to (513, 159)
Screenshot: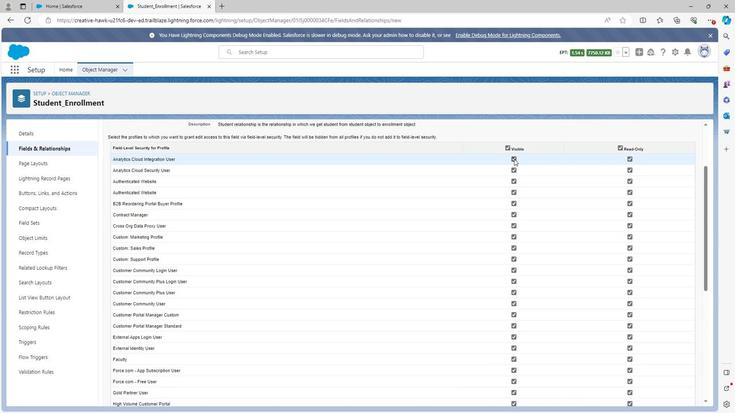 
Action: Mouse pressed left at (513, 159)
Screenshot: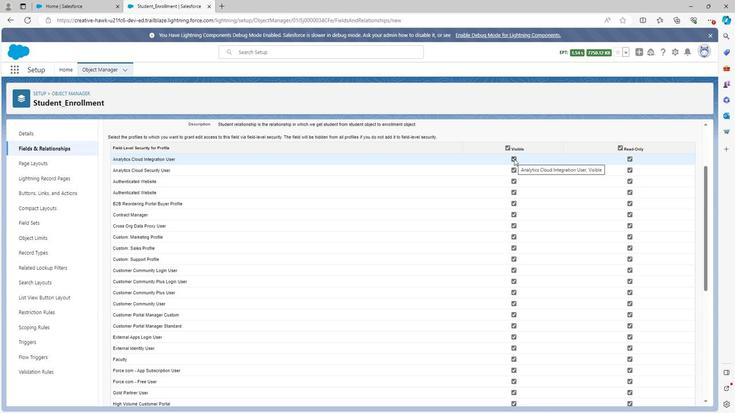 
Action: Mouse moved to (513, 169)
Screenshot: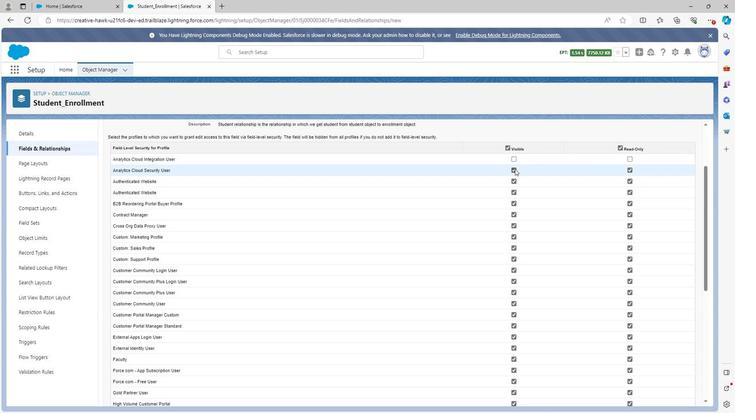 
Action: Mouse pressed left at (513, 169)
Screenshot: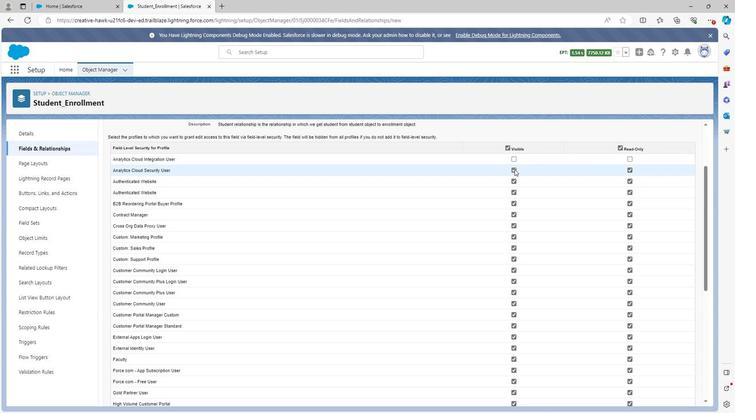 
Action: Mouse moved to (514, 202)
Screenshot: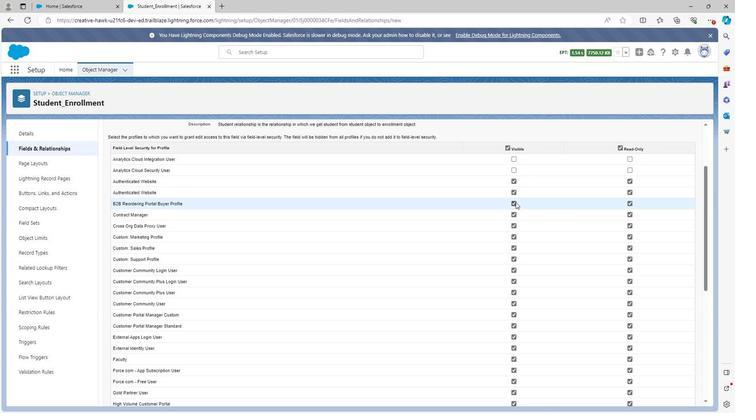 
Action: Mouse pressed left at (514, 202)
Screenshot: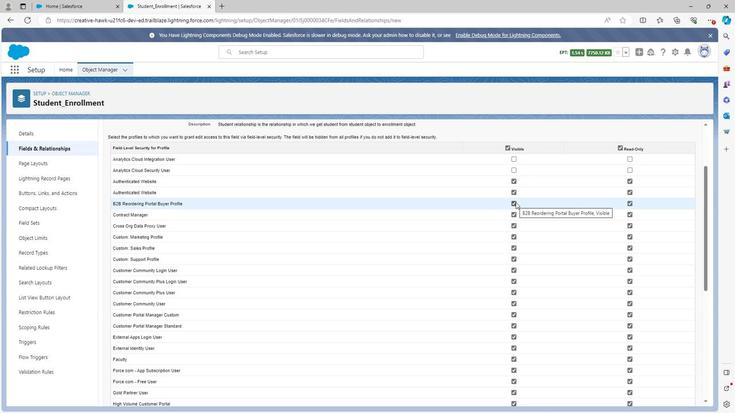 
Action: Mouse moved to (512, 225)
Screenshot: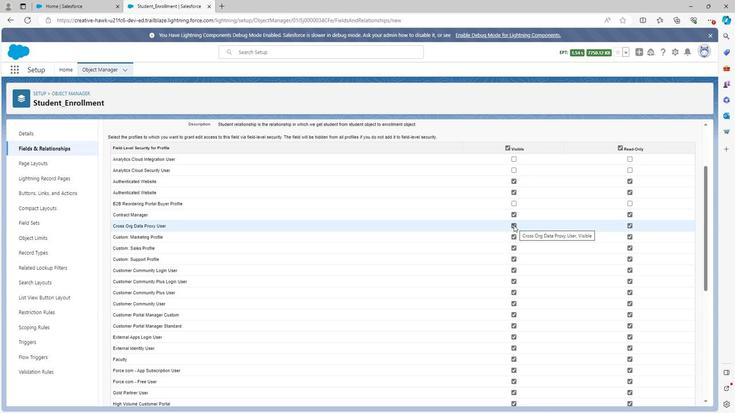 
Action: Mouse pressed left at (512, 225)
Screenshot: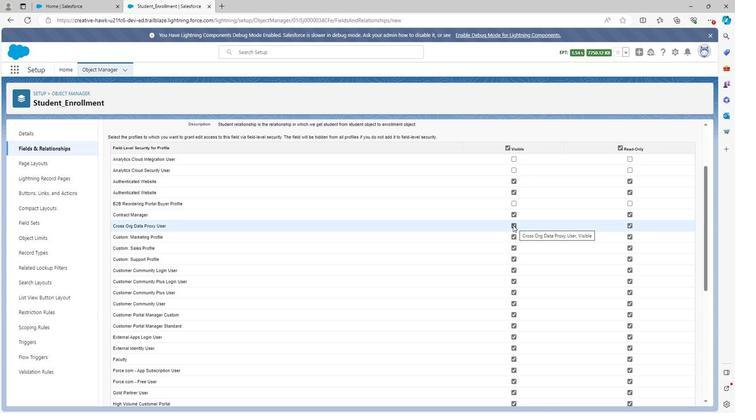 
Action: Mouse moved to (512, 257)
Screenshot: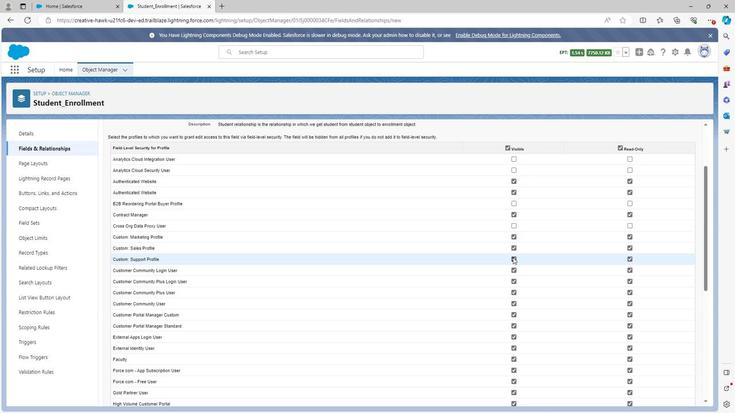 
Action: Mouse pressed left at (512, 257)
Screenshot: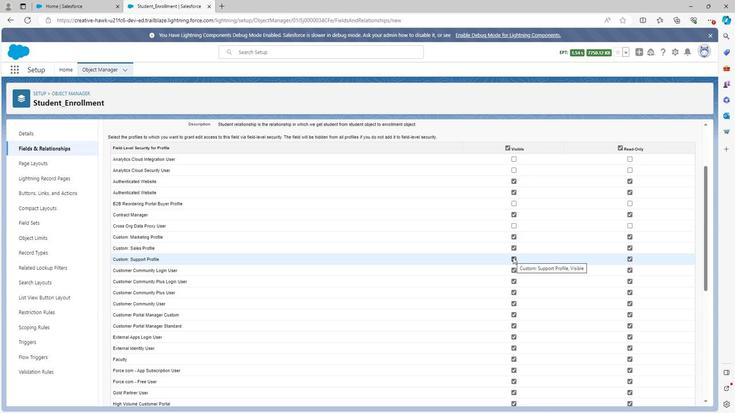 
Action: Mouse moved to (515, 280)
Screenshot: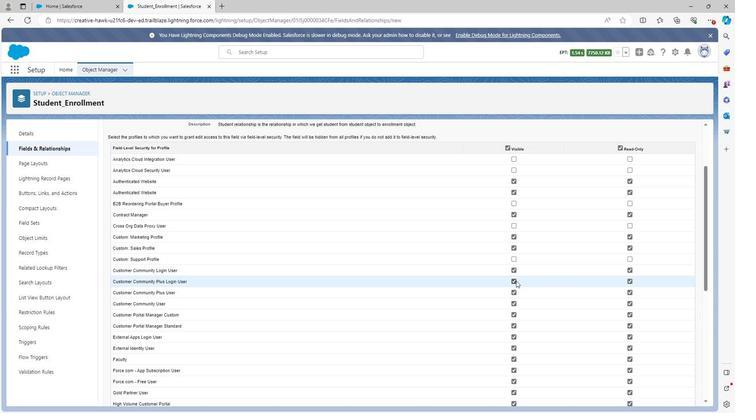 
Action: Mouse pressed left at (515, 280)
Screenshot: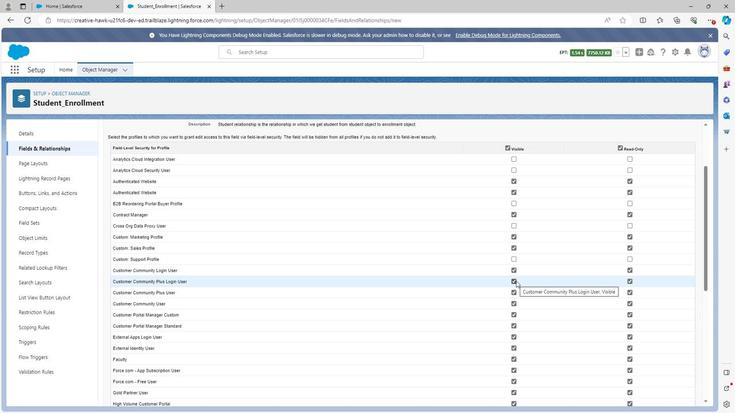 
Action: Mouse moved to (515, 303)
Screenshot: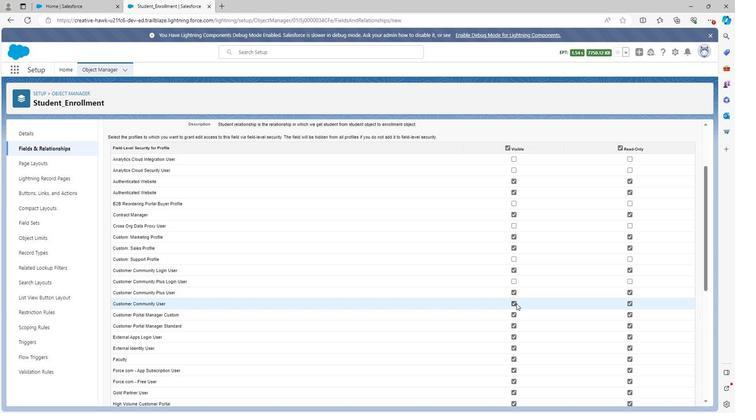 
Action: Mouse pressed left at (515, 303)
Screenshot: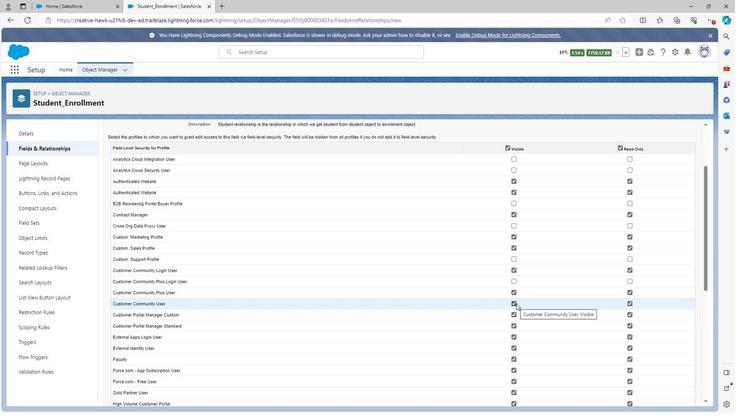 
Action: Mouse scrolled (515, 303) with delta (0, 0)
Screenshot: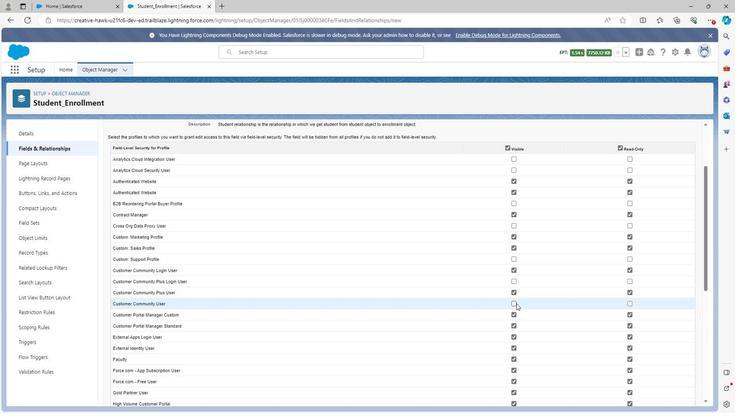 
Action: Mouse moved to (512, 284)
Screenshot: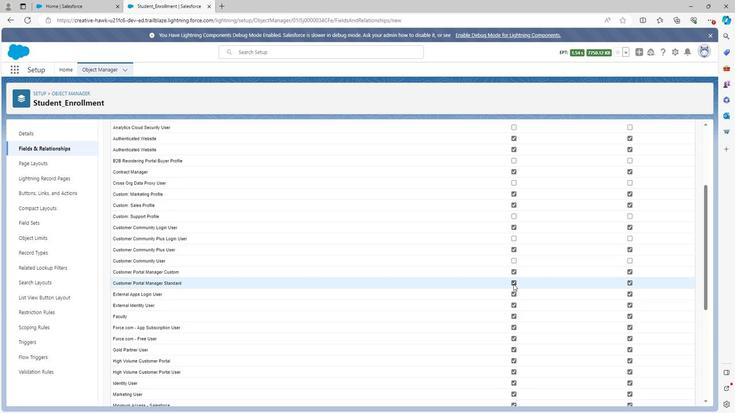 
Action: Mouse pressed left at (512, 284)
Screenshot: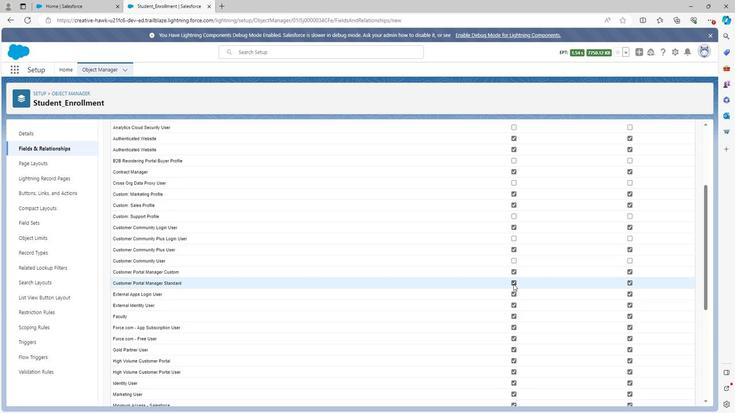 
Action: Mouse moved to (512, 294)
Screenshot: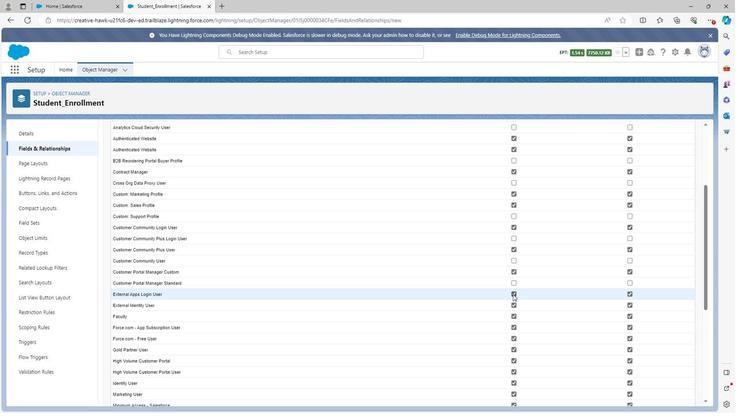 
Action: Mouse pressed left at (512, 294)
Screenshot: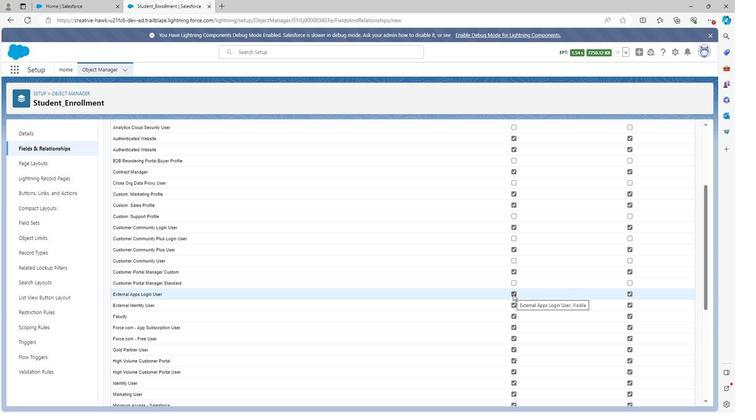 
Action: Mouse moved to (514, 304)
Screenshot: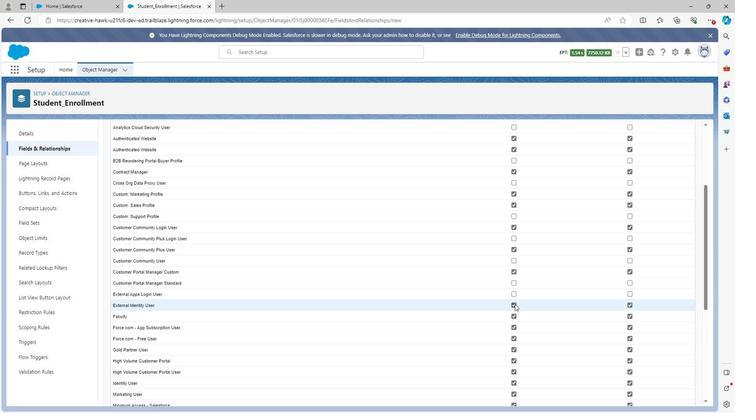 
Action: Mouse pressed left at (514, 304)
Screenshot: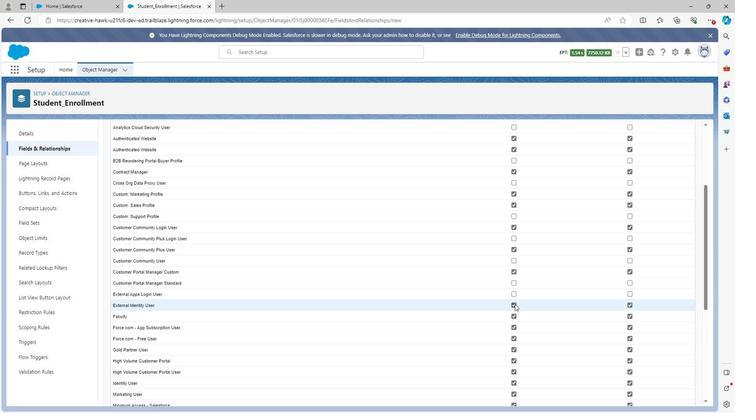 
Action: Mouse moved to (512, 315)
Screenshot: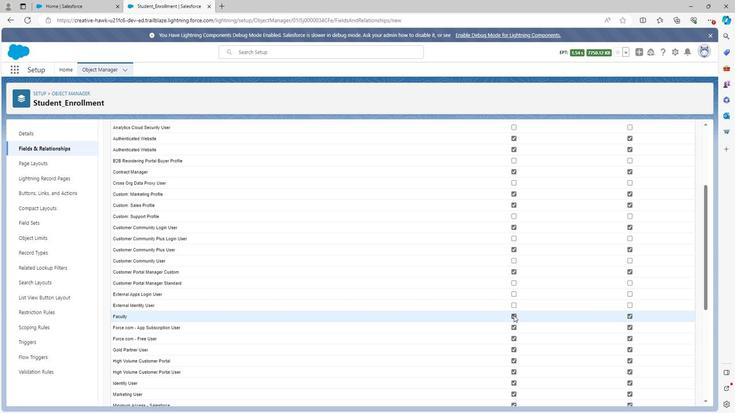 
Action: Mouse pressed left at (512, 315)
Screenshot: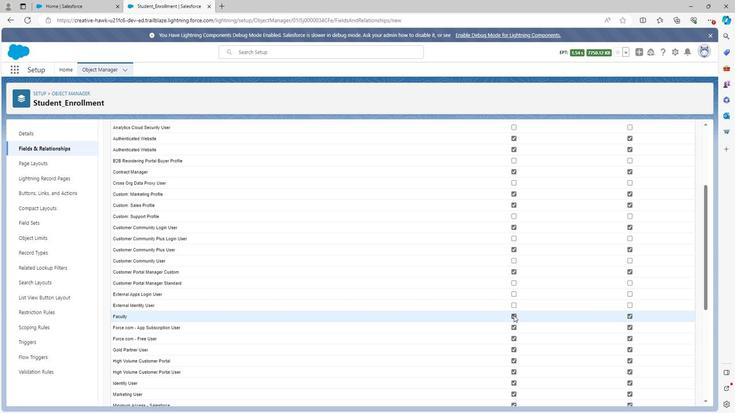 
Action: Mouse scrolled (512, 315) with delta (0, 0)
Screenshot: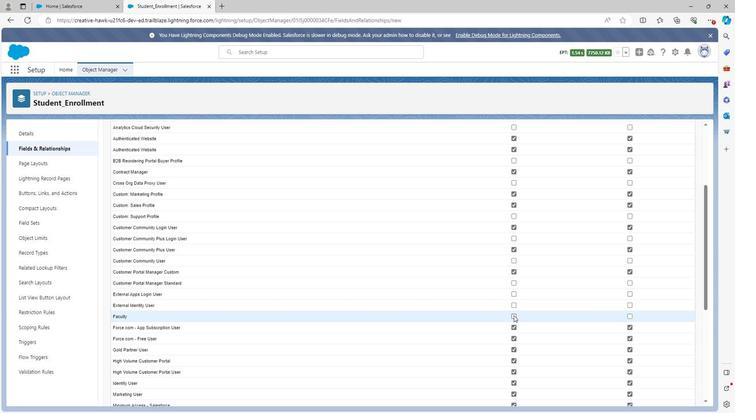 
Action: Mouse moved to (514, 305)
Screenshot: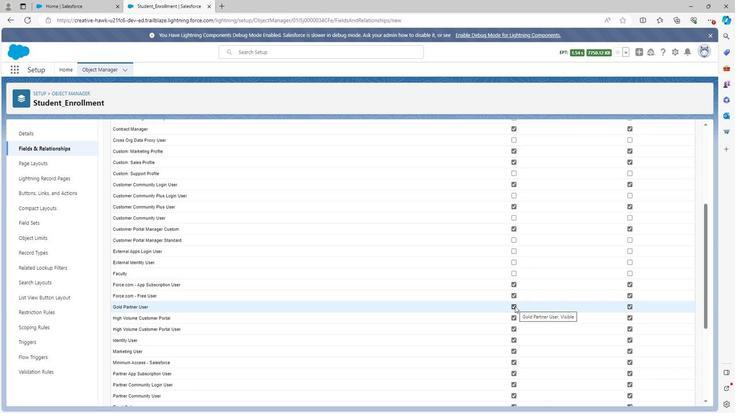 
Action: Mouse pressed left at (514, 305)
Screenshot: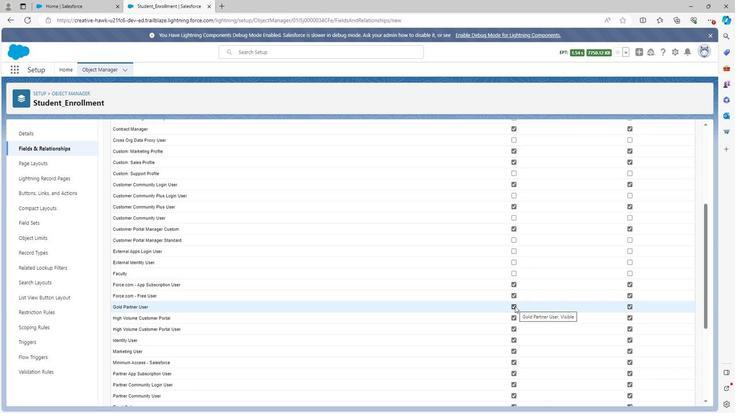 
Action: Mouse moved to (512, 317)
Screenshot: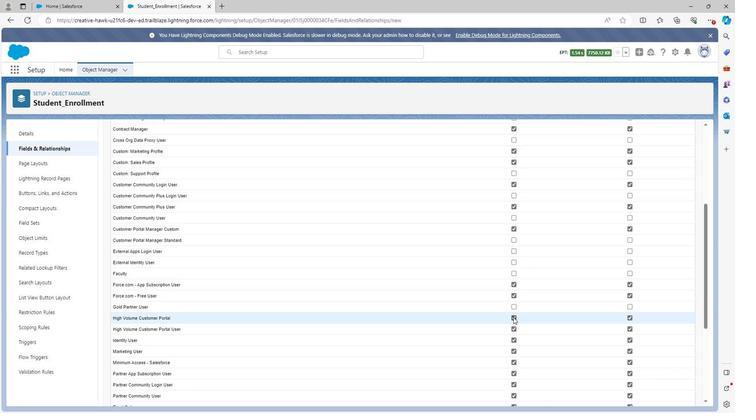 
Action: Mouse pressed left at (512, 317)
Screenshot: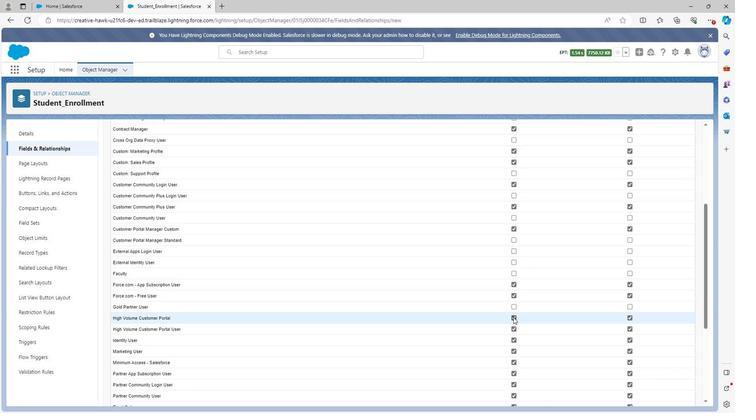 
Action: Mouse moved to (512, 327)
Screenshot: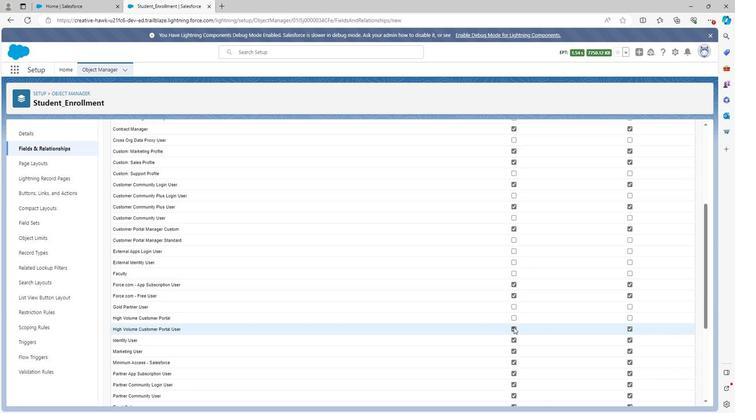 
Action: Mouse pressed left at (512, 327)
Screenshot: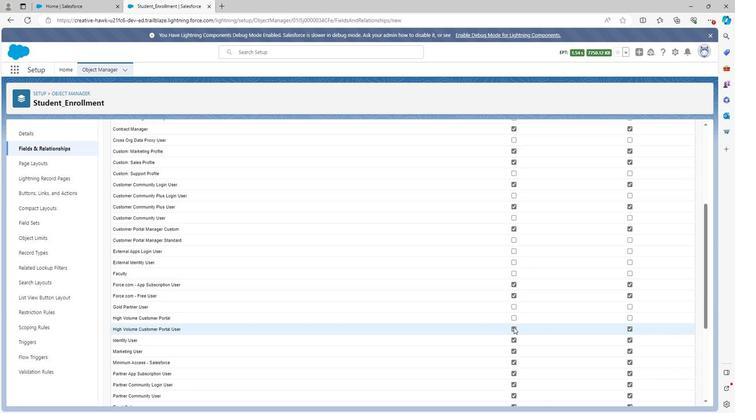 
Action: Mouse scrolled (512, 326) with delta (0, 0)
Screenshot: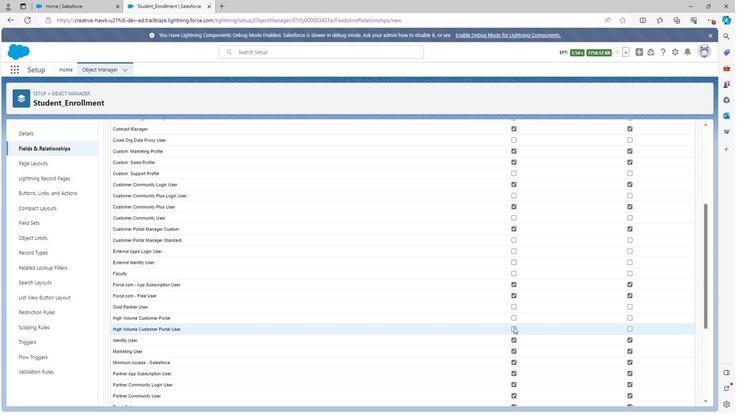 
Action: Mouse moved to (515, 307)
Screenshot: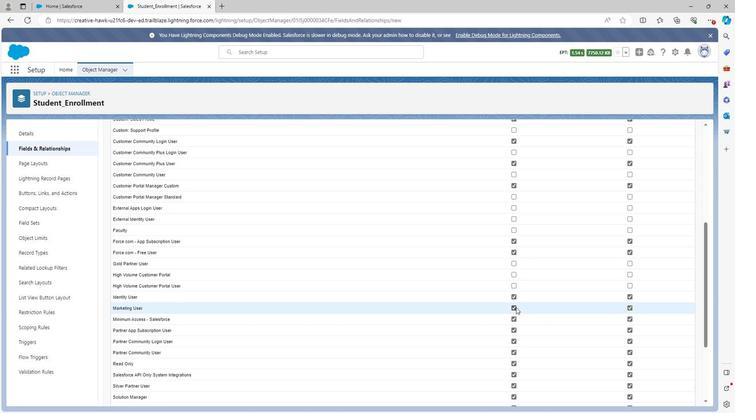 
Action: Mouse pressed left at (515, 307)
Screenshot: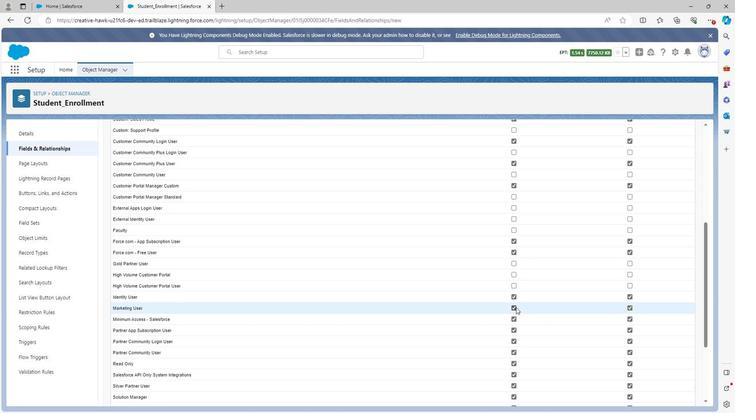 
Action: Mouse moved to (513, 329)
Screenshot: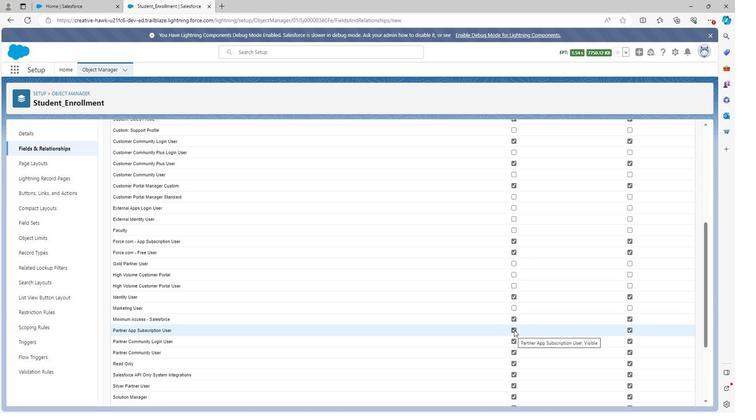 
Action: Mouse pressed left at (513, 329)
Screenshot: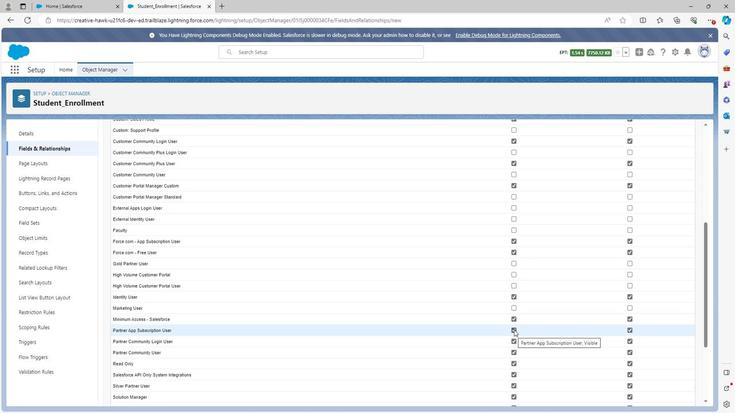
Action: Mouse scrolled (513, 328) with delta (0, 0)
Screenshot: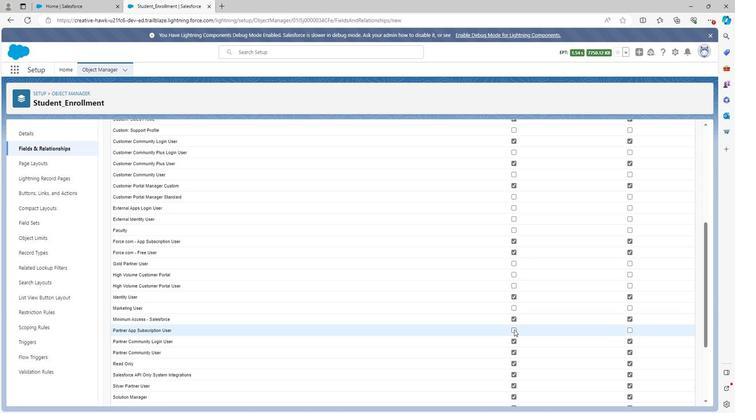 
Action: Mouse moved to (513, 321)
Screenshot: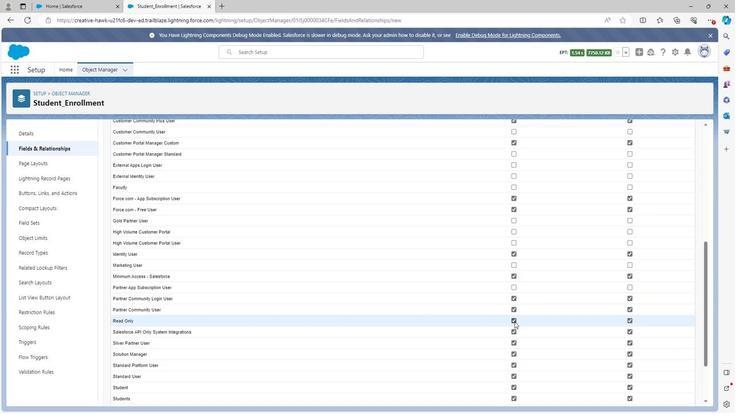 
Action: Mouse pressed left at (513, 321)
Screenshot: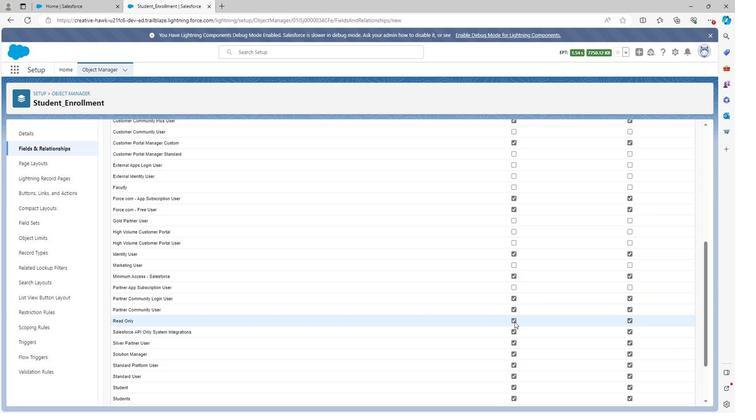 
Action: Mouse scrolled (513, 321) with delta (0, 0)
Screenshot: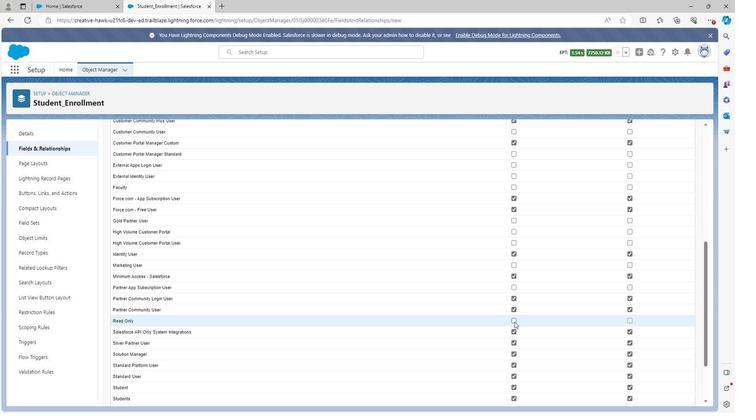 
Action: Mouse moved to (514, 299)
Screenshot: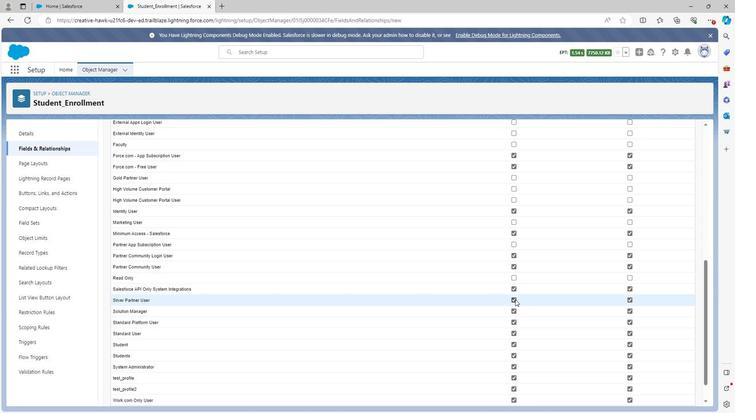 
Action: Mouse pressed left at (514, 299)
Screenshot: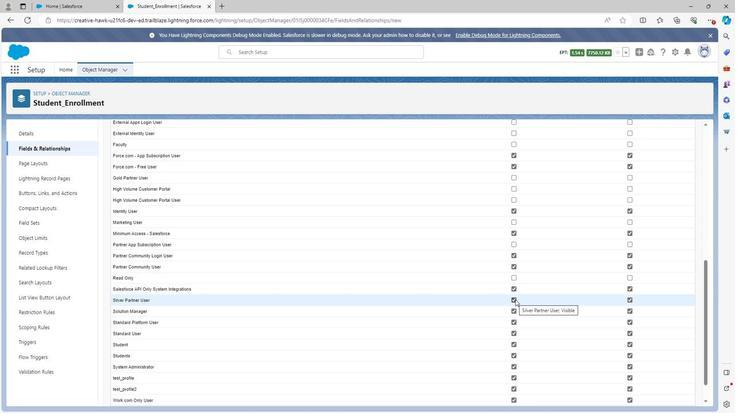 
Action: Mouse moved to (512, 289)
Screenshot: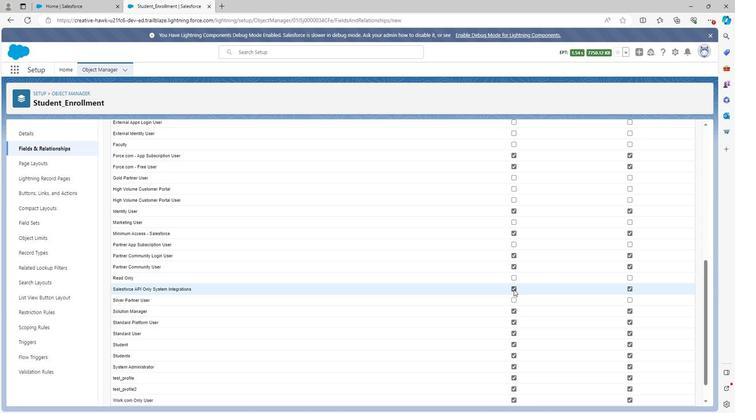 
Action: Mouse pressed left at (512, 289)
Screenshot: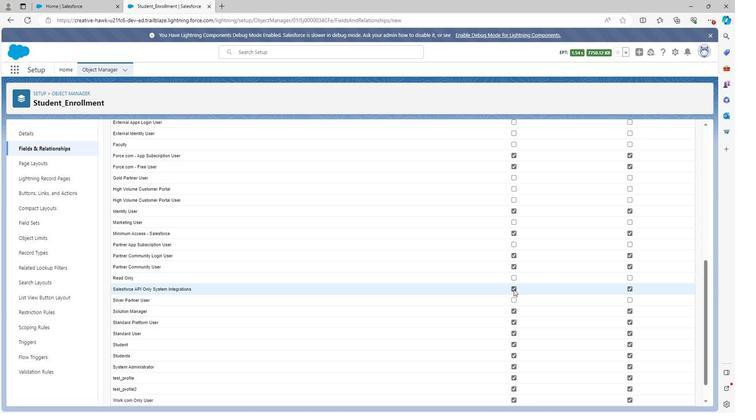 
Action: Mouse moved to (514, 343)
Screenshot: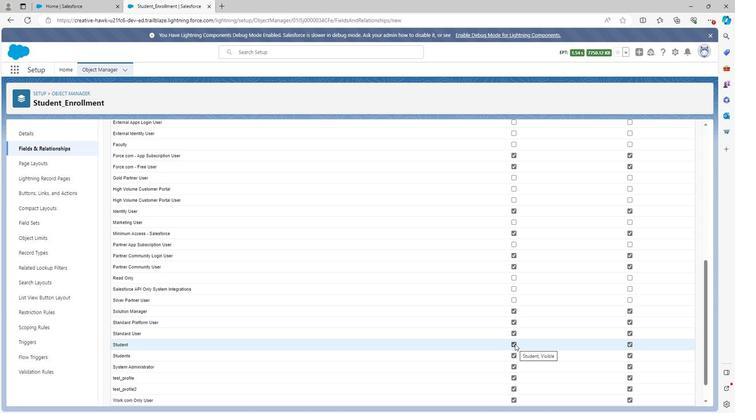 
Action: Mouse pressed left at (514, 343)
Screenshot: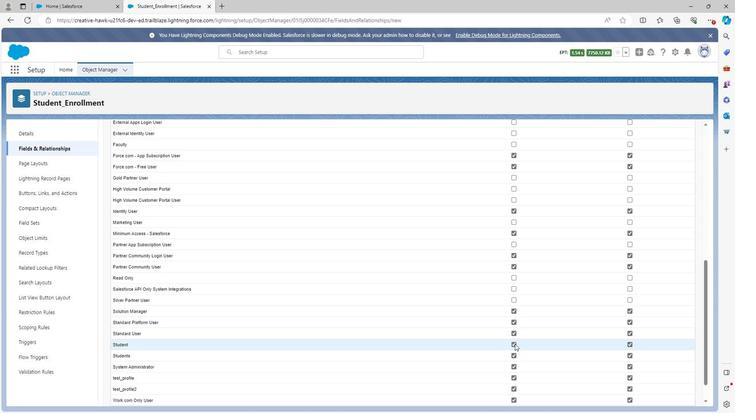 
Action: Mouse moved to (515, 354)
